 Task: Find connections with filter location Cumbum with filter topic #Educationwith filter profile language German with filter current company Zoho with filter school St. Xavier's High School - India with filter industry Plastics and Rubber Product Manufacturing with filter service category Consulting with filter keywords title Production Engineer
Action: Mouse moved to (176, 242)
Screenshot: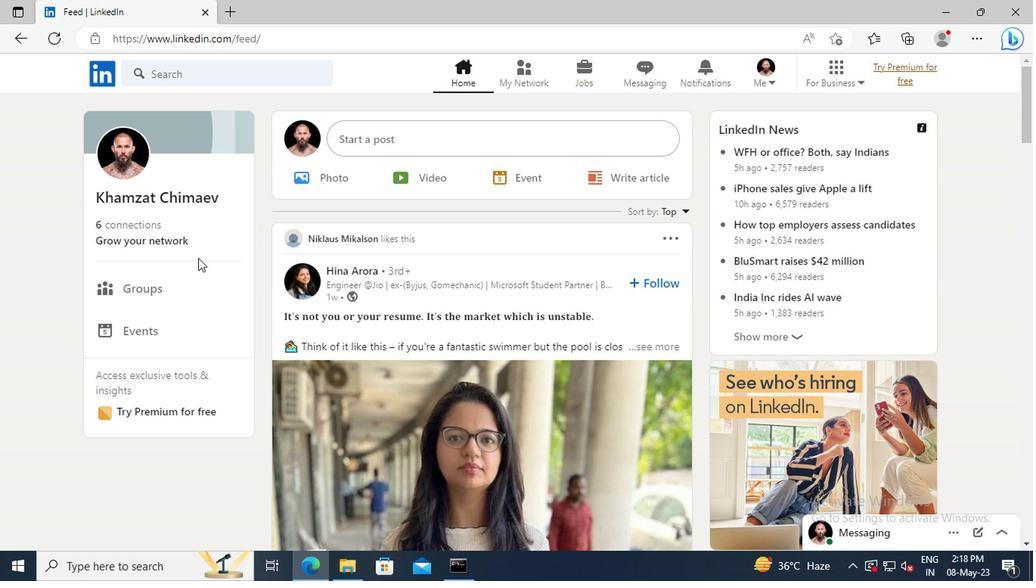 
Action: Mouse pressed left at (176, 242)
Screenshot: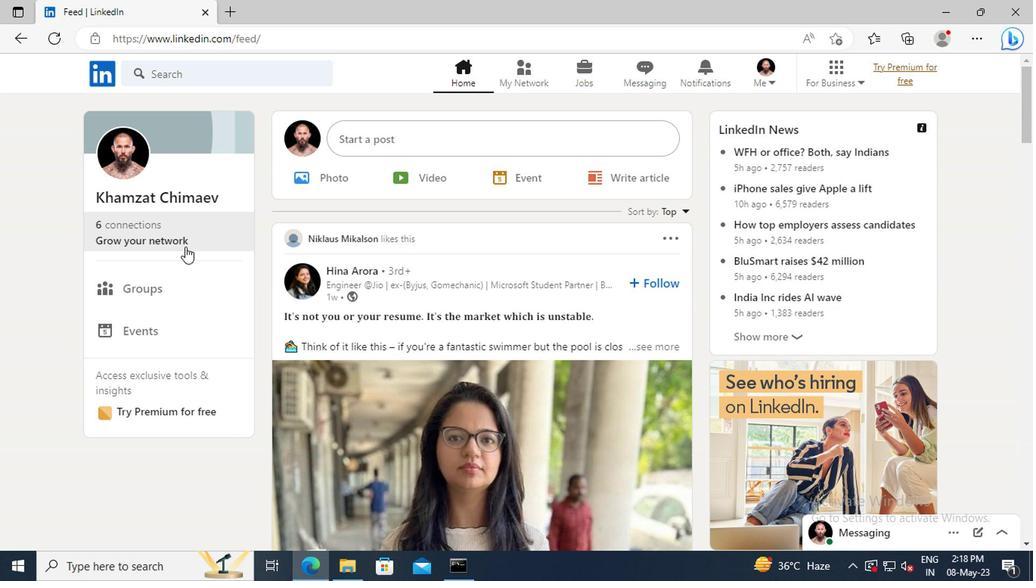 
Action: Mouse moved to (173, 162)
Screenshot: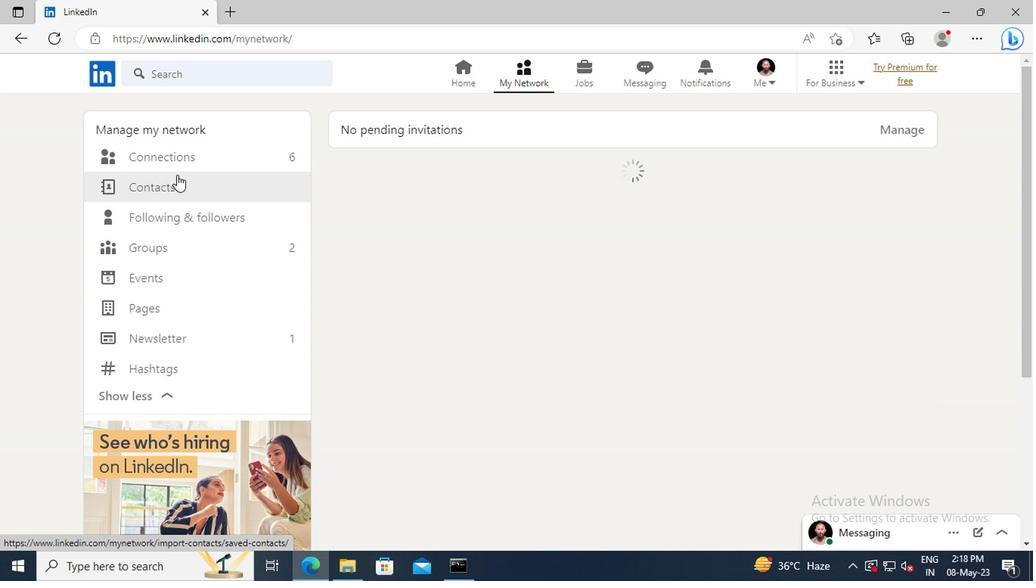 
Action: Mouse pressed left at (173, 162)
Screenshot: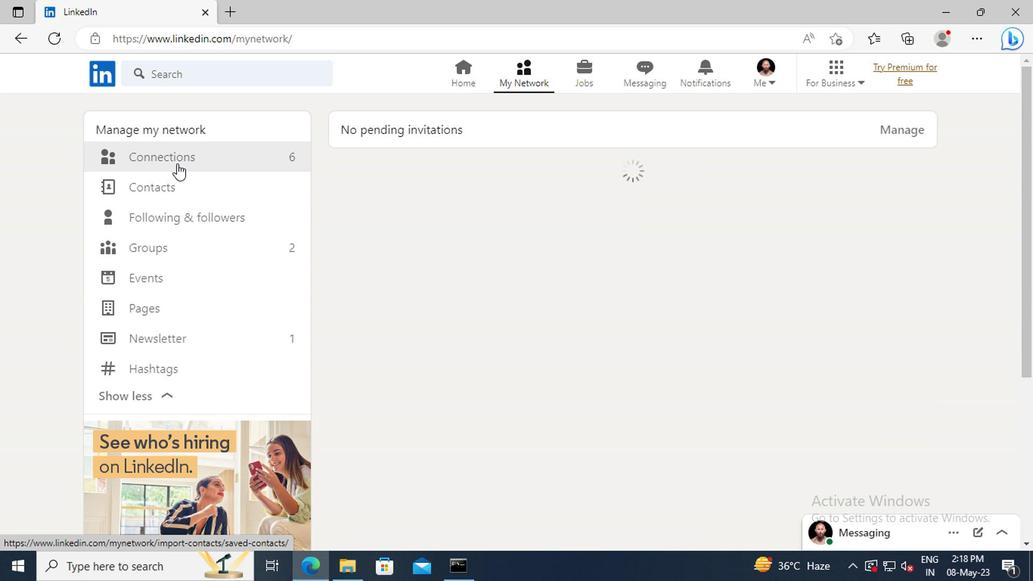 
Action: Mouse moved to (607, 160)
Screenshot: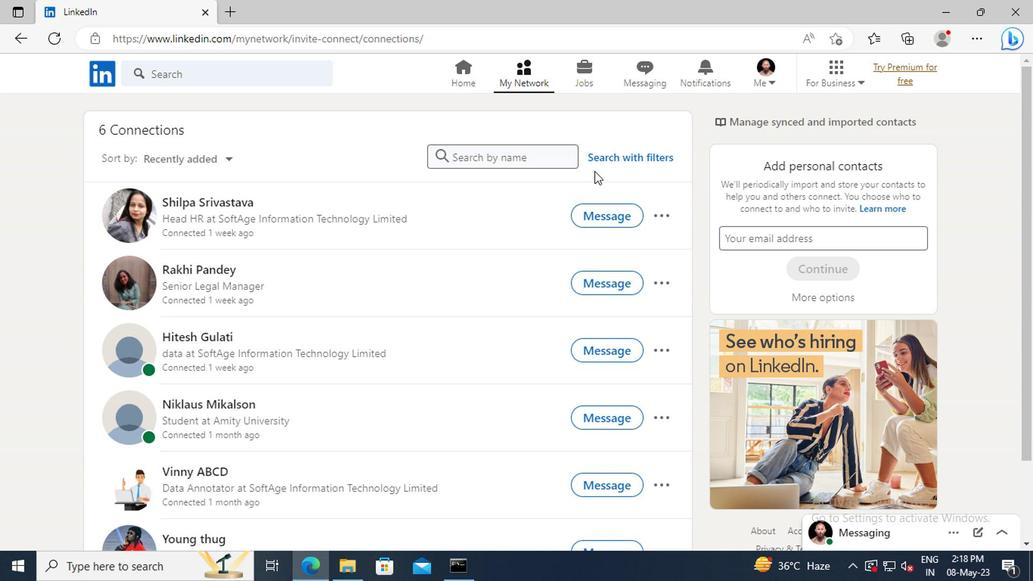 
Action: Mouse pressed left at (607, 160)
Screenshot: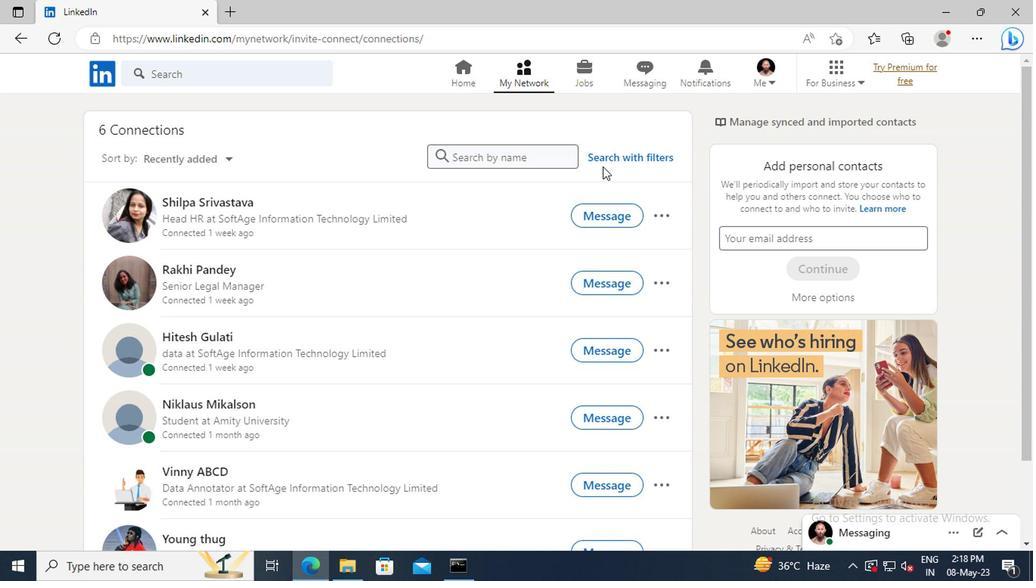 
Action: Mouse moved to (566, 122)
Screenshot: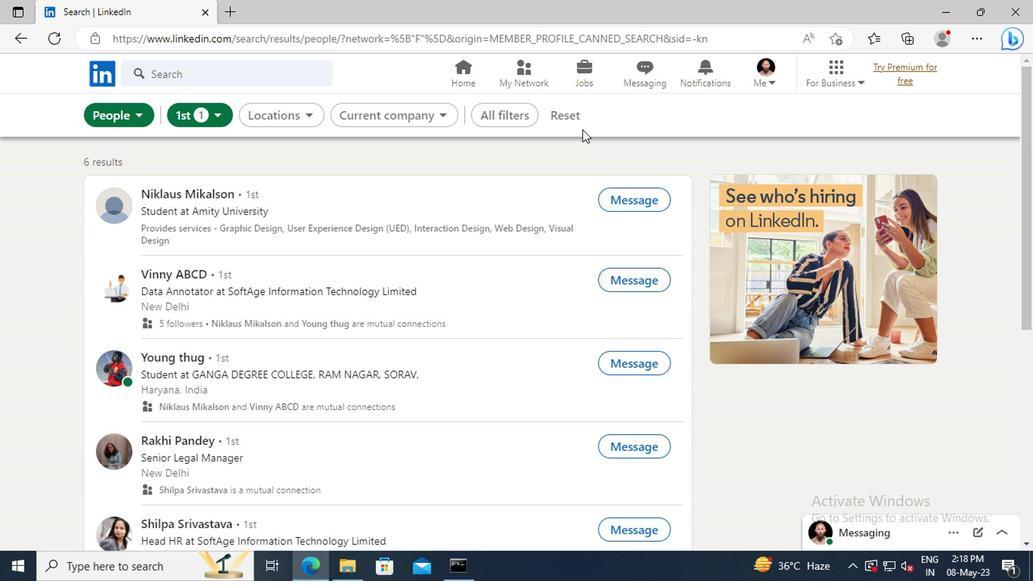 
Action: Mouse pressed left at (566, 122)
Screenshot: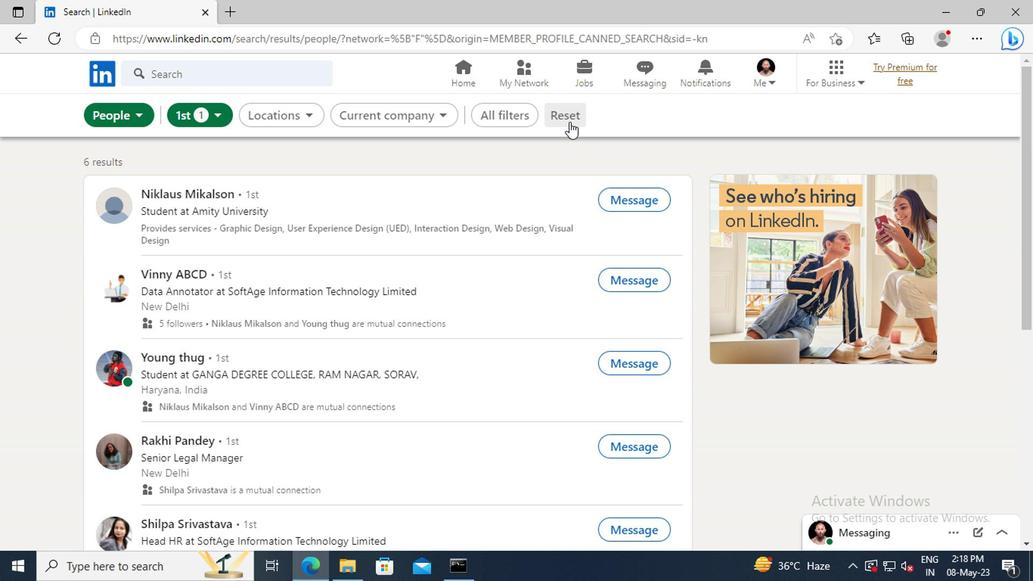 
Action: Mouse moved to (542, 122)
Screenshot: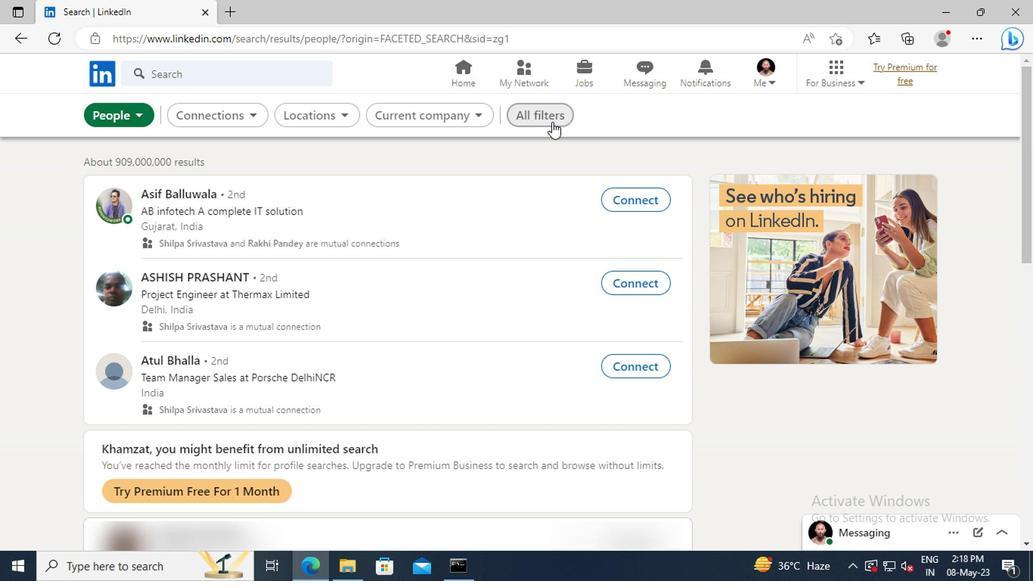 
Action: Mouse pressed left at (542, 122)
Screenshot: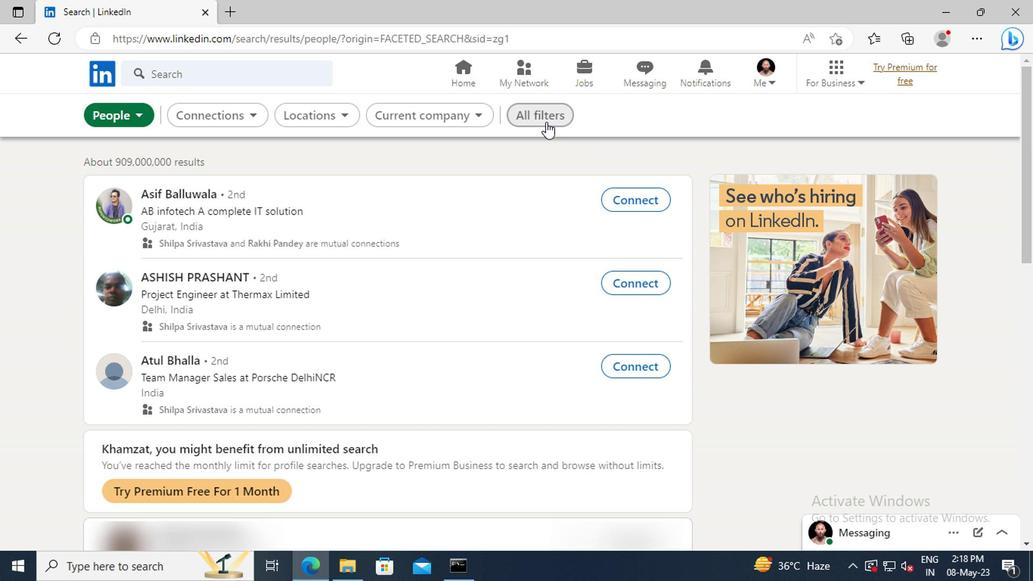 
Action: Mouse moved to (849, 291)
Screenshot: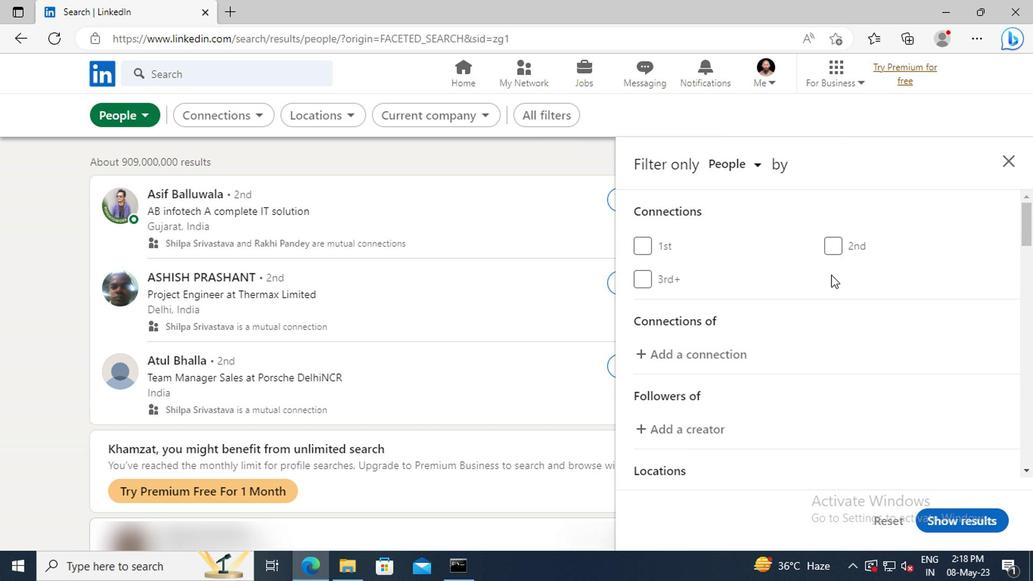 
Action: Mouse scrolled (849, 290) with delta (0, 0)
Screenshot: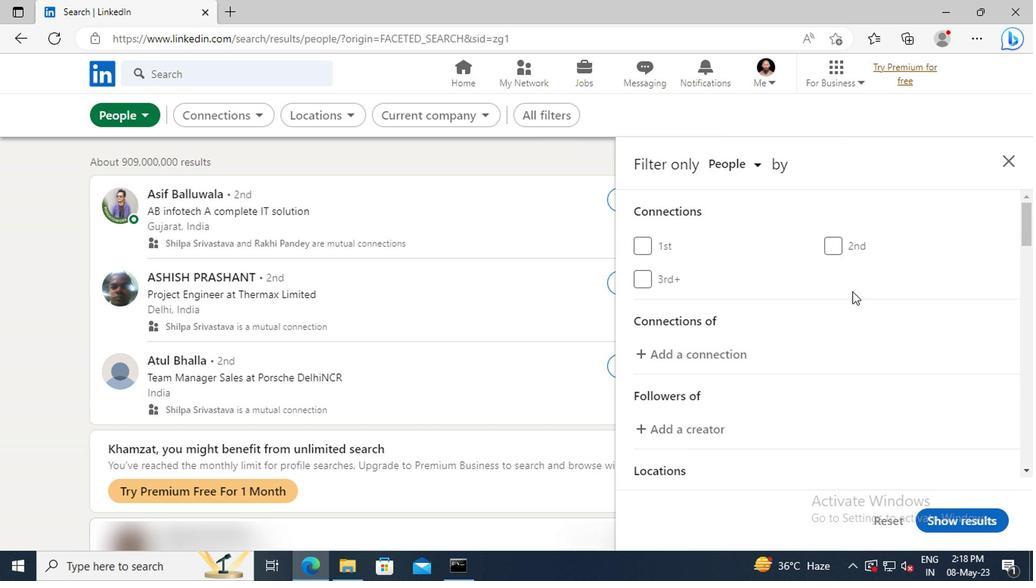 
Action: Mouse scrolled (849, 290) with delta (0, 0)
Screenshot: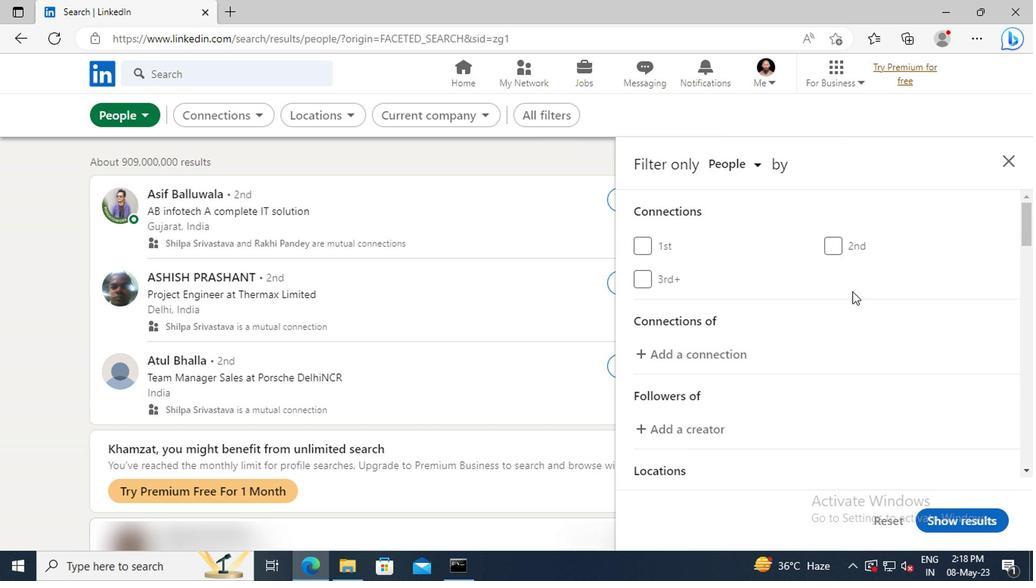 
Action: Mouse scrolled (849, 290) with delta (0, 0)
Screenshot: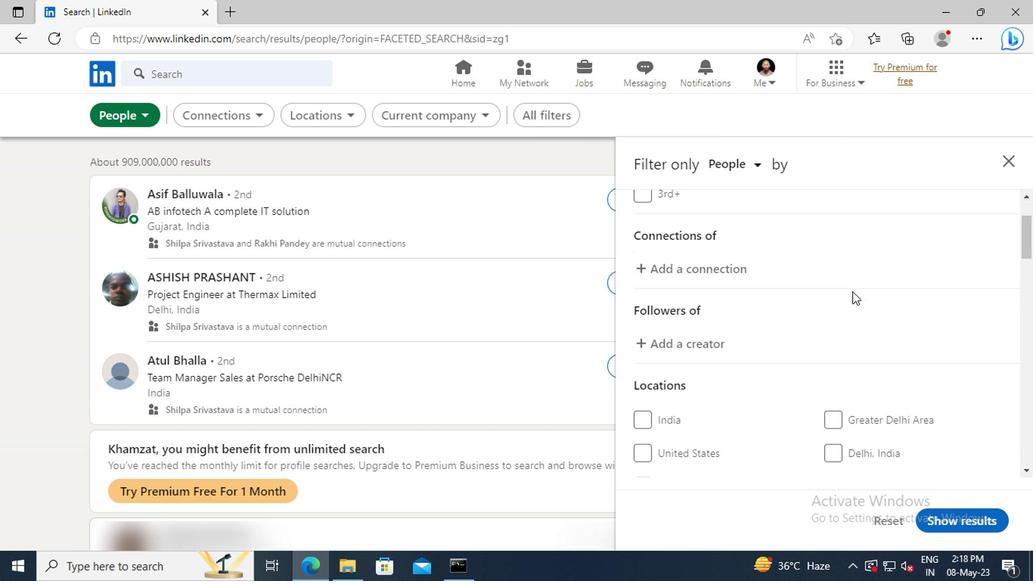
Action: Mouse scrolled (849, 290) with delta (0, 0)
Screenshot: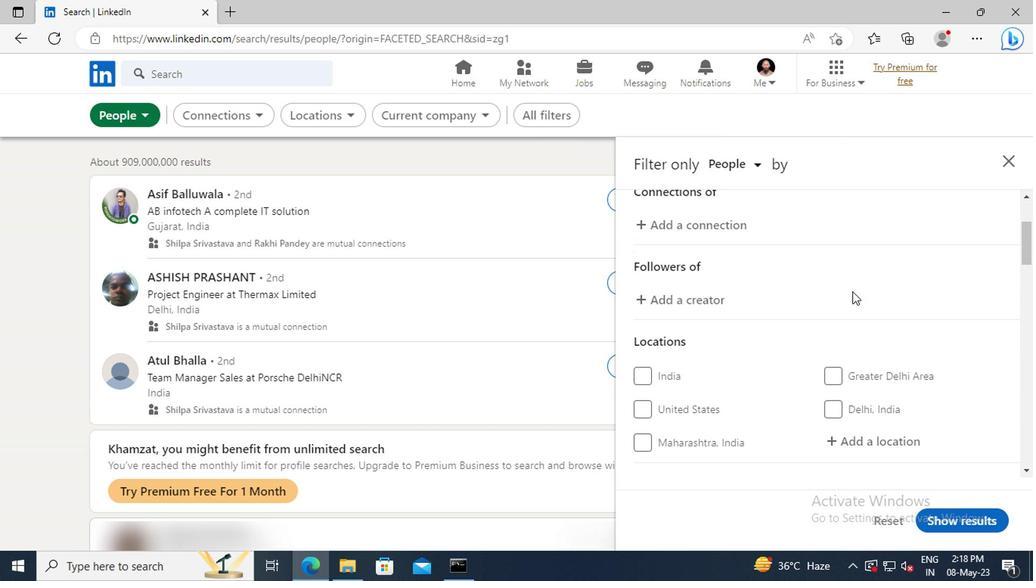 
Action: Mouse scrolled (849, 290) with delta (0, 0)
Screenshot: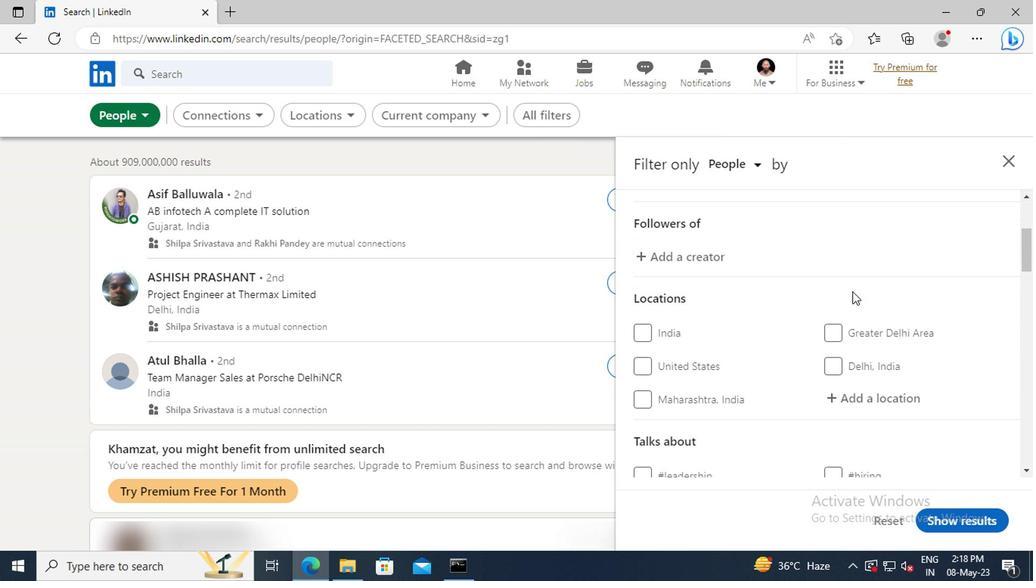 
Action: Mouse moved to (850, 354)
Screenshot: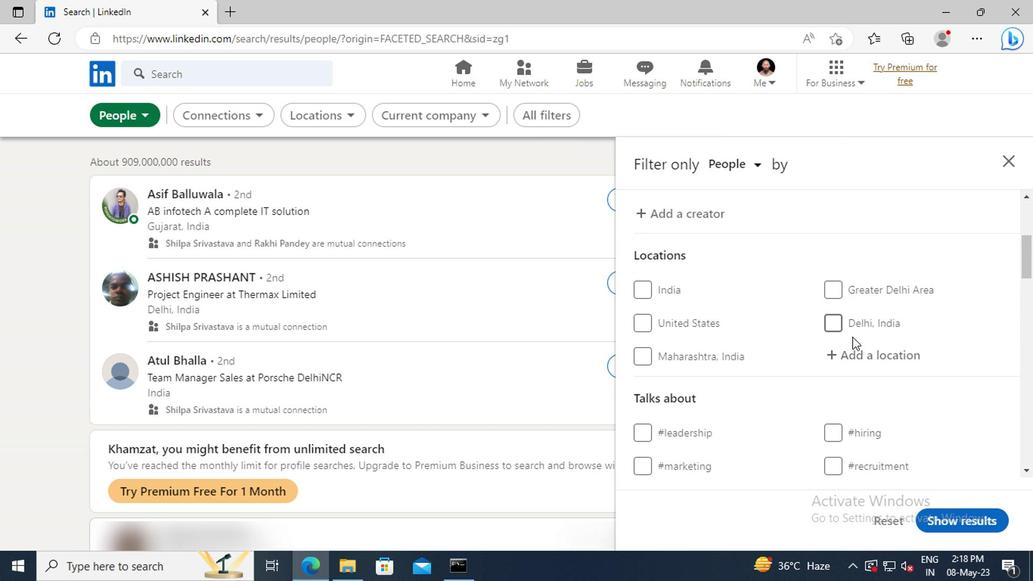 
Action: Mouse pressed left at (850, 354)
Screenshot: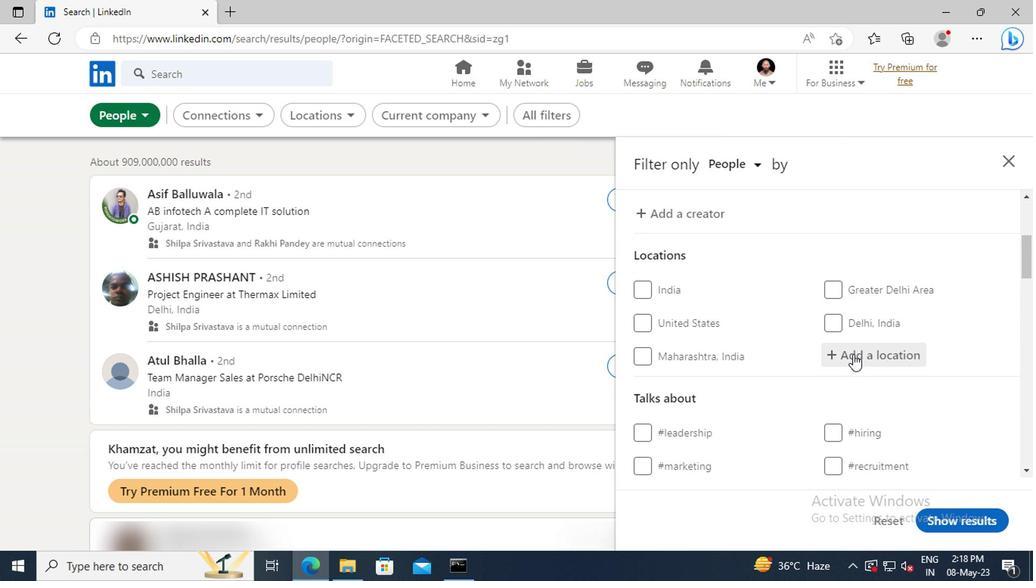 
Action: Key pressed <Key.shift>CUMBUM
Screenshot: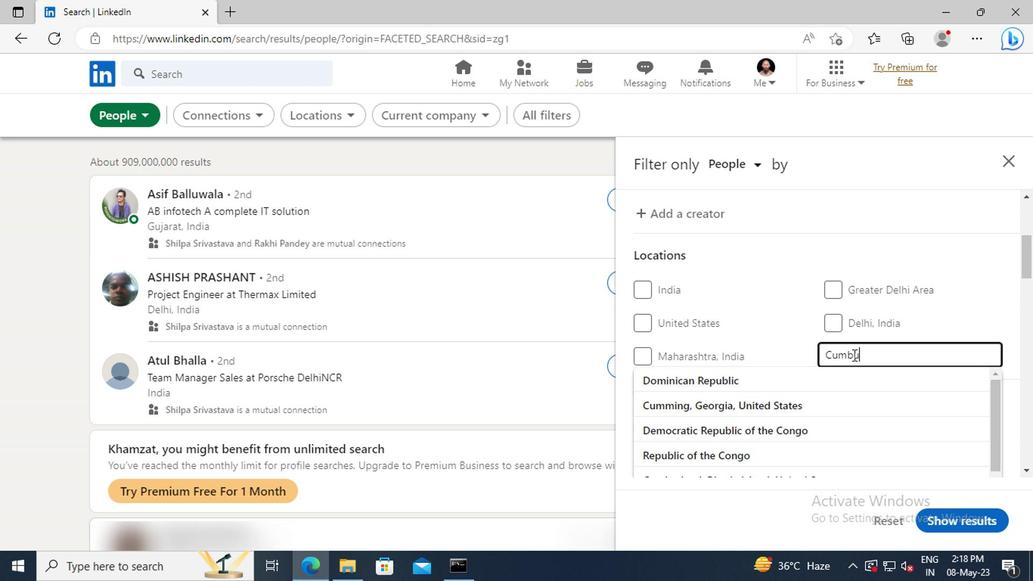 
Action: Mouse moved to (850, 379)
Screenshot: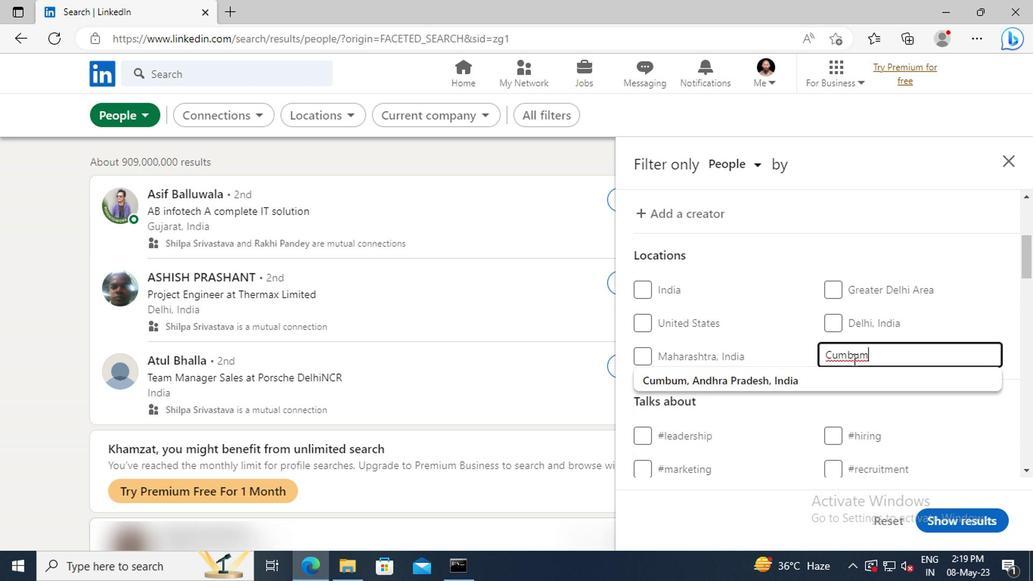 
Action: Mouse pressed left at (850, 379)
Screenshot: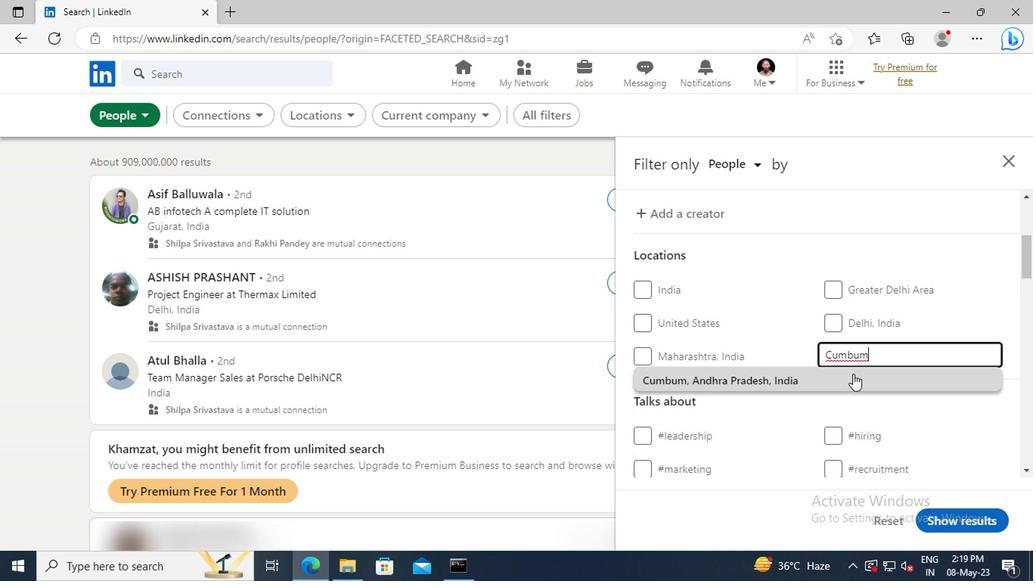 
Action: Mouse moved to (849, 368)
Screenshot: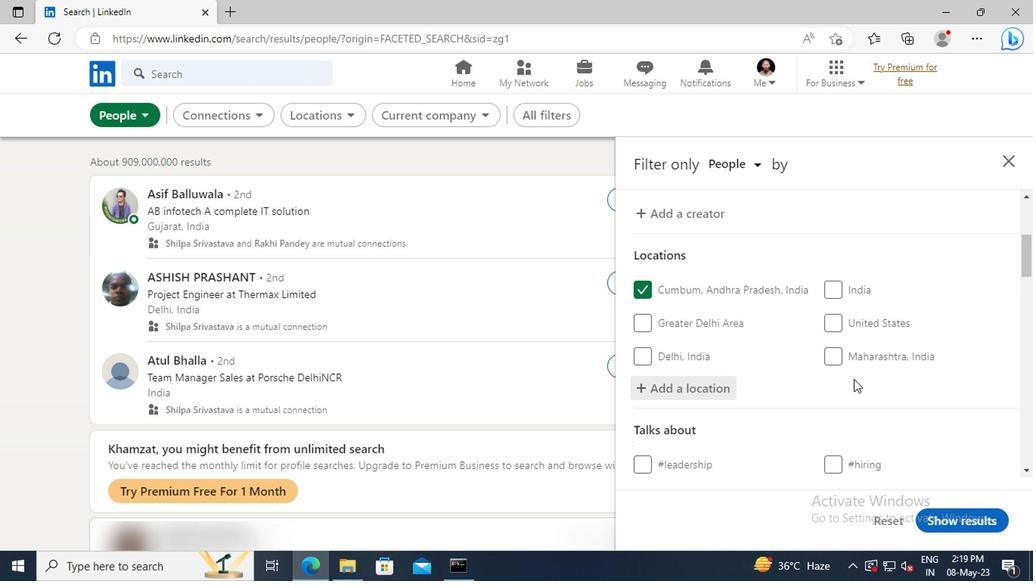 
Action: Mouse scrolled (849, 367) with delta (0, 0)
Screenshot: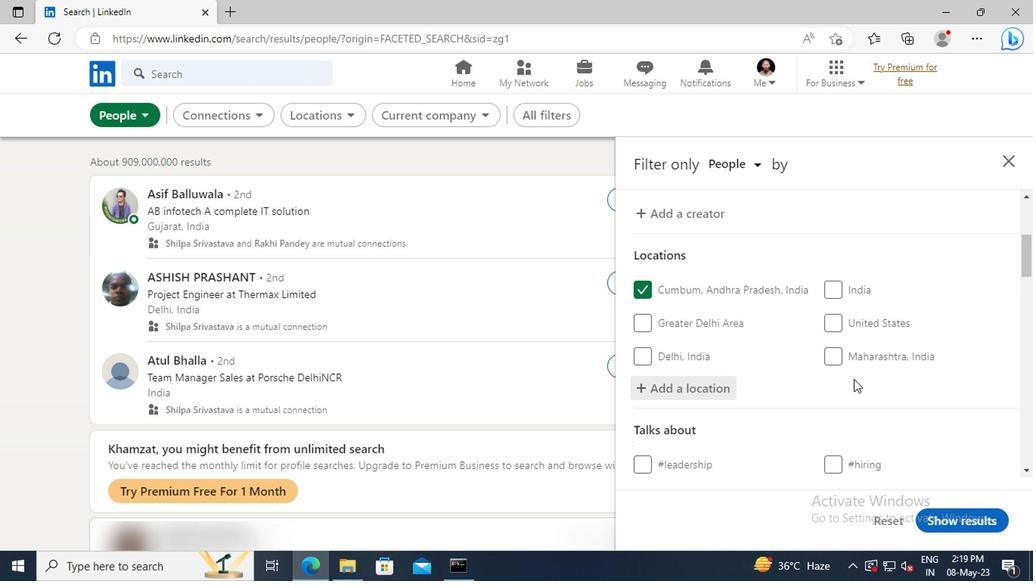 
Action: Mouse moved to (849, 363)
Screenshot: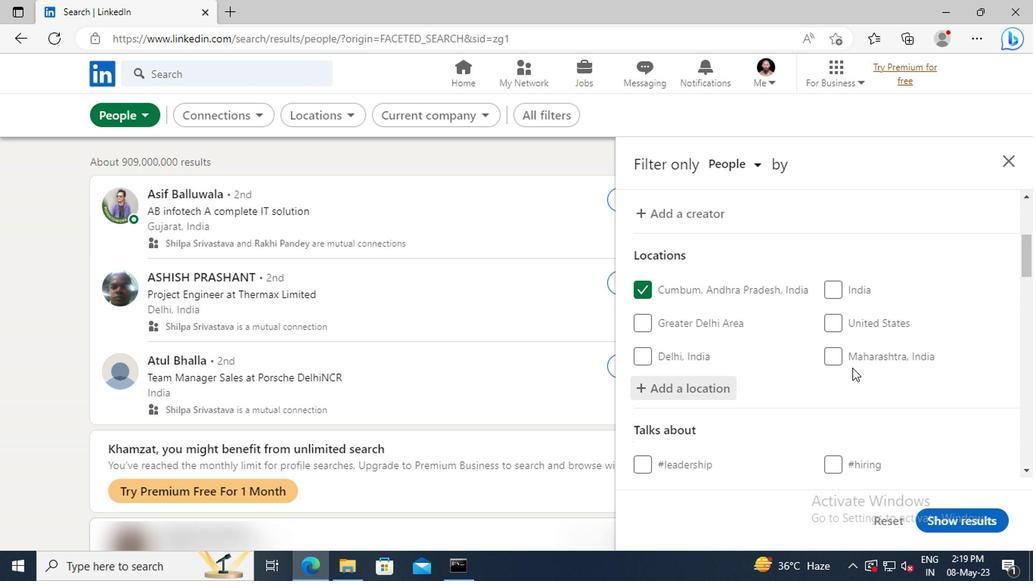 
Action: Mouse scrolled (849, 362) with delta (0, -1)
Screenshot: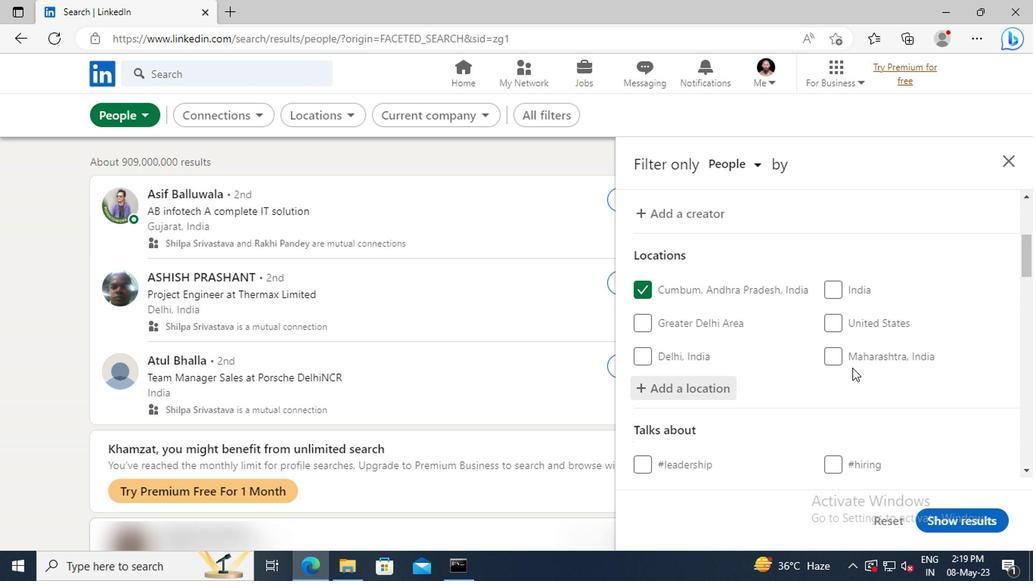 
Action: Mouse moved to (847, 360)
Screenshot: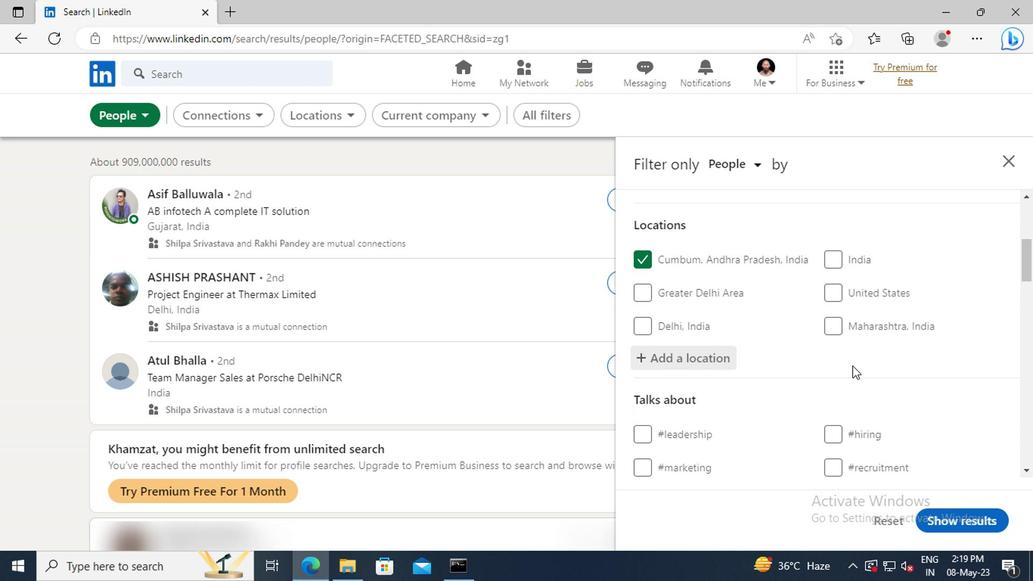 
Action: Mouse scrolled (847, 360) with delta (0, 0)
Screenshot: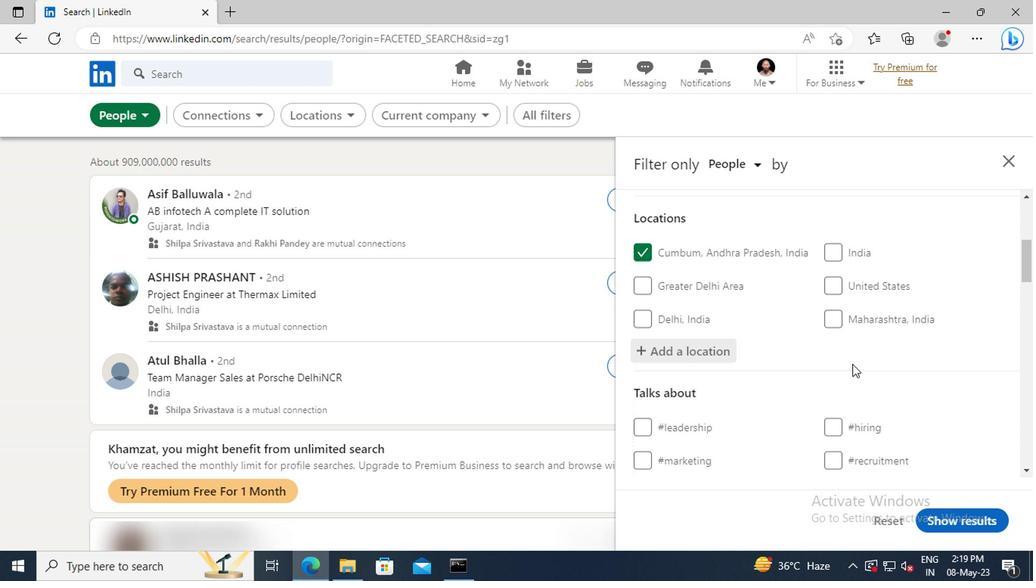 
Action: Mouse scrolled (847, 360) with delta (0, 0)
Screenshot: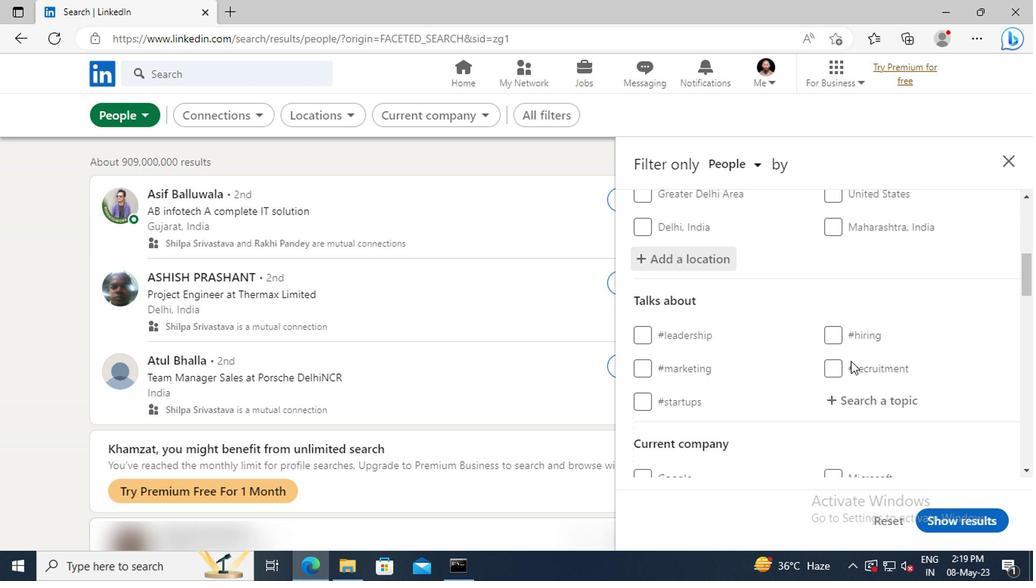 
Action: Mouse pressed left at (847, 360)
Screenshot: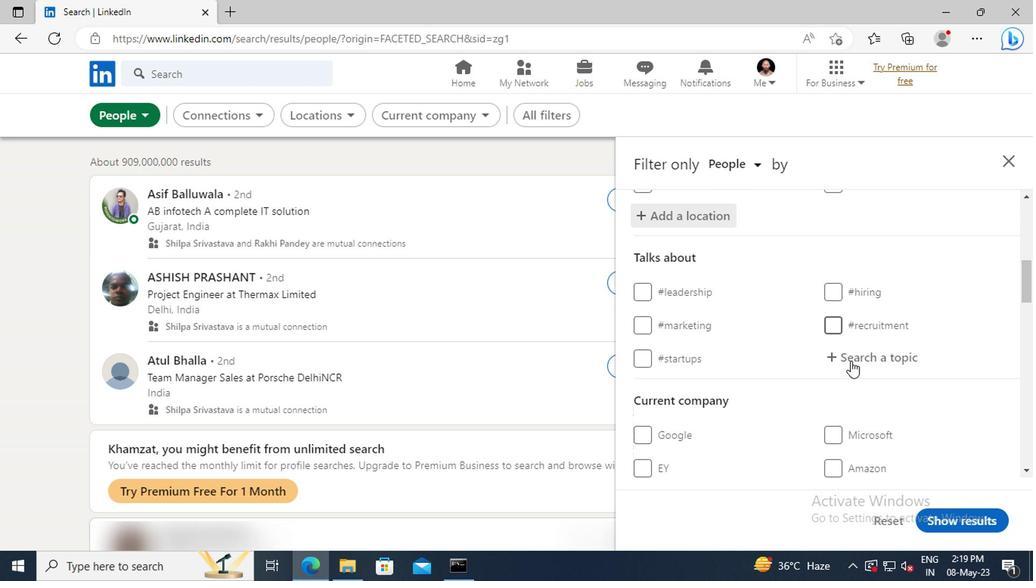 
Action: Key pressed <Key.shift>EDU
Screenshot: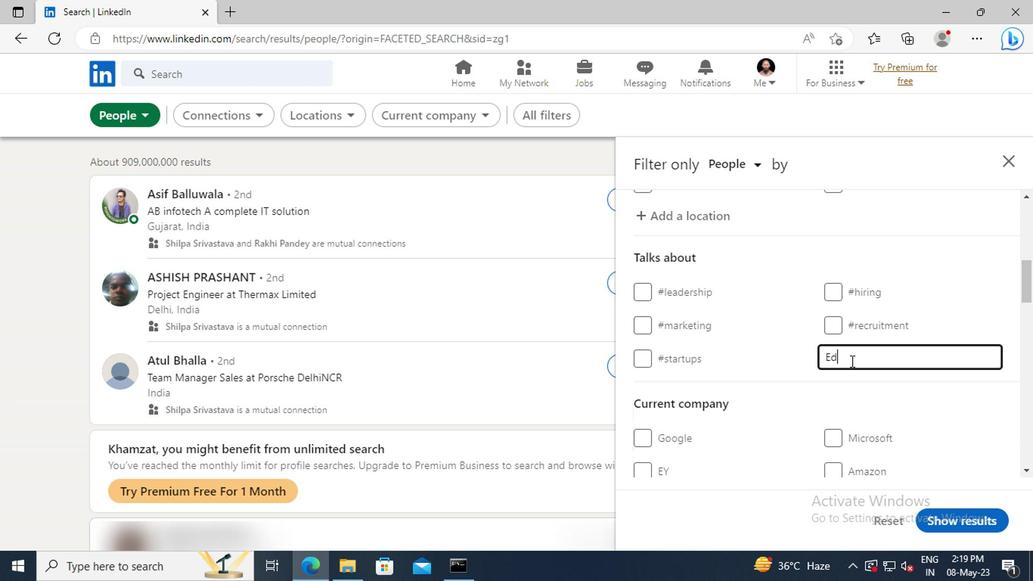 
Action: Mouse moved to (848, 376)
Screenshot: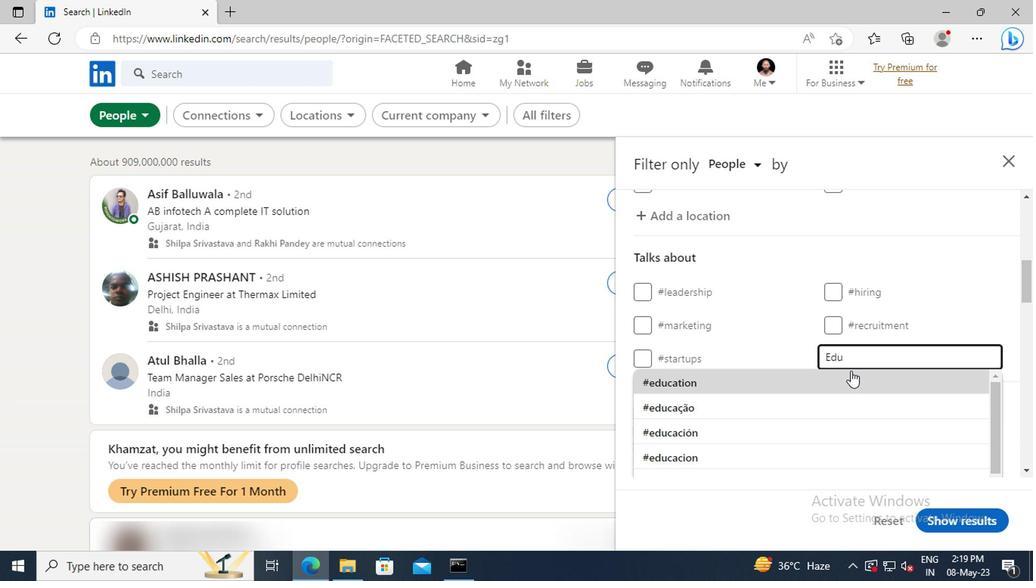 
Action: Mouse pressed left at (848, 376)
Screenshot: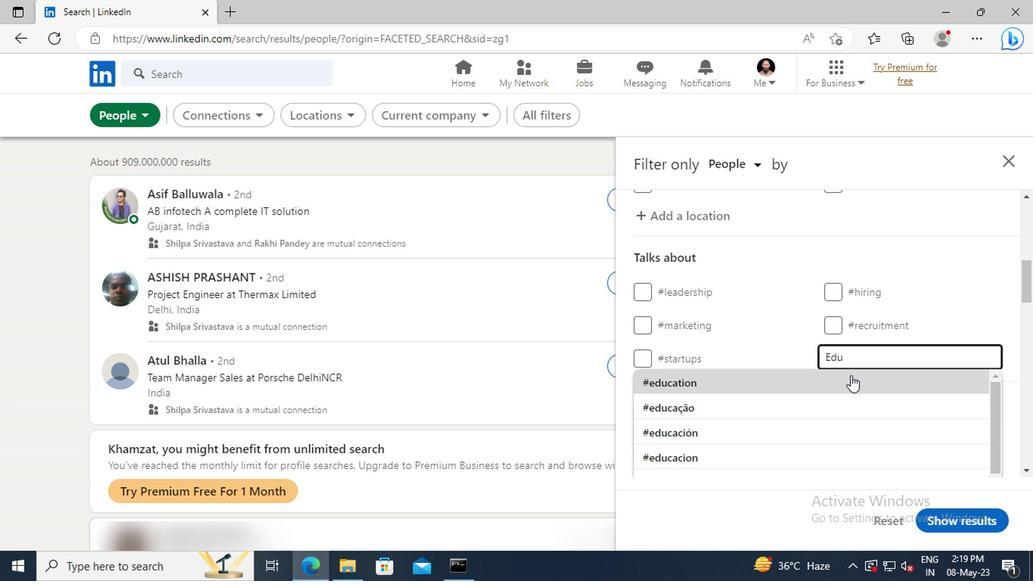 
Action: Mouse scrolled (848, 375) with delta (0, -1)
Screenshot: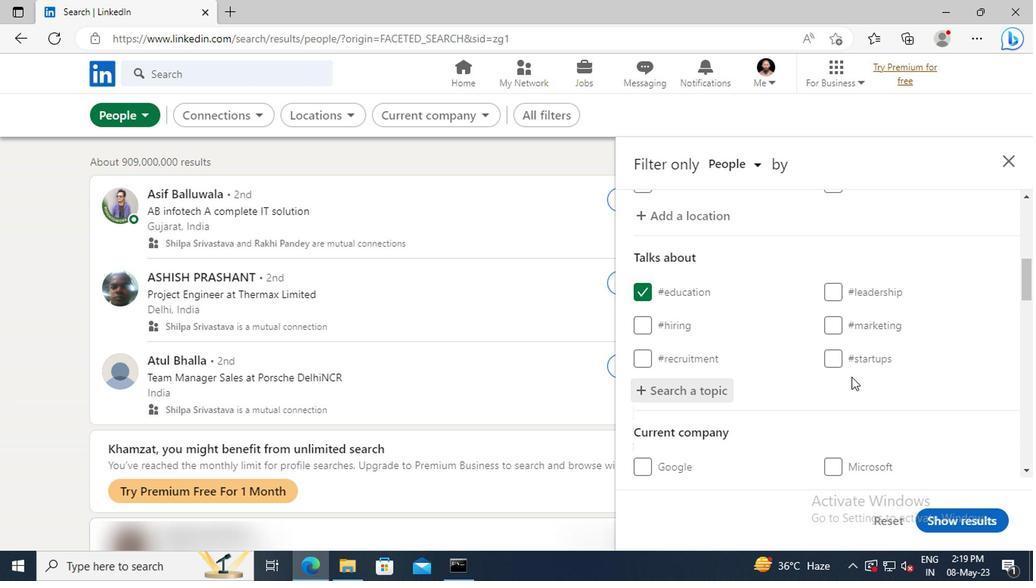 
Action: Mouse scrolled (848, 375) with delta (0, -1)
Screenshot: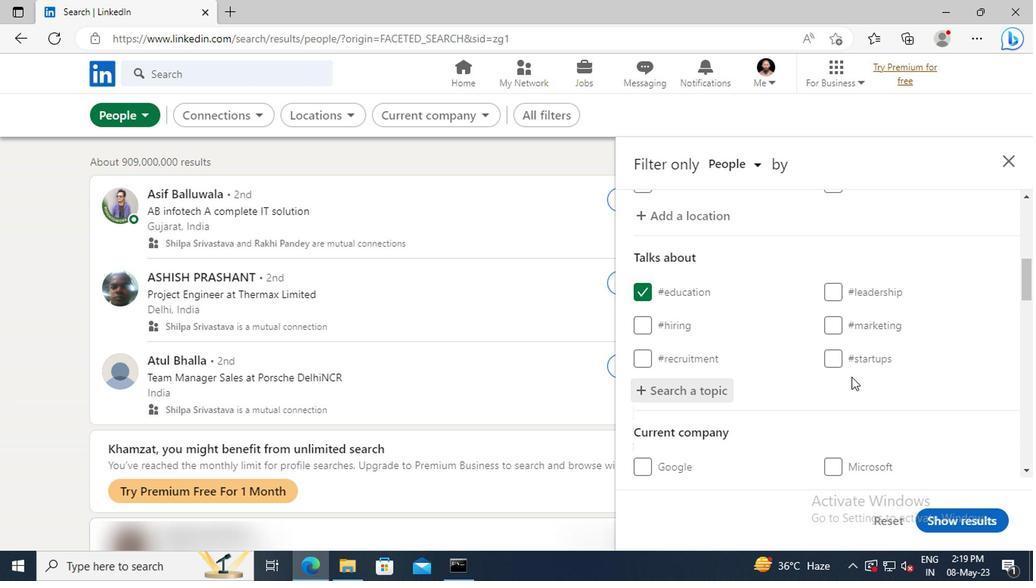 
Action: Mouse scrolled (848, 375) with delta (0, -1)
Screenshot: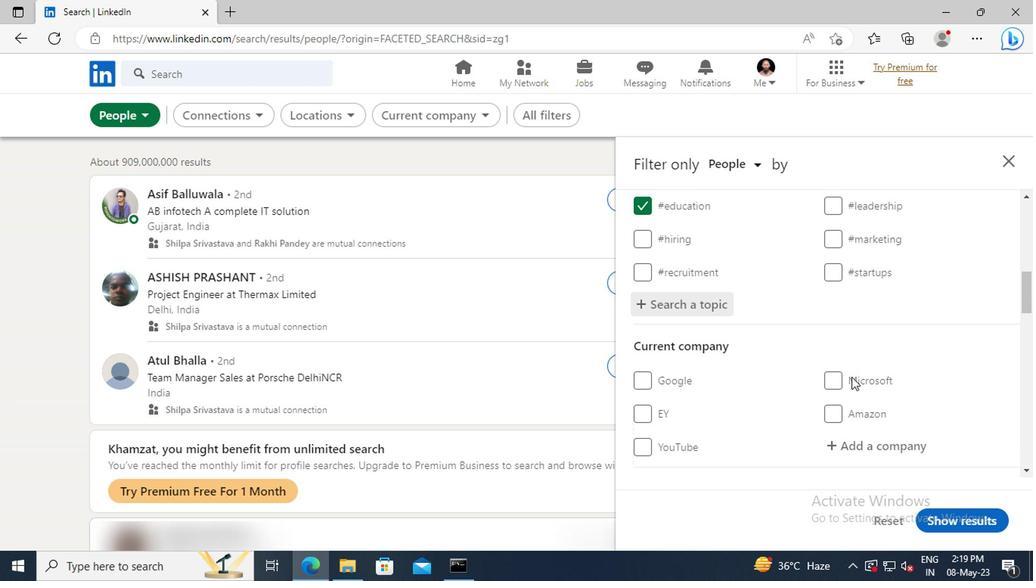 
Action: Mouse scrolled (848, 375) with delta (0, -1)
Screenshot: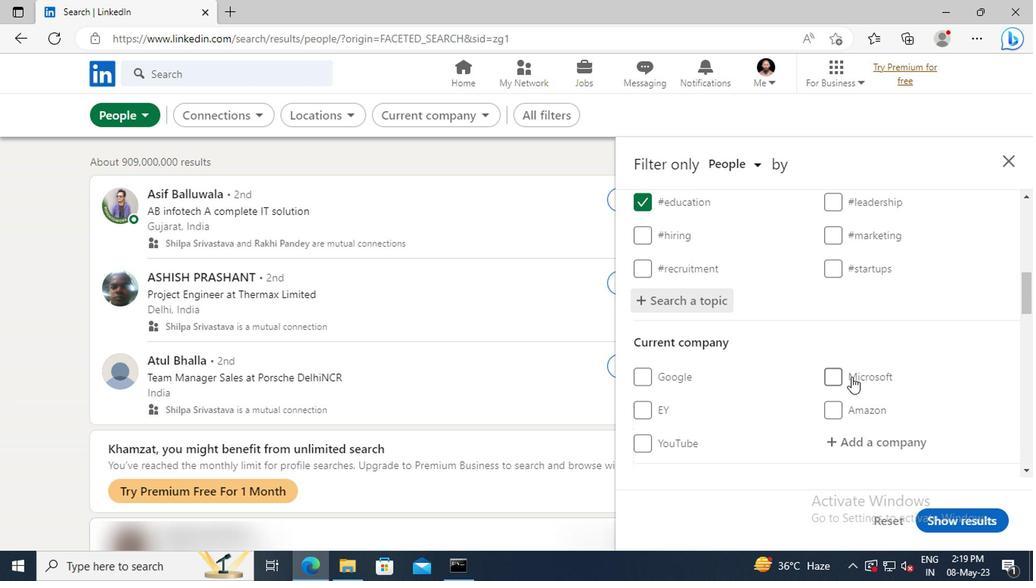 
Action: Mouse scrolled (848, 375) with delta (0, -1)
Screenshot: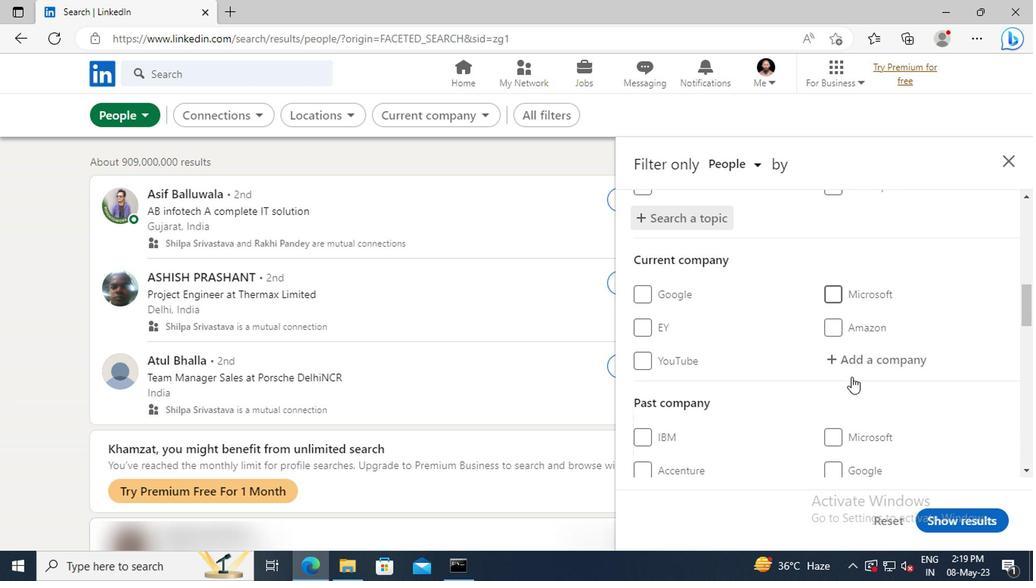 
Action: Mouse scrolled (848, 375) with delta (0, -1)
Screenshot: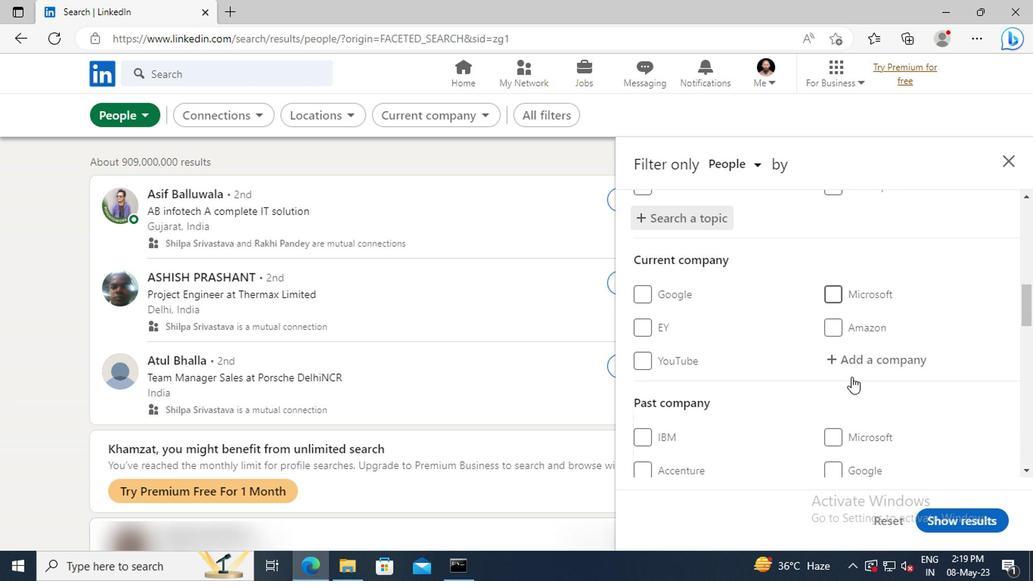 
Action: Mouse scrolled (848, 375) with delta (0, -1)
Screenshot: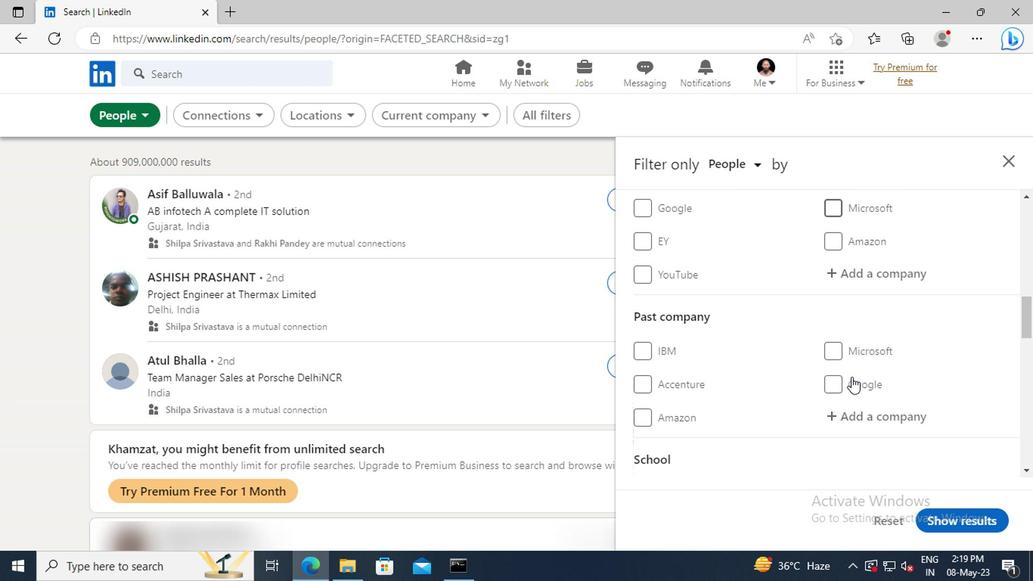 
Action: Mouse scrolled (848, 375) with delta (0, -1)
Screenshot: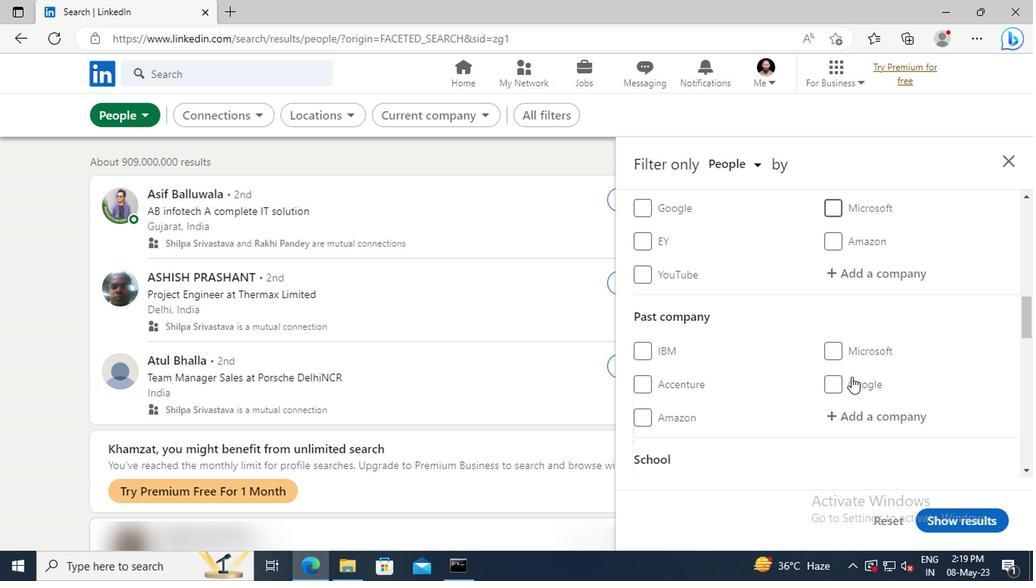 
Action: Mouse scrolled (848, 375) with delta (0, -1)
Screenshot: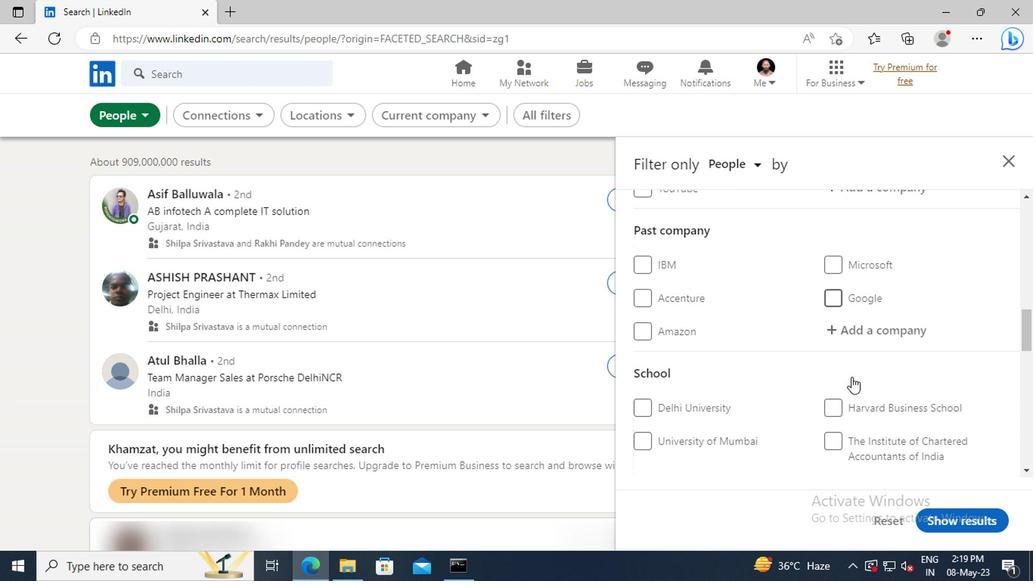 
Action: Mouse scrolled (848, 375) with delta (0, -1)
Screenshot: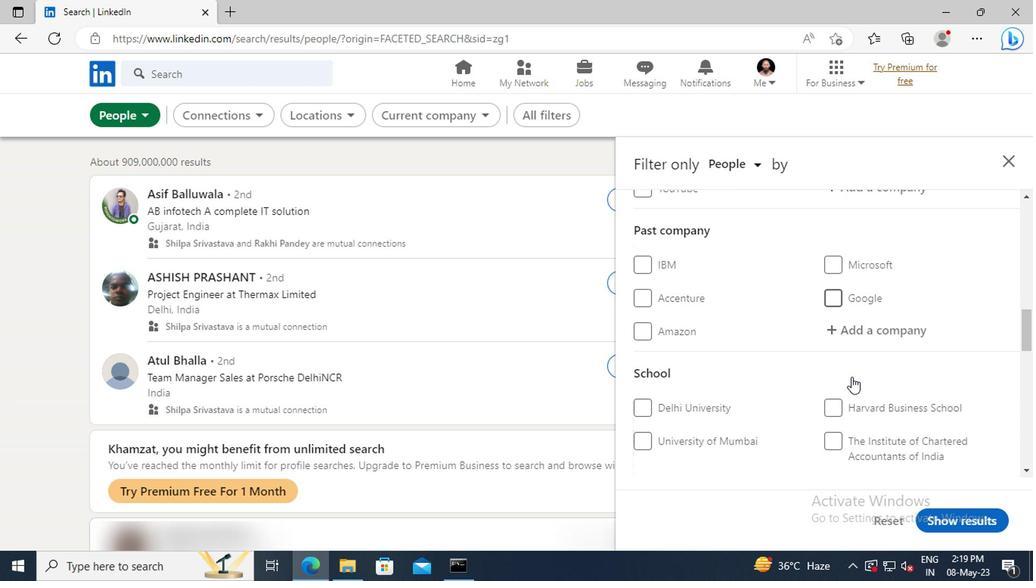 
Action: Mouse scrolled (848, 375) with delta (0, -1)
Screenshot: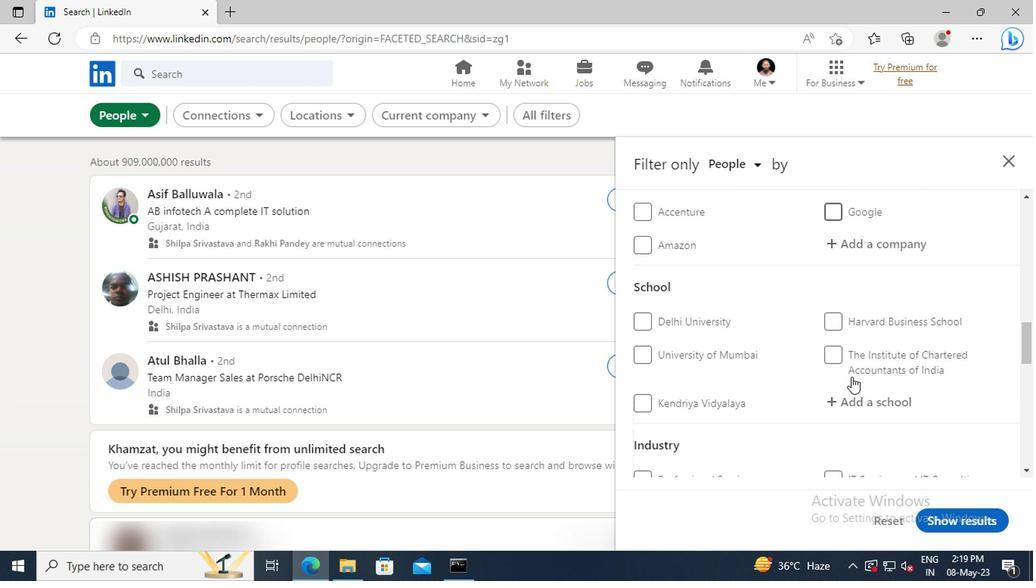 
Action: Mouse scrolled (848, 375) with delta (0, -1)
Screenshot: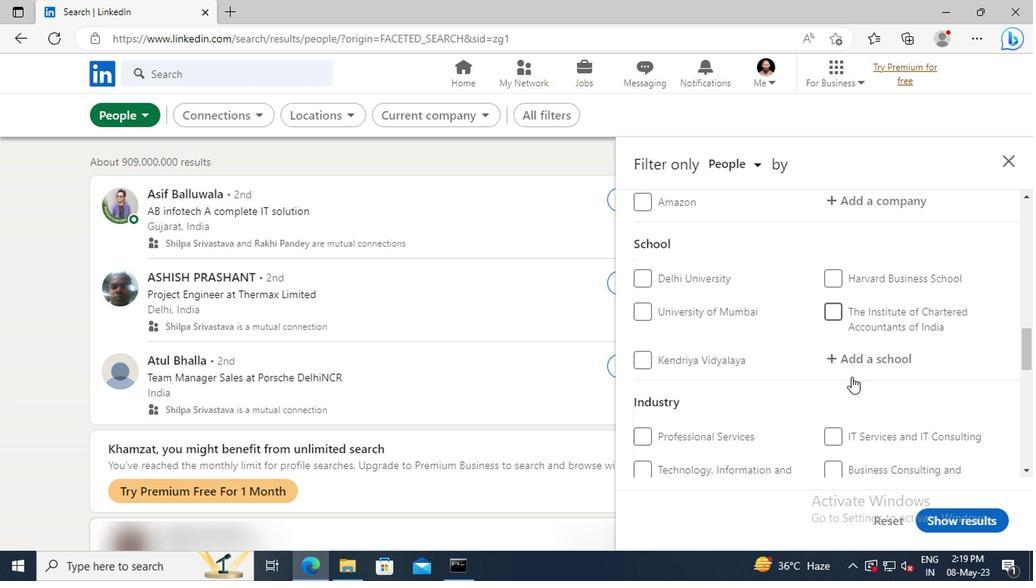 
Action: Mouse scrolled (848, 375) with delta (0, -1)
Screenshot: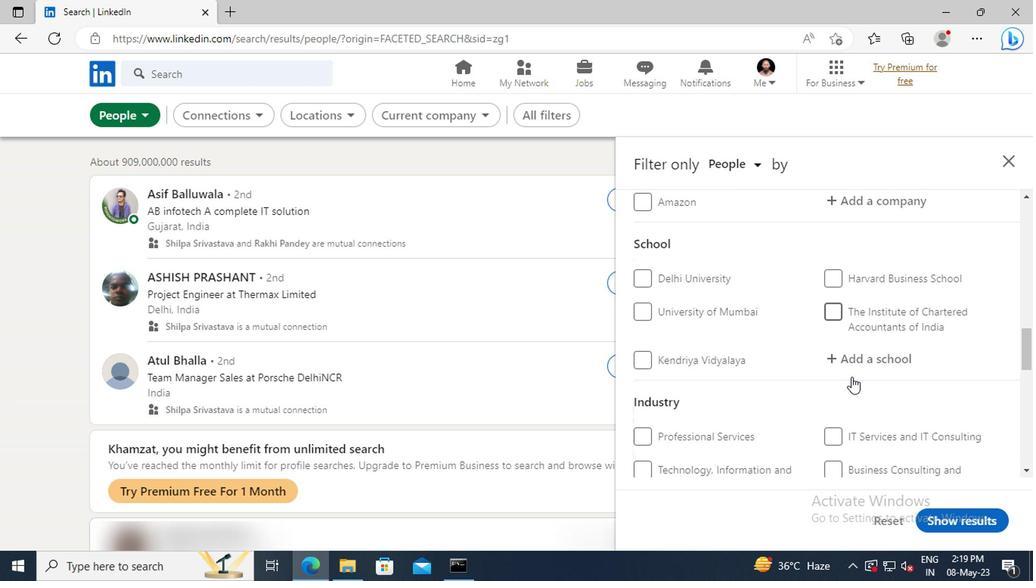 
Action: Mouse scrolled (848, 375) with delta (0, -1)
Screenshot: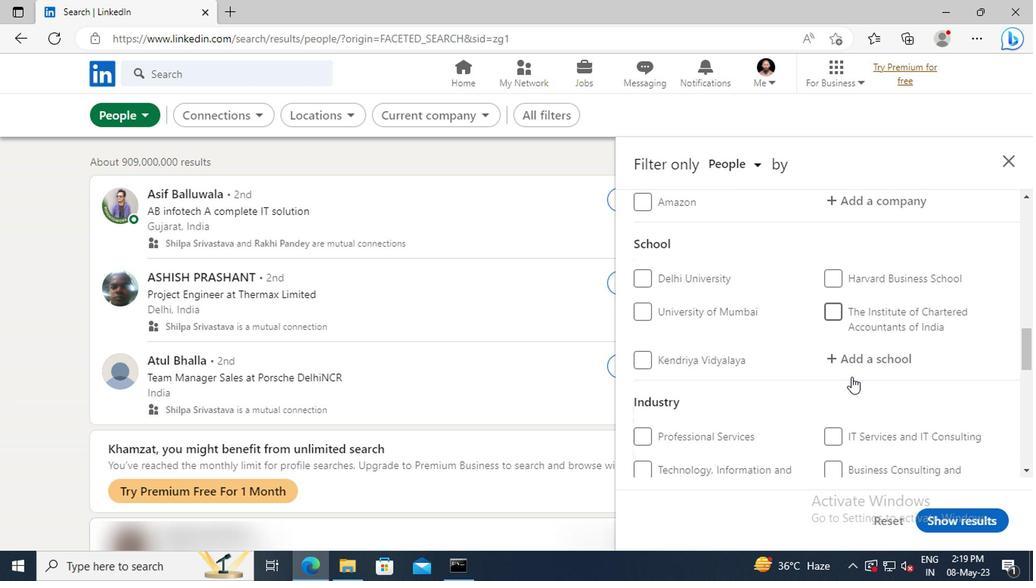 
Action: Mouse scrolled (848, 375) with delta (0, -1)
Screenshot: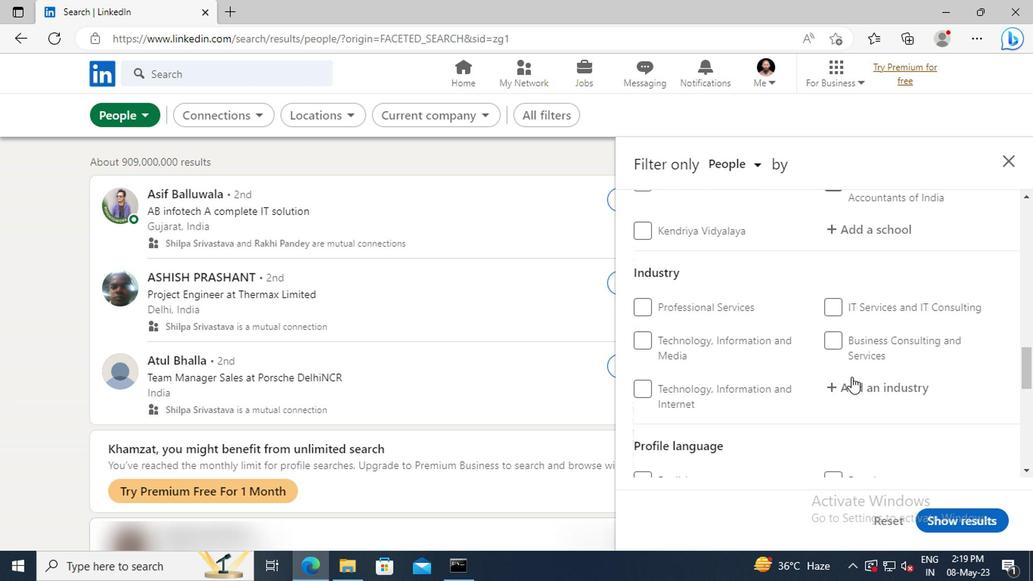 
Action: Mouse scrolled (848, 375) with delta (0, -1)
Screenshot: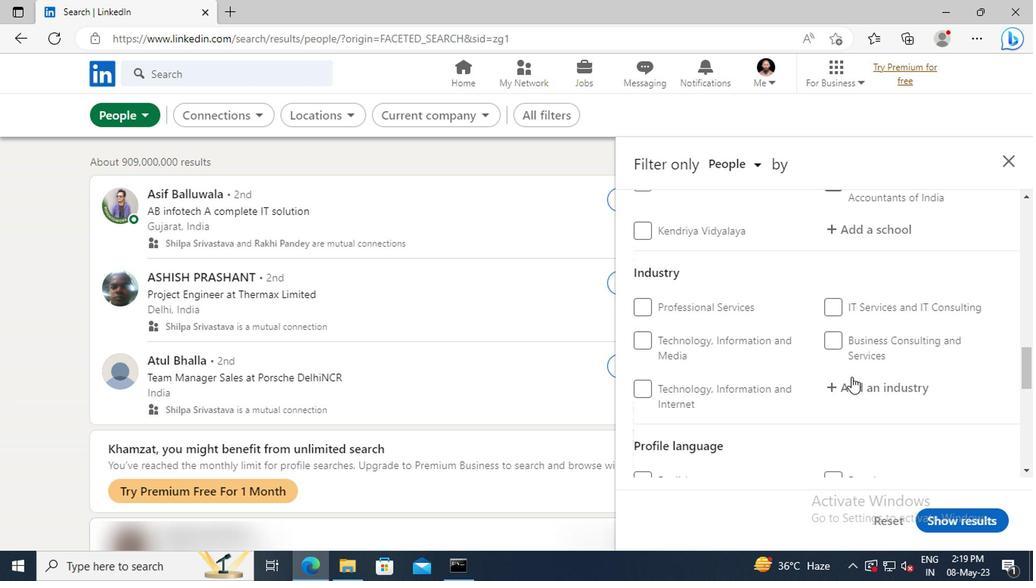 
Action: Mouse moved to (637, 458)
Screenshot: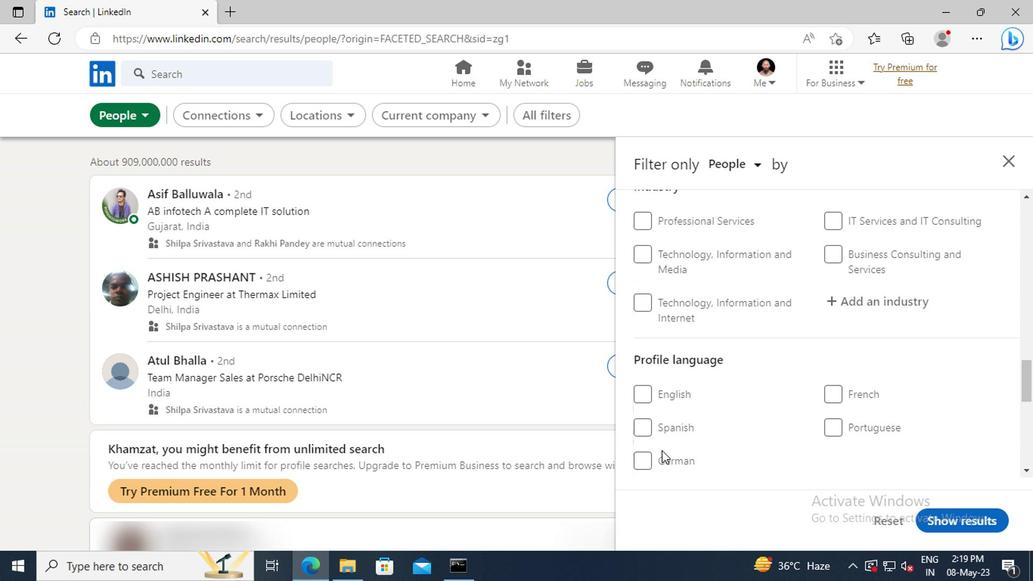 
Action: Mouse pressed left at (637, 458)
Screenshot: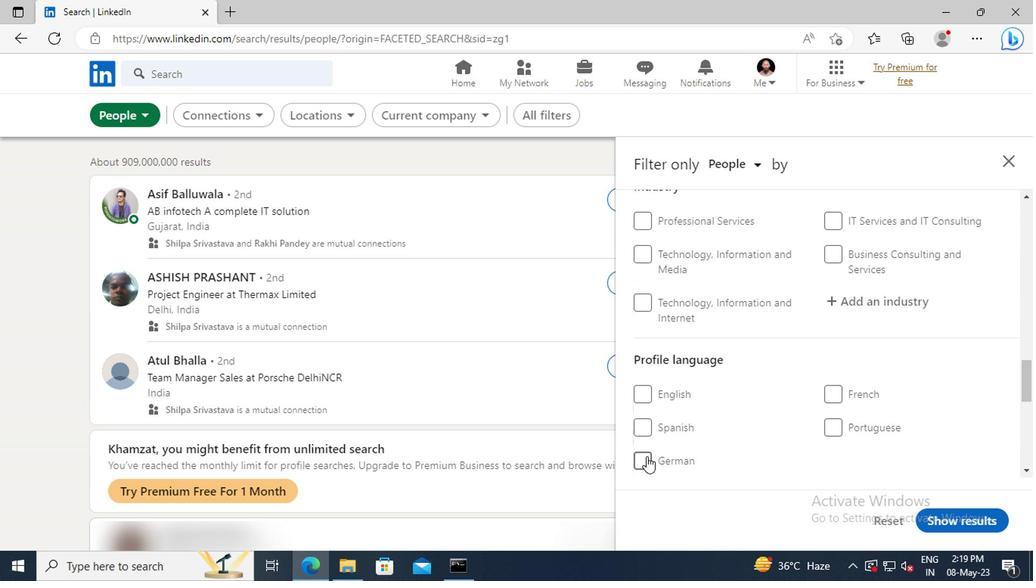 
Action: Mouse moved to (861, 394)
Screenshot: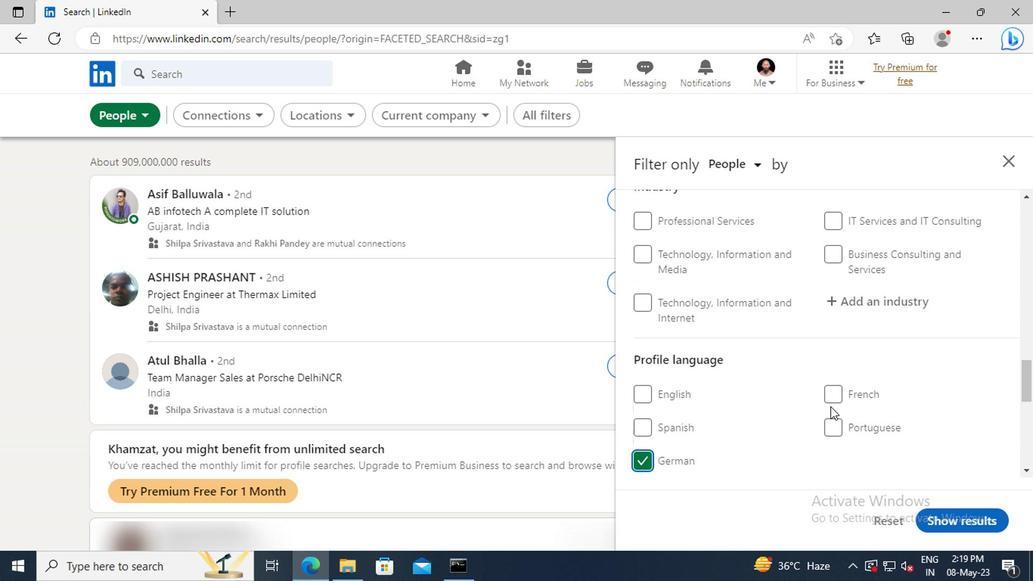 
Action: Mouse scrolled (861, 395) with delta (0, 1)
Screenshot: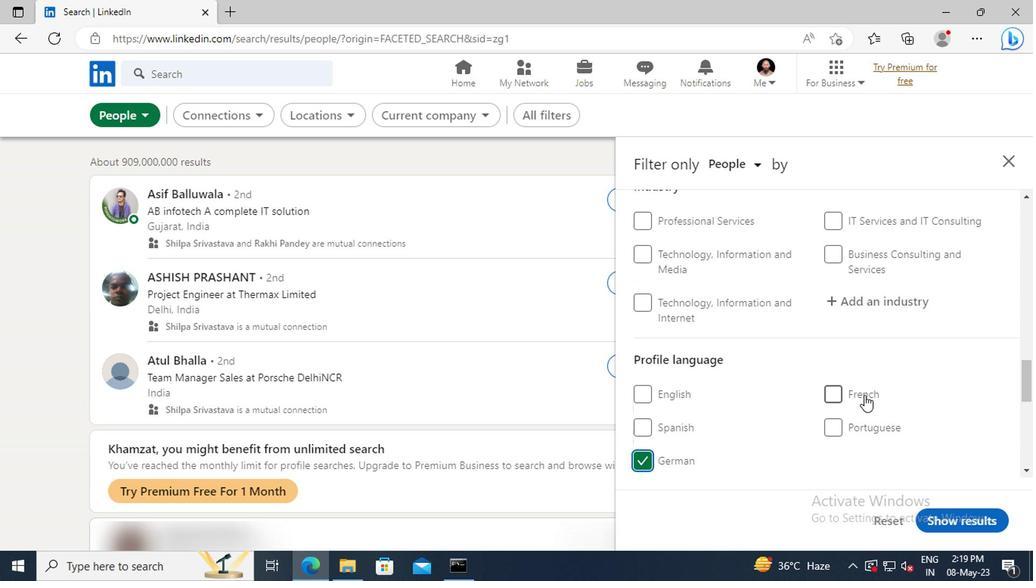 
Action: Mouse scrolled (861, 395) with delta (0, 1)
Screenshot: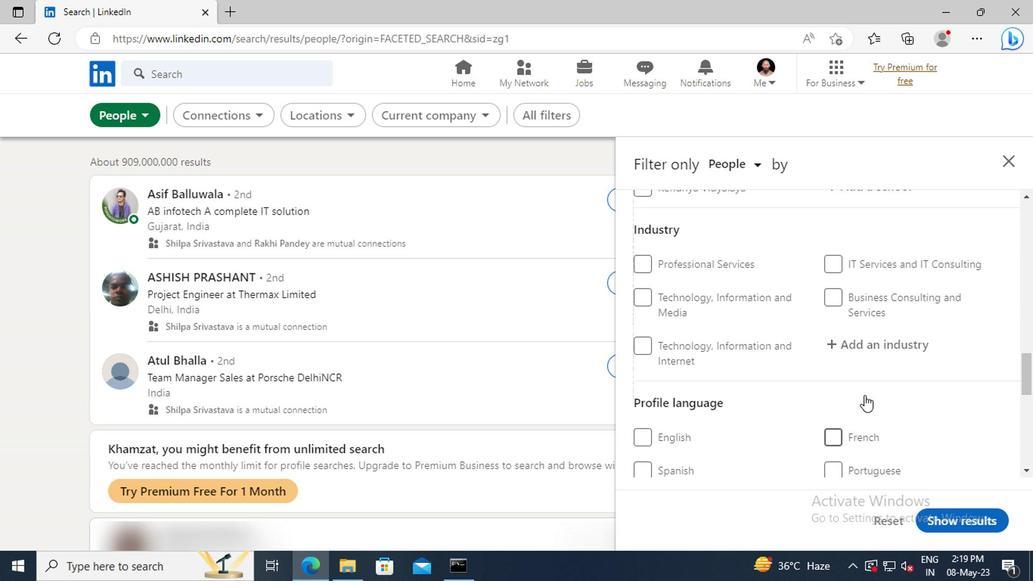 
Action: Mouse scrolled (861, 395) with delta (0, 1)
Screenshot: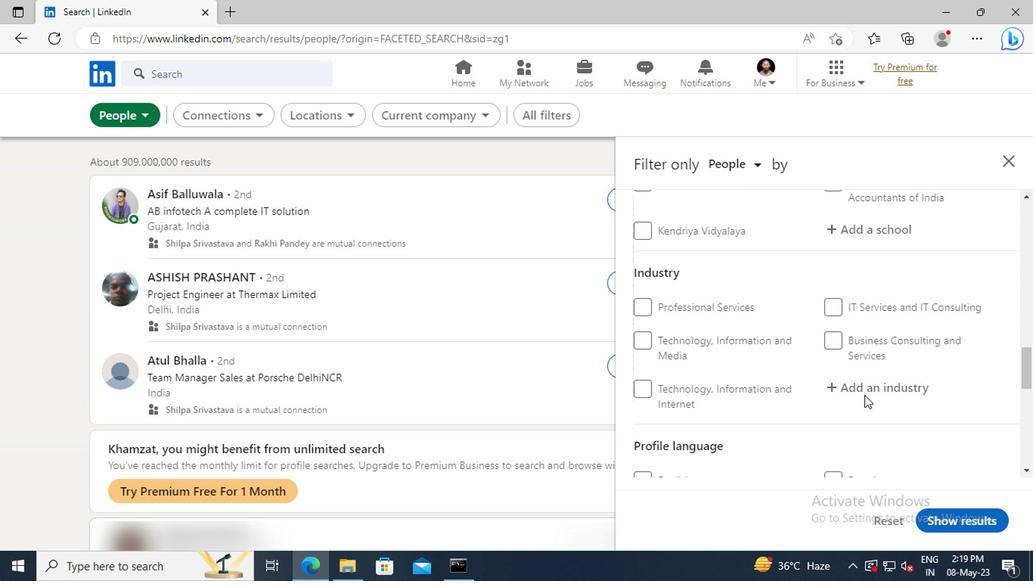 
Action: Mouse scrolled (861, 395) with delta (0, 1)
Screenshot: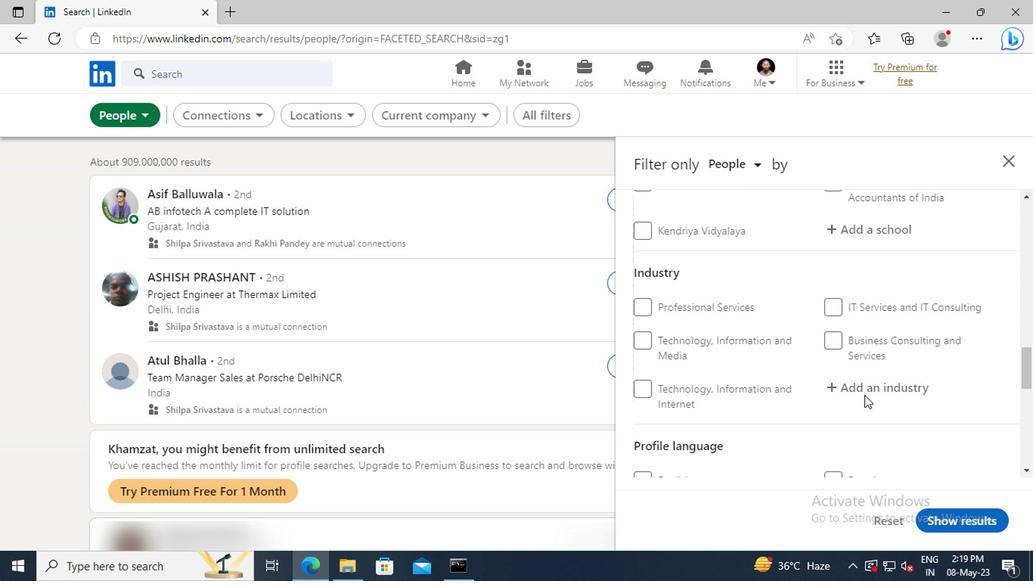 
Action: Mouse scrolled (861, 395) with delta (0, 1)
Screenshot: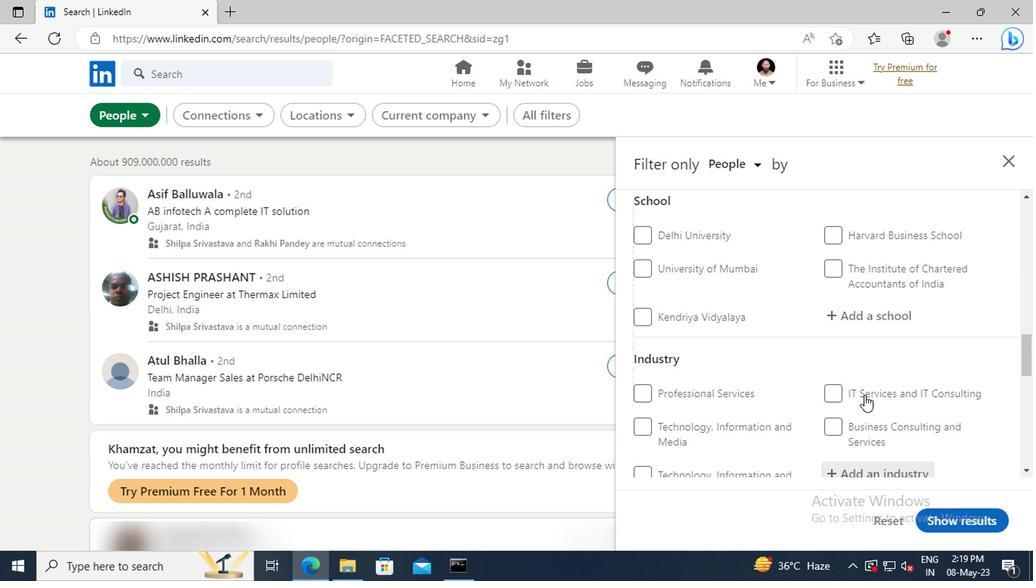 
Action: Mouse scrolled (861, 395) with delta (0, 1)
Screenshot: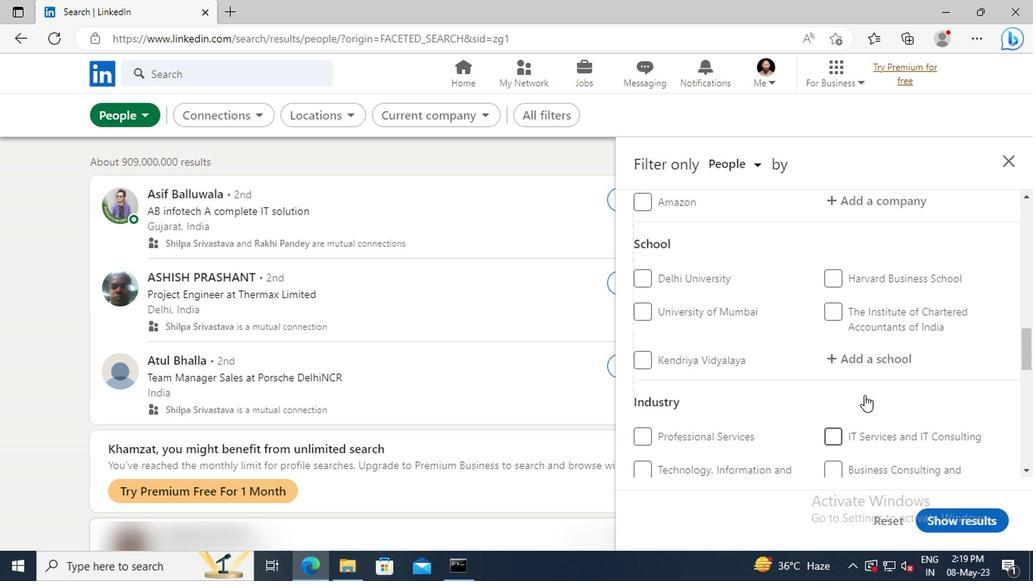 
Action: Mouse scrolled (861, 395) with delta (0, 1)
Screenshot: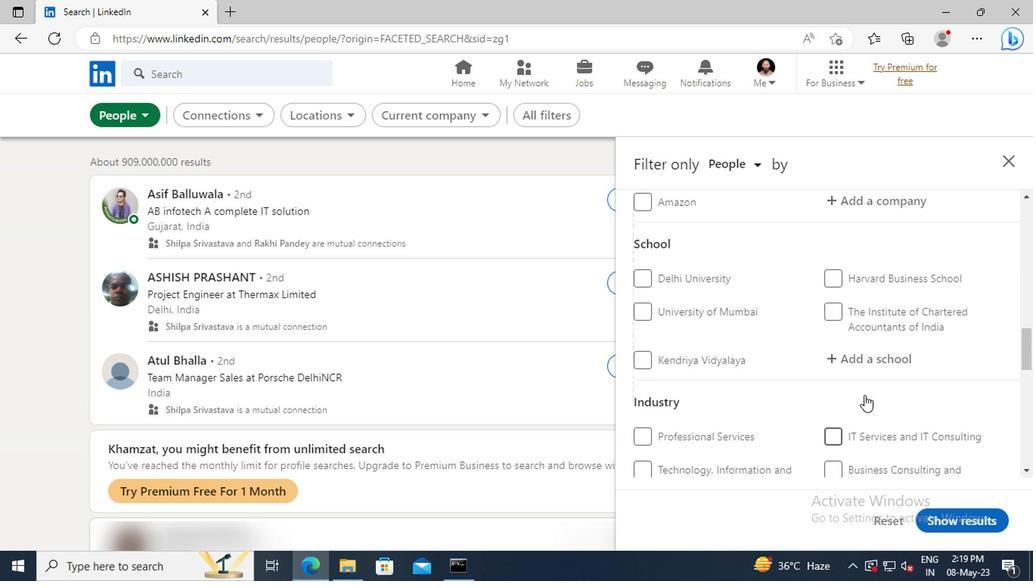 
Action: Mouse scrolled (861, 395) with delta (0, 1)
Screenshot: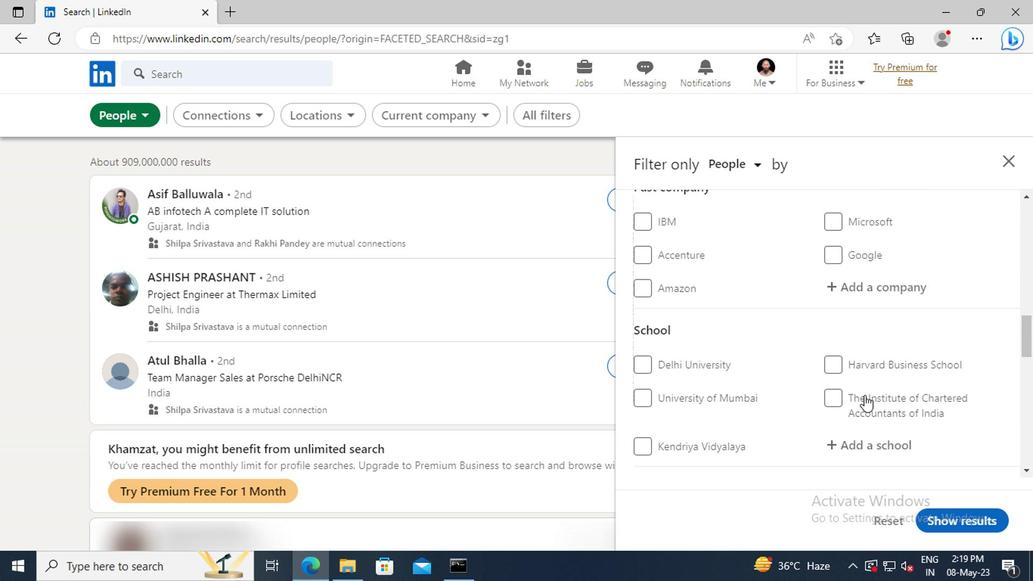 
Action: Mouse scrolled (861, 395) with delta (0, 1)
Screenshot: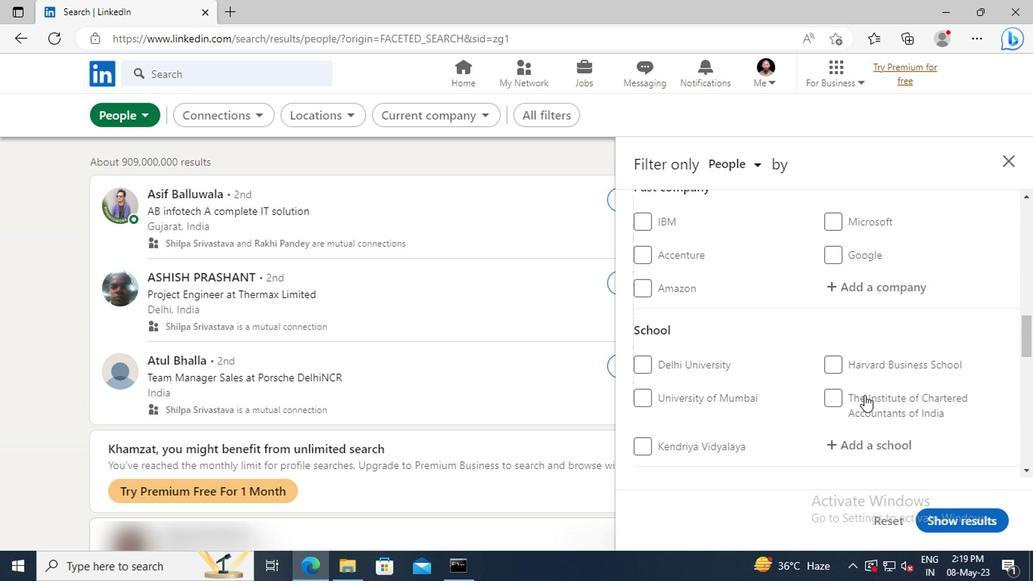 
Action: Mouse scrolled (861, 395) with delta (0, 1)
Screenshot: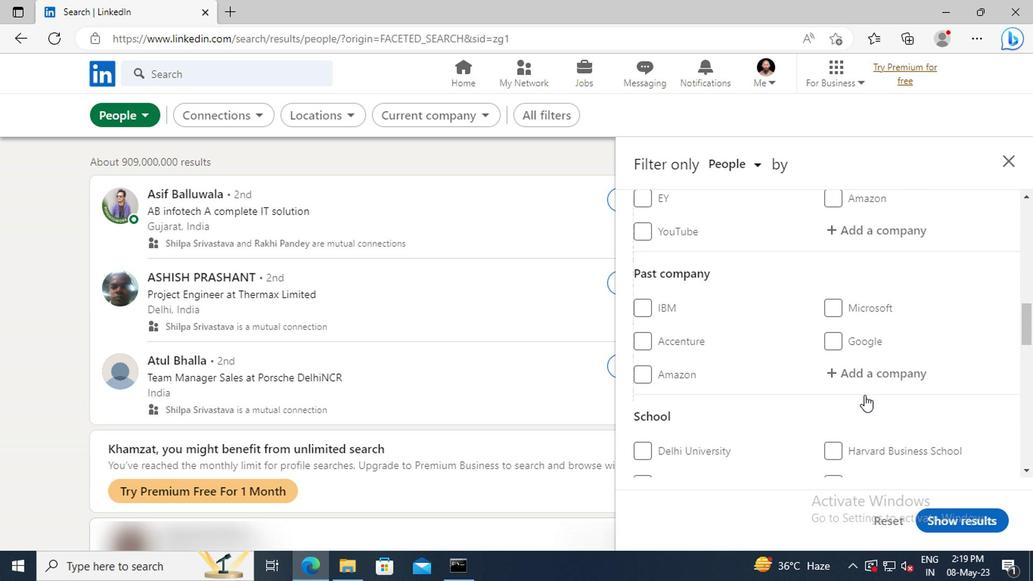 
Action: Mouse scrolled (861, 395) with delta (0, 1)
Screenshot: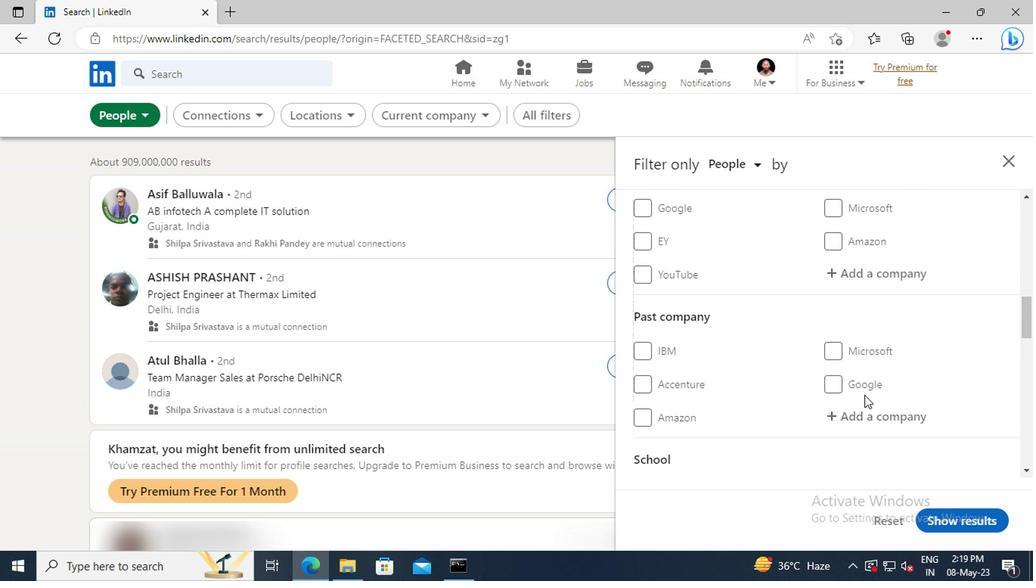 
Action: Mouse moved to (859, 321)
Screenshot: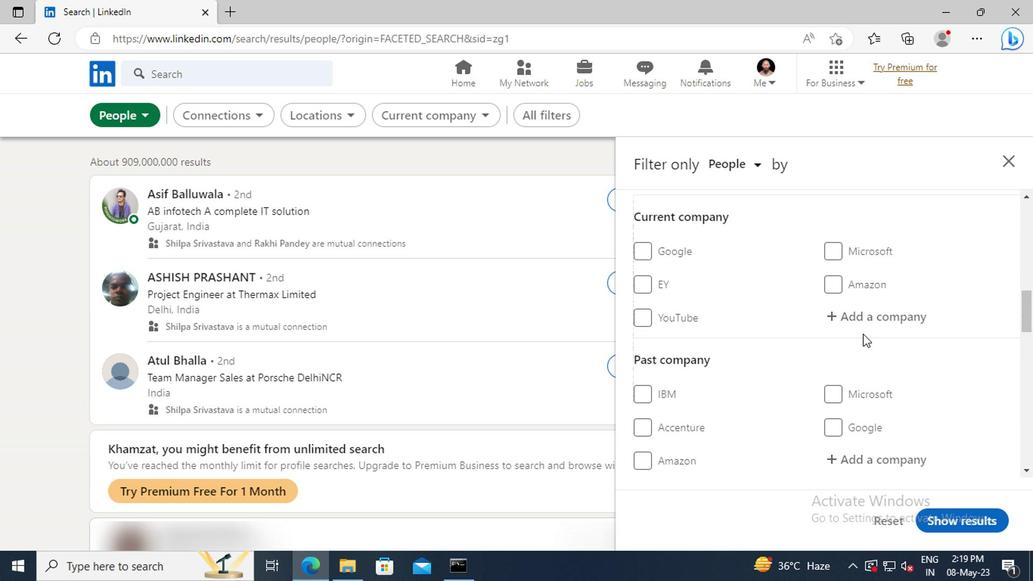 
Action: Mouse pressed left at (859, 321)
Screenshot: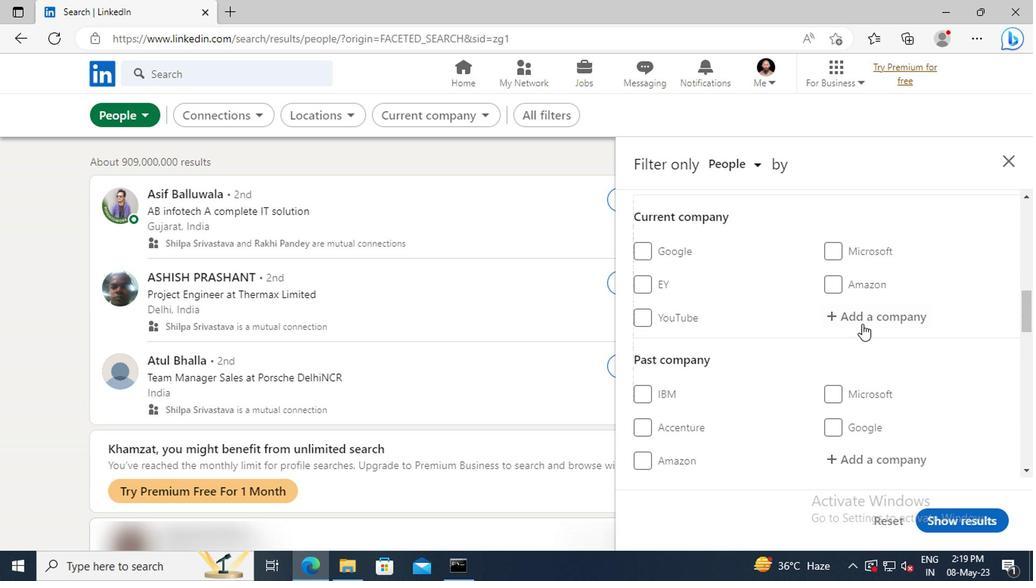 
Action: Key pressed <Key.shift><Key.shift><Key.shift><Key.shift><Key.shift><Key.shift><Key.shift><Key.shift><Key.shift>ZOHO
Screenshot: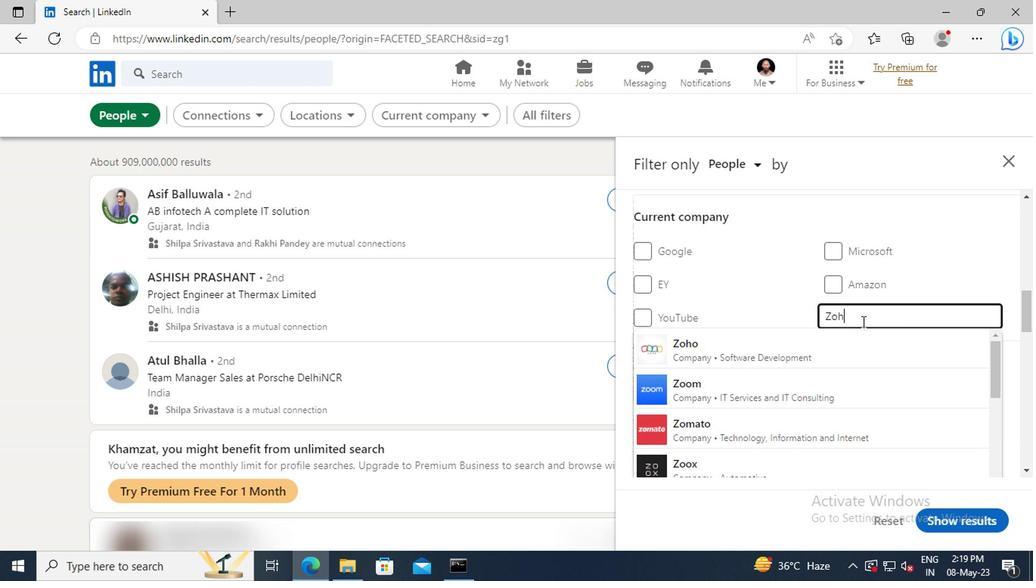 
Action: Mouse moved to (858, 341)
Screenshot: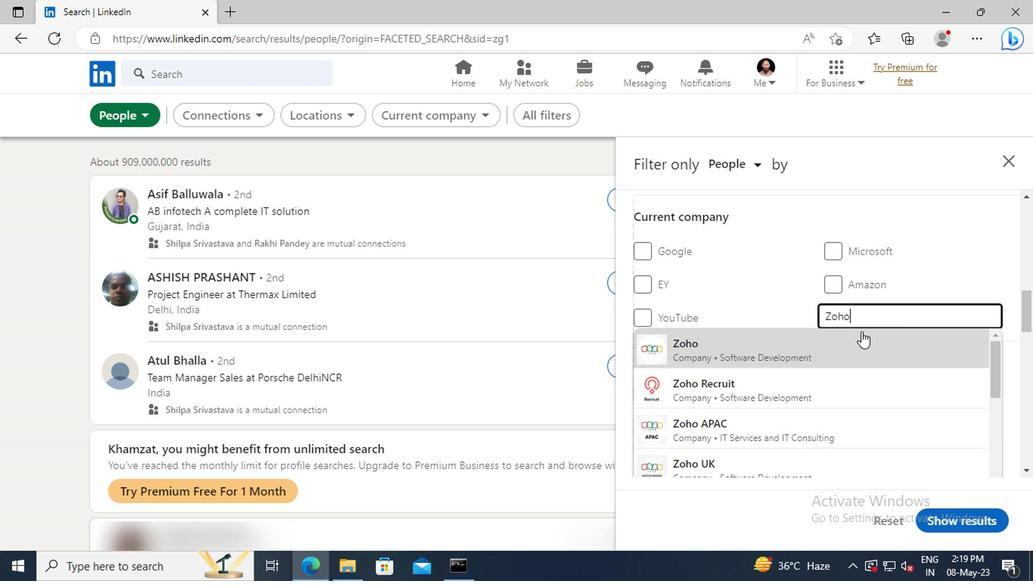 
Action: Mouse pressed left at (858, 341)
Screenshot: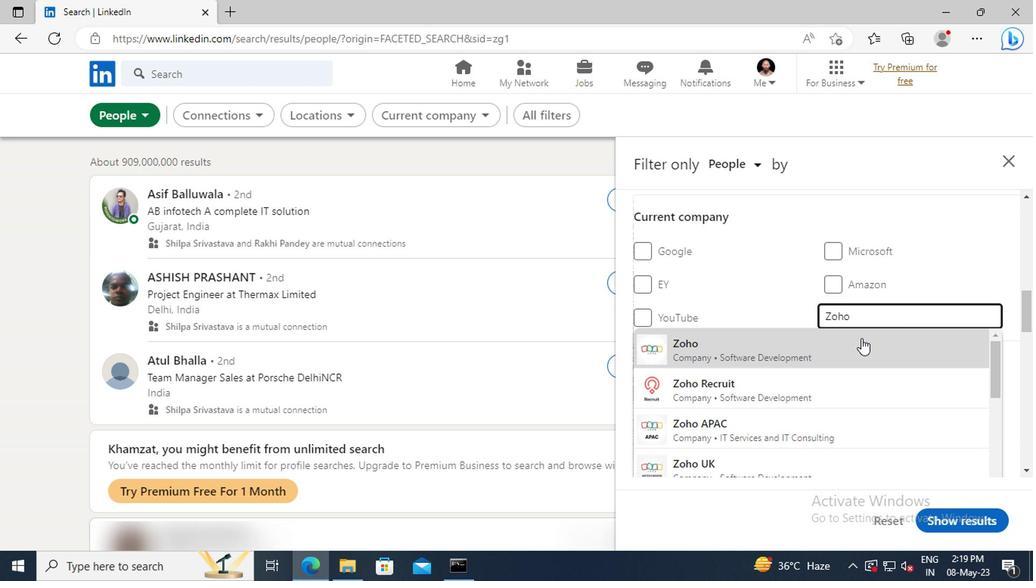 
Action: Mouse scrolled (858, 340) with delta (0, 0)
Screenshot: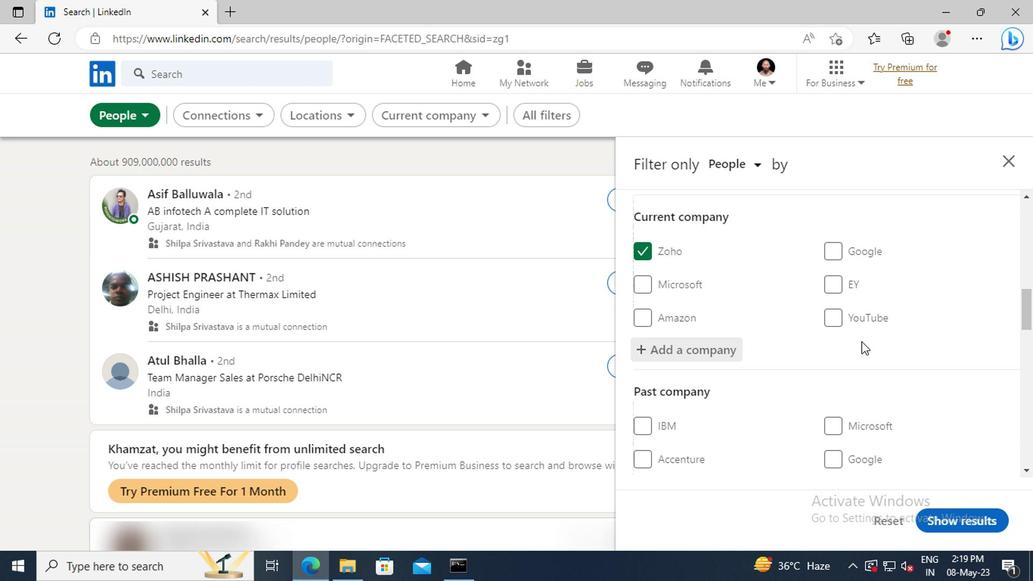 
Action: Mouse moved to (851, 310)
Screenshot: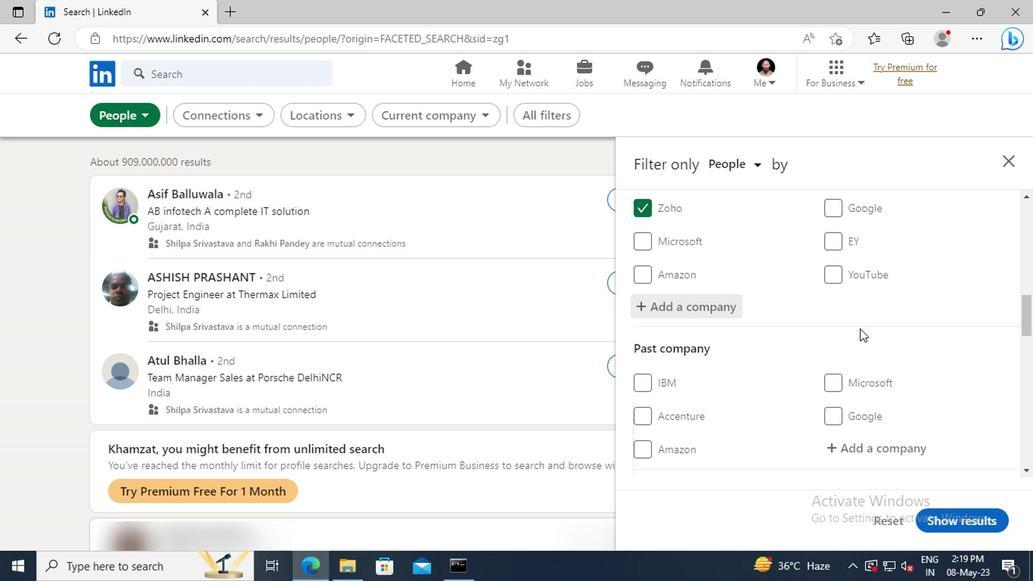 
Action: Mouse scrolled (851, 309) with delta (0, 0)
Screenshot: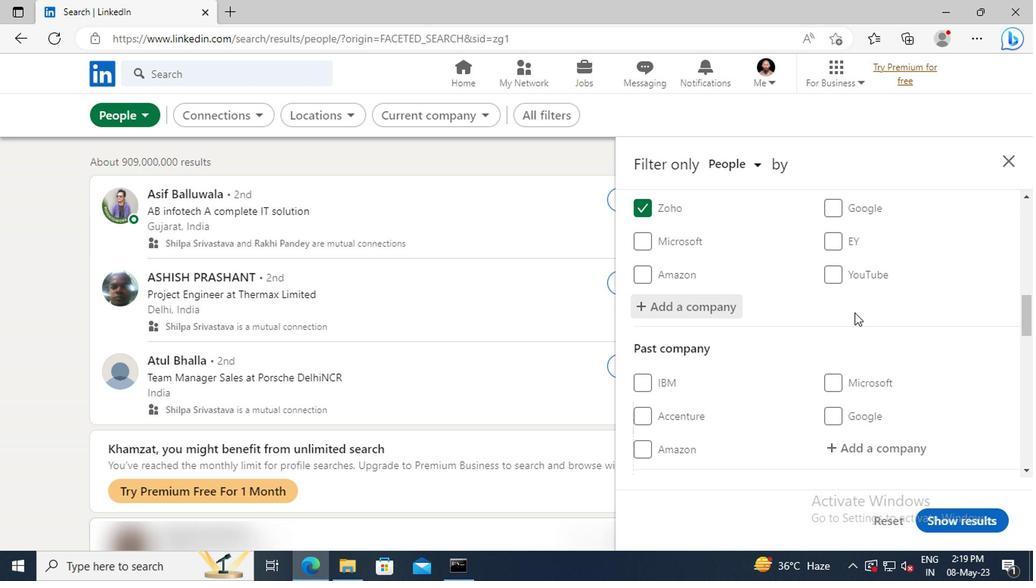 
Action: Mouse scrolled (851, 309) with delta (0, 0)
Screenshot: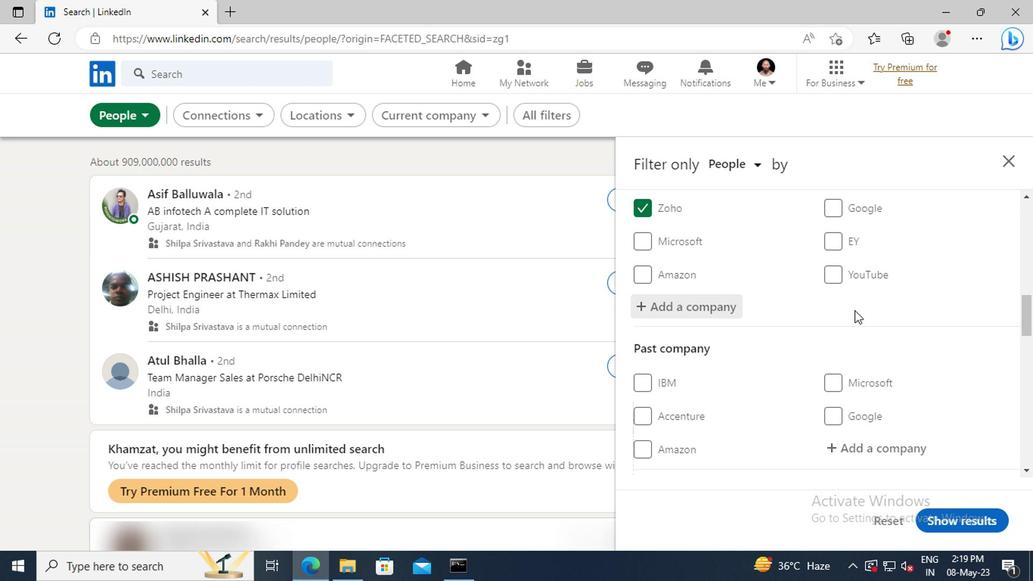 
Action: Mouse scrolled (851, 309) with delta (0, 0)
Screenshot: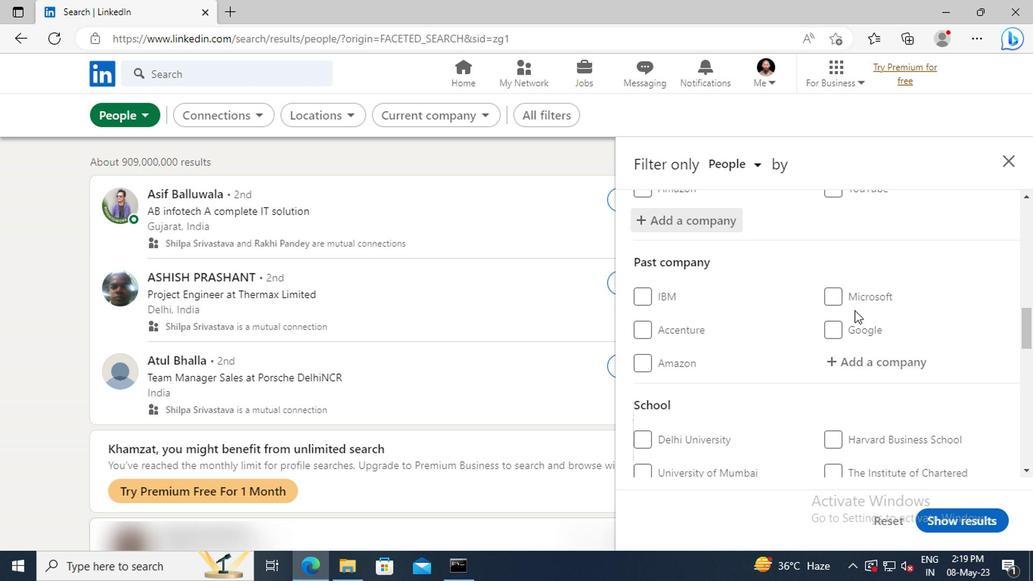 
Action: Mouse scrolled (851, 309) with delta (0, 0)
Screenshot: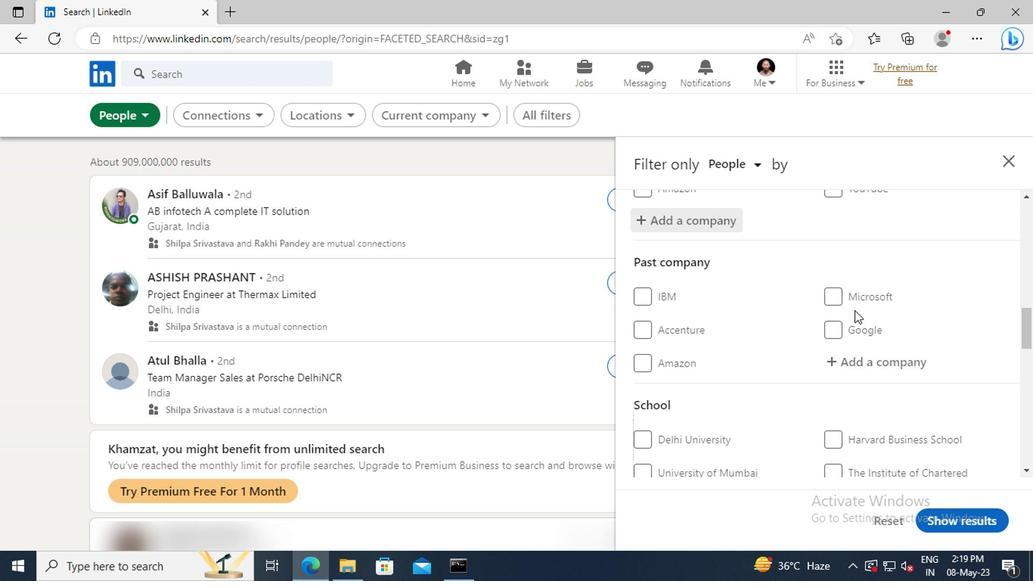 
Action: Mouse scrolled (851, 309) with delta (0, 0)
Screenshot: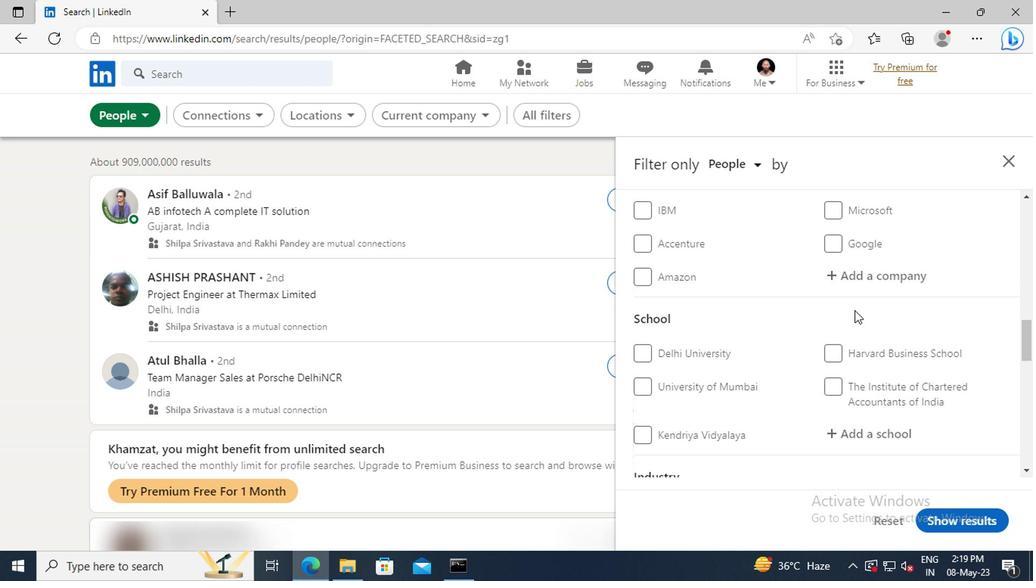 
Action: Mouse scrolled (851, 309) with delta (0, 0)
Screenshot: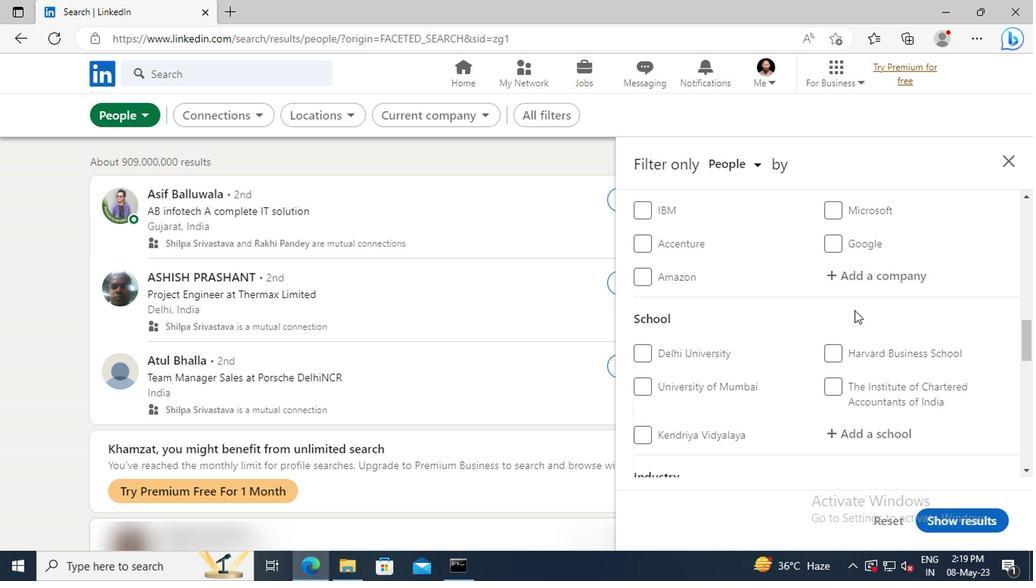 
Action: Mouse scrolled (851, 309) with delta (0, 0)
Screenshot: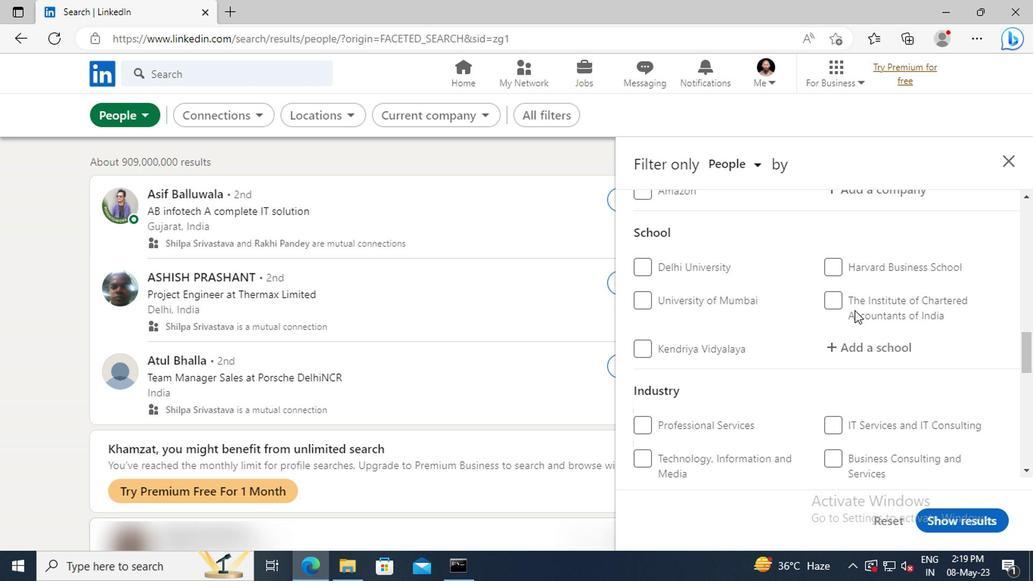
Action: Mouse moved to (850, 310)
Screenshot: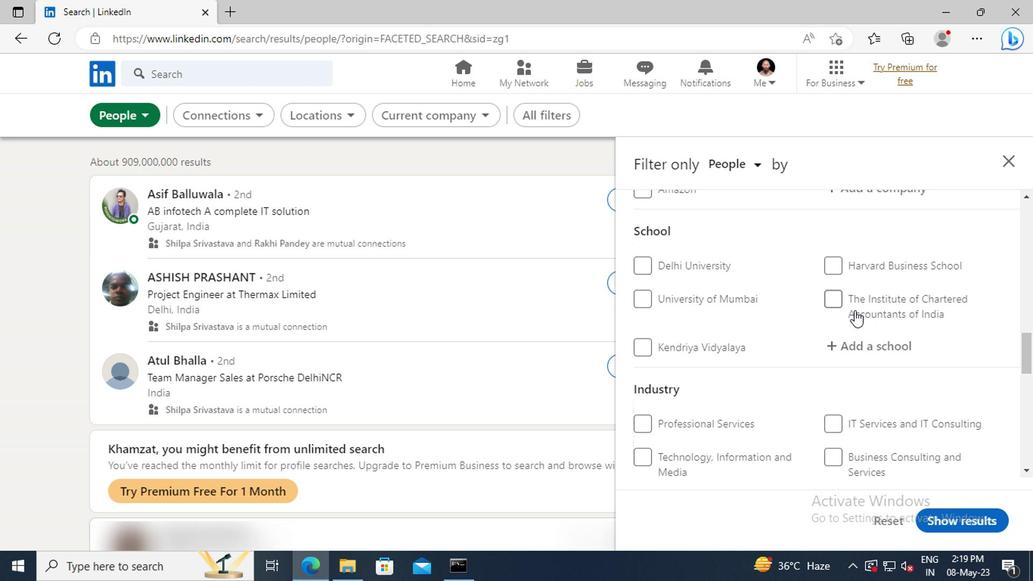 
Action: Mouse pressed left at (850, 310)
Screenshot: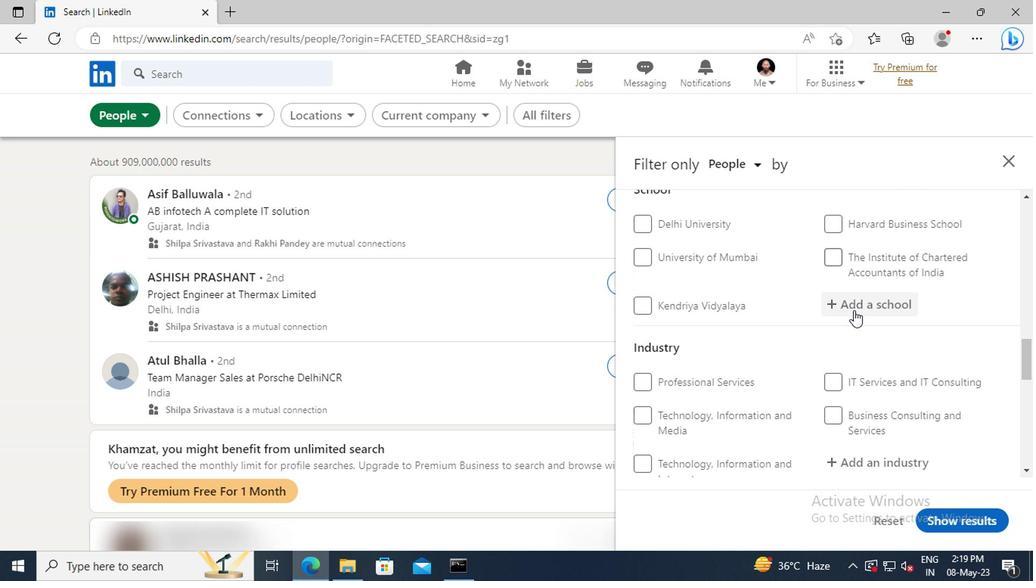 
Action: Key pressed <Key.shift>ST.<Key.space><Key.shift>XAA<Key.backspace>V
Screenshot: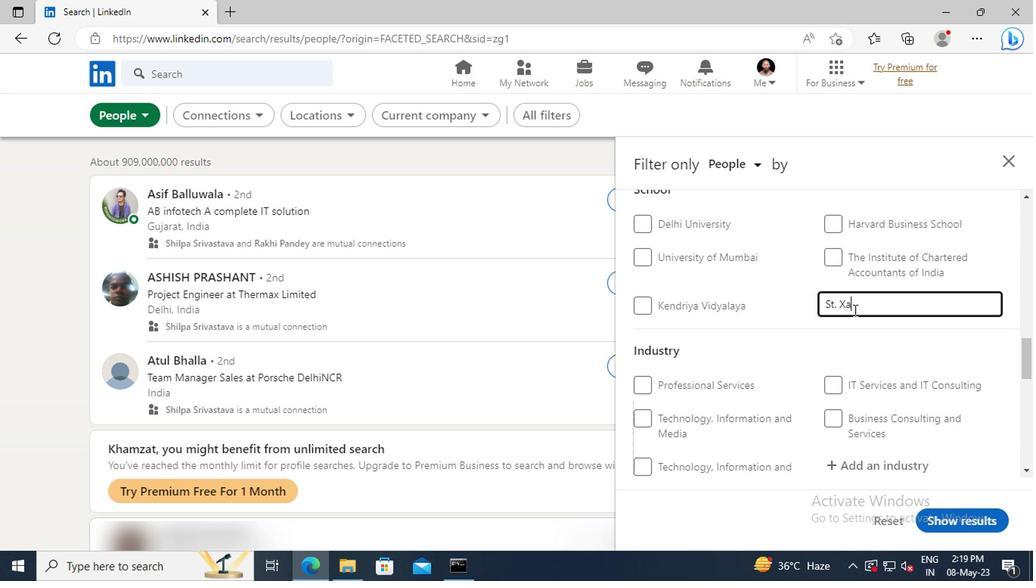 
Action: Mouse moved to (861, 367)
Screenshot: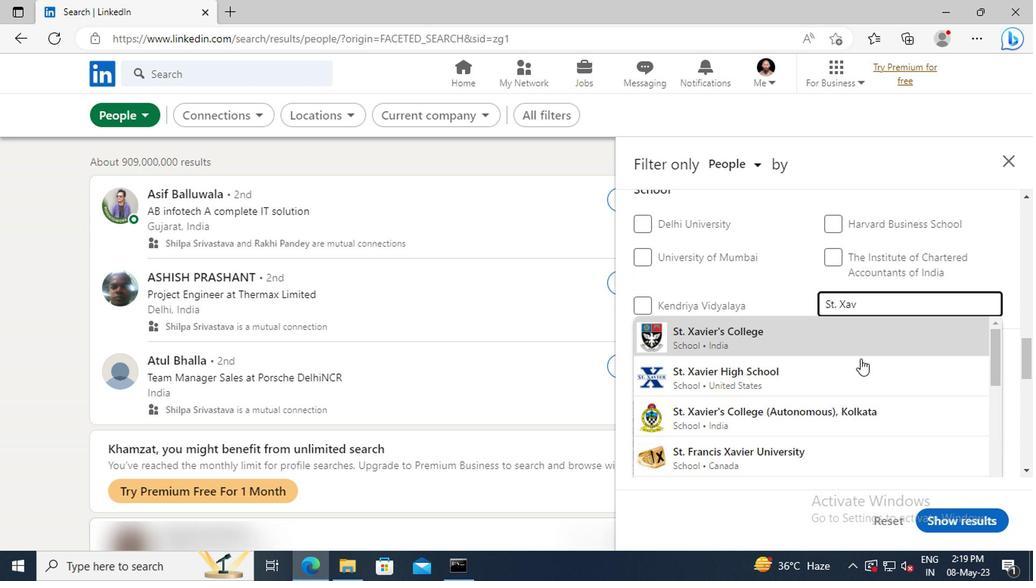 
Action: Mouse pressed left at (861, 367)
Screenshot: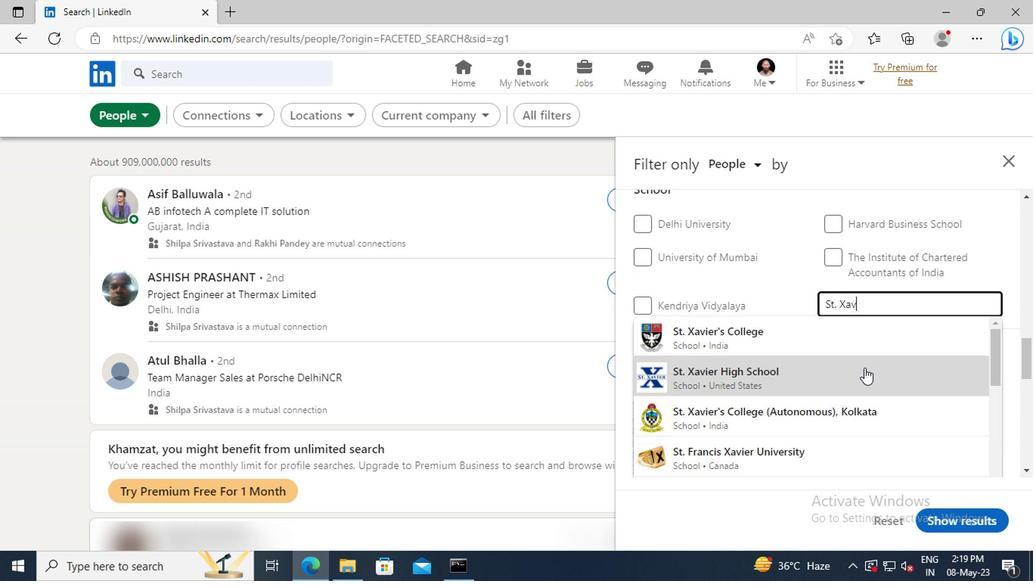 
Action: Mouse moved to (861, 360)
Screenshot: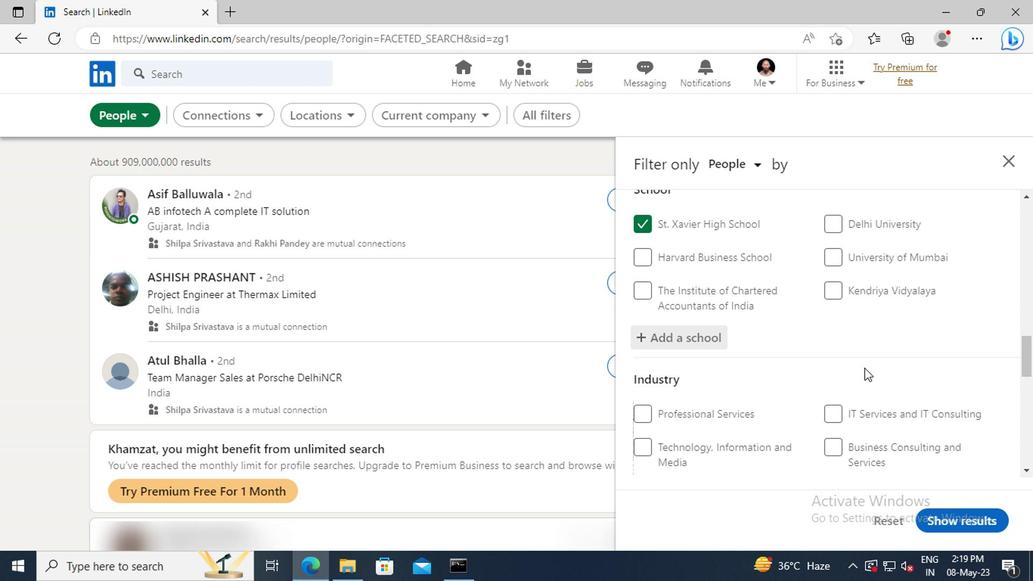 
Action: Mouse scrolled (861, 360) with delta (0, 0)
Screenshot: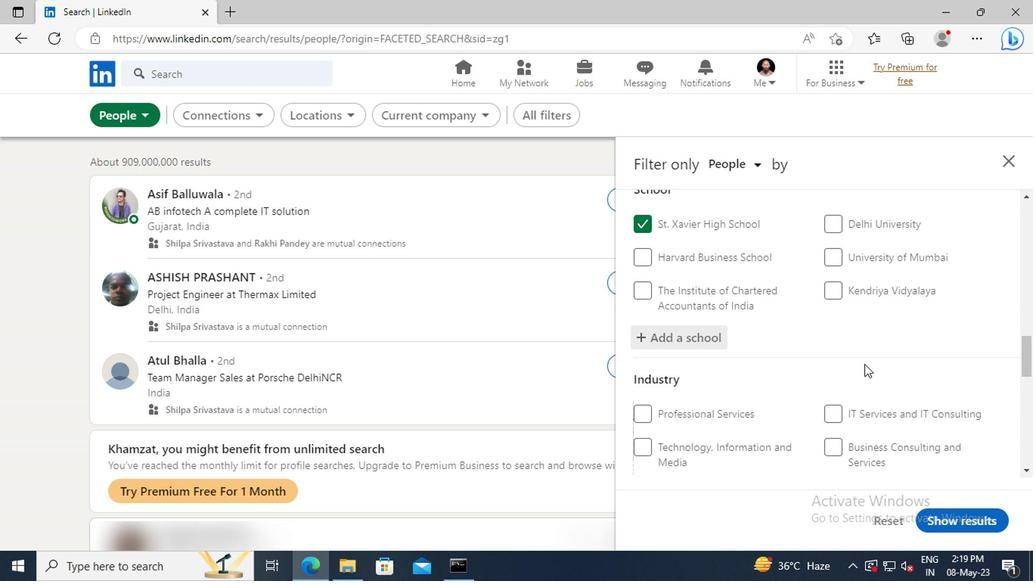 
Action: Mouse moved to (860, 351)
Screenshot: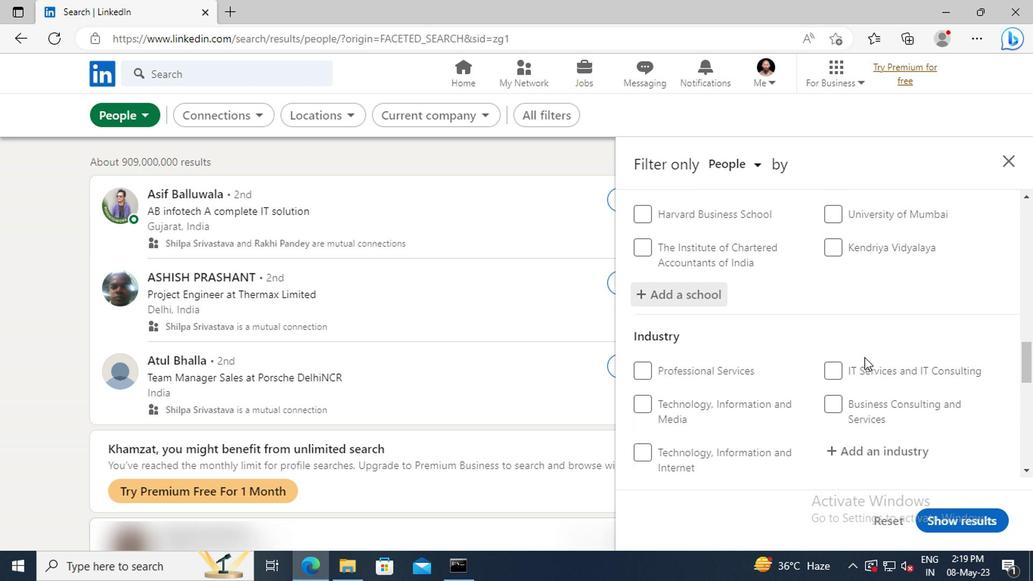 
Action: Mouse scrolled (860, 350) with delta (0, 0)
Screenshot: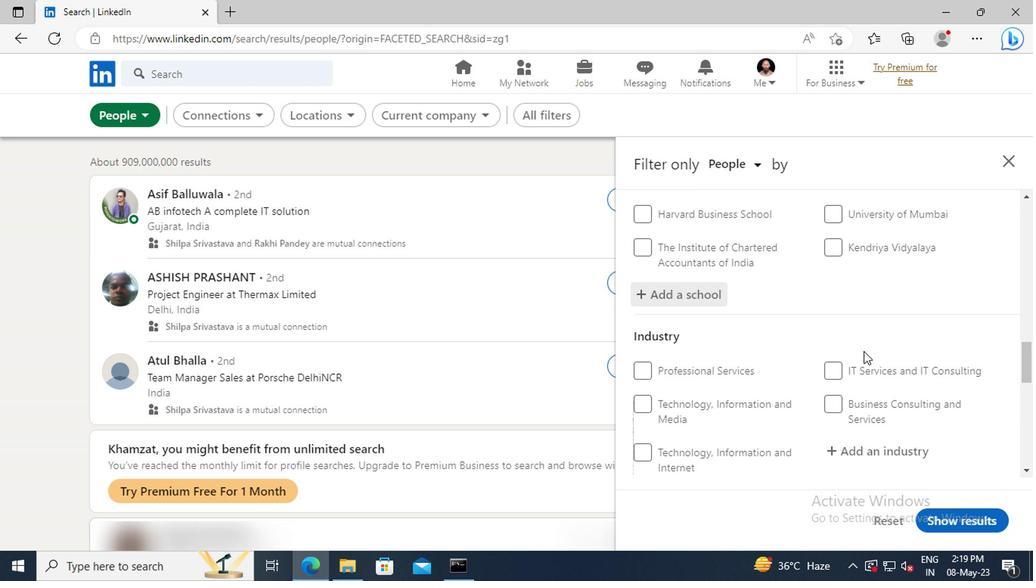 
Action: Mouse scrolled (860, 350) with delta (0, 0)
Screenshot: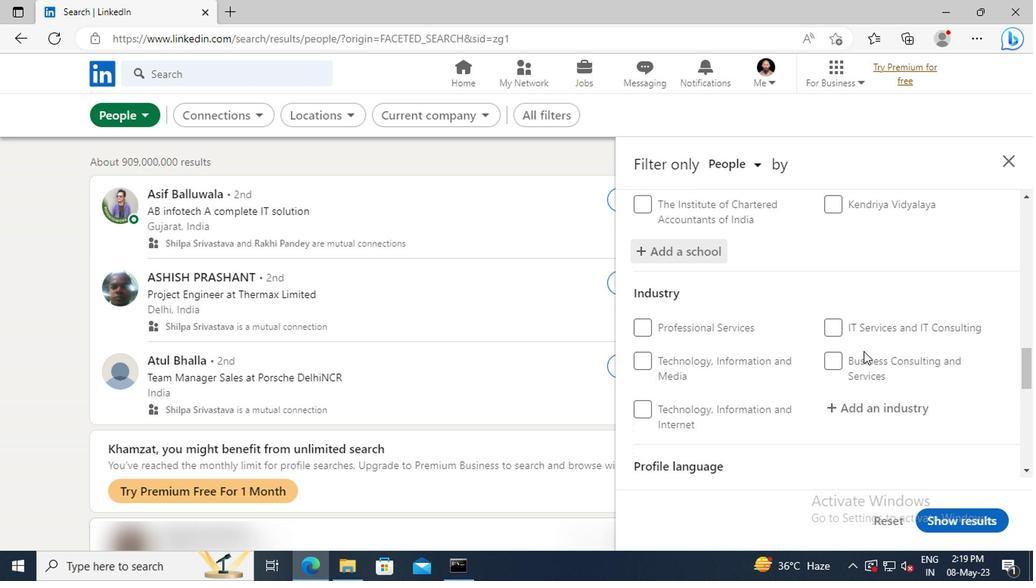 
Action: Mouse moved to (850, 360)
Screenshot: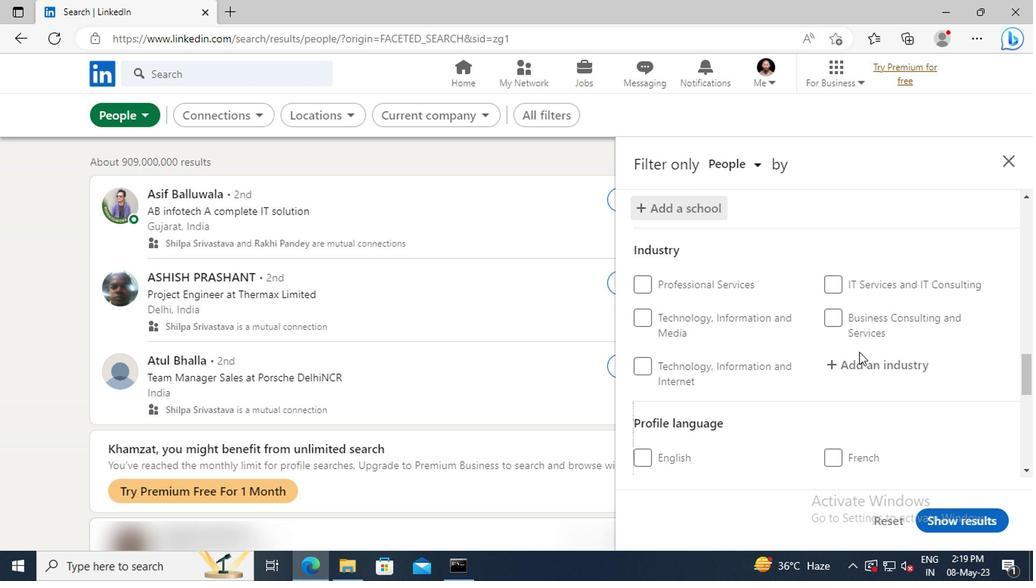
Action: Mouse pressed left at (850, 360)
Screenshot: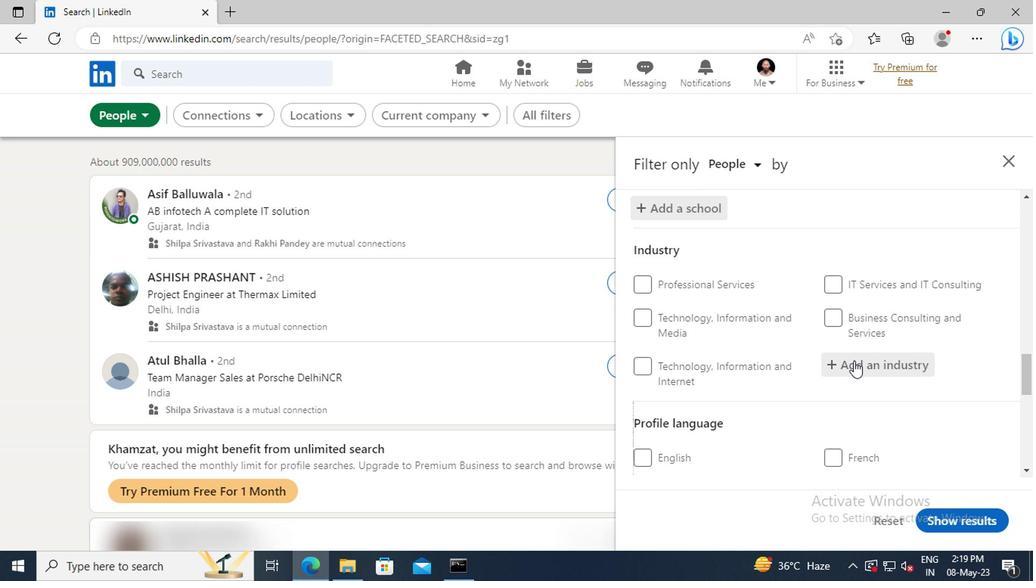 
Action: Key pressed <Key.shift>PLAST
Screenshot: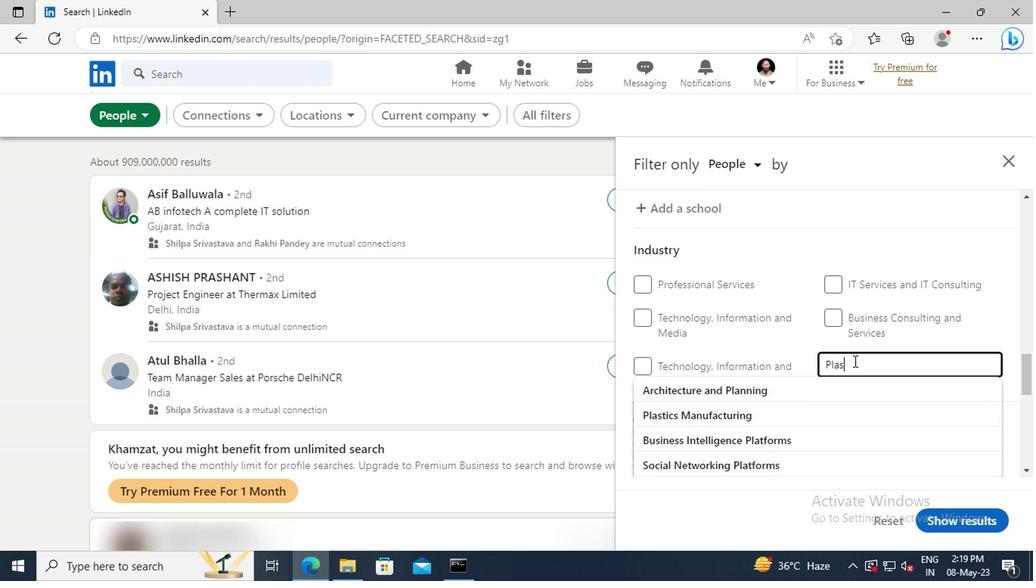 
Action: Mouse moved to (859, 408)
Screenshot: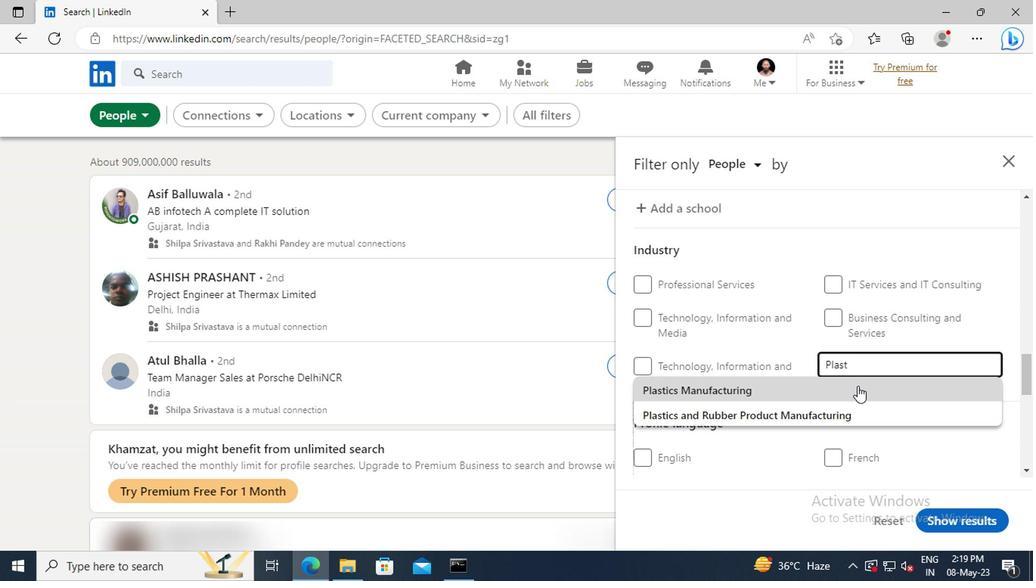 
Action: Mouse pressed left at (859, 408)
Screenshot: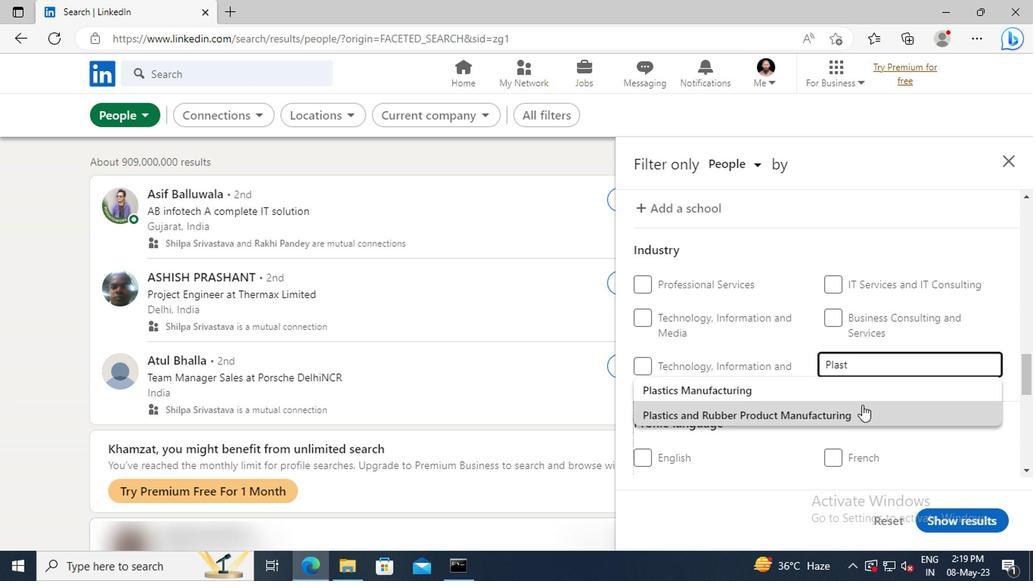 
Action: Mouse scrolled (859, 407) with delta (0, -1)
Screenshot: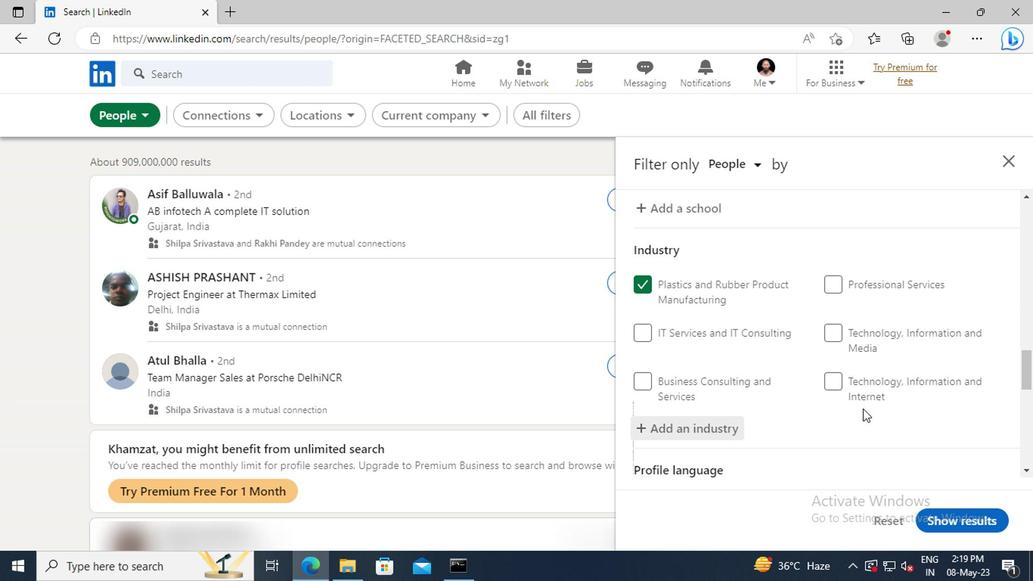 
Action: Mouse scrolled (859, 407) with delta (0, -1)
Screenshot: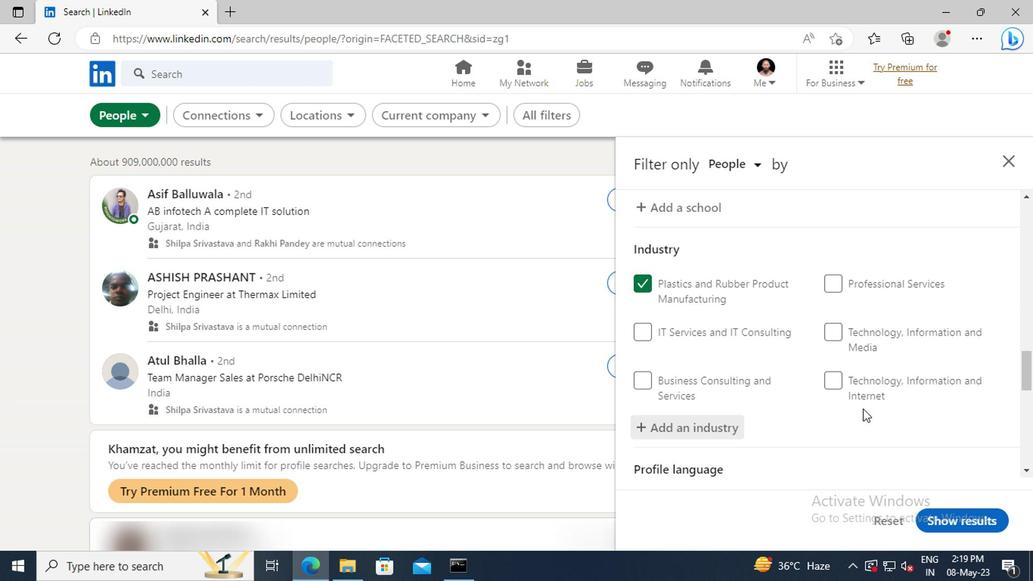 
Action: Mouse moved to (863, 400)
Screenshot: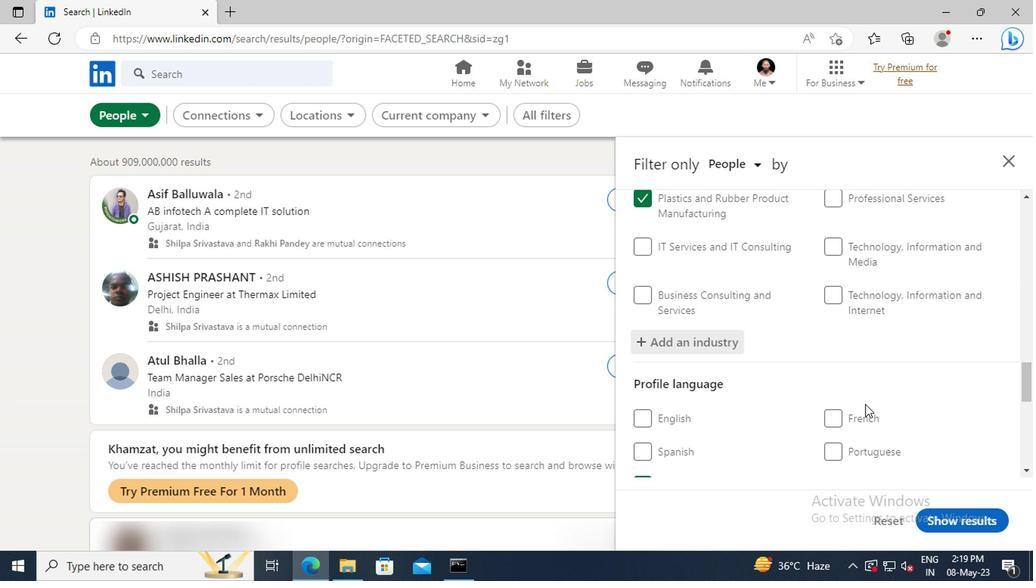 
Action: Mouse scrolled (863, 399) with delta (0, 0)
Screenshot: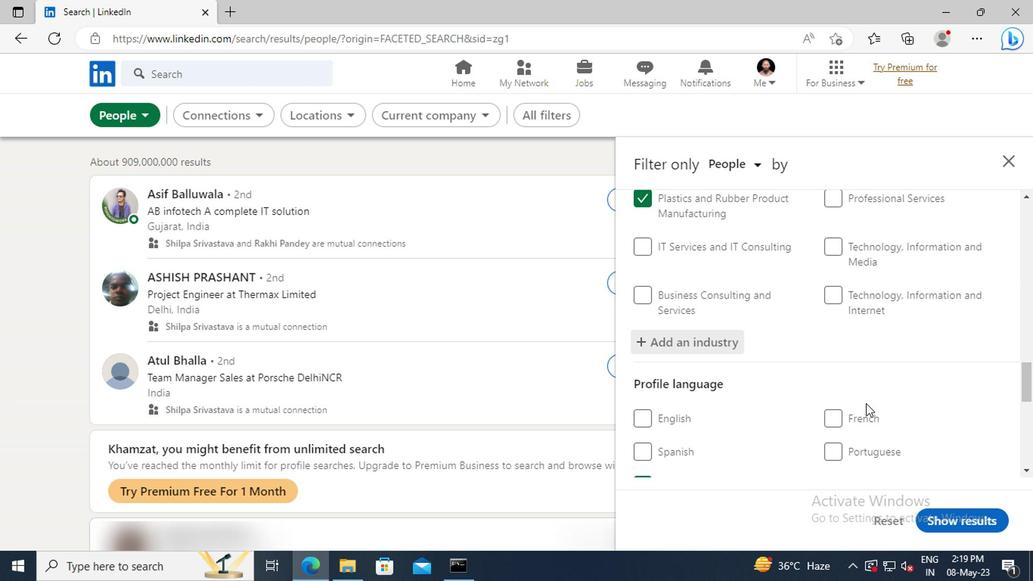
Action: Mouse scrolled (863, 399) with delta (0, 0)
Screenshot: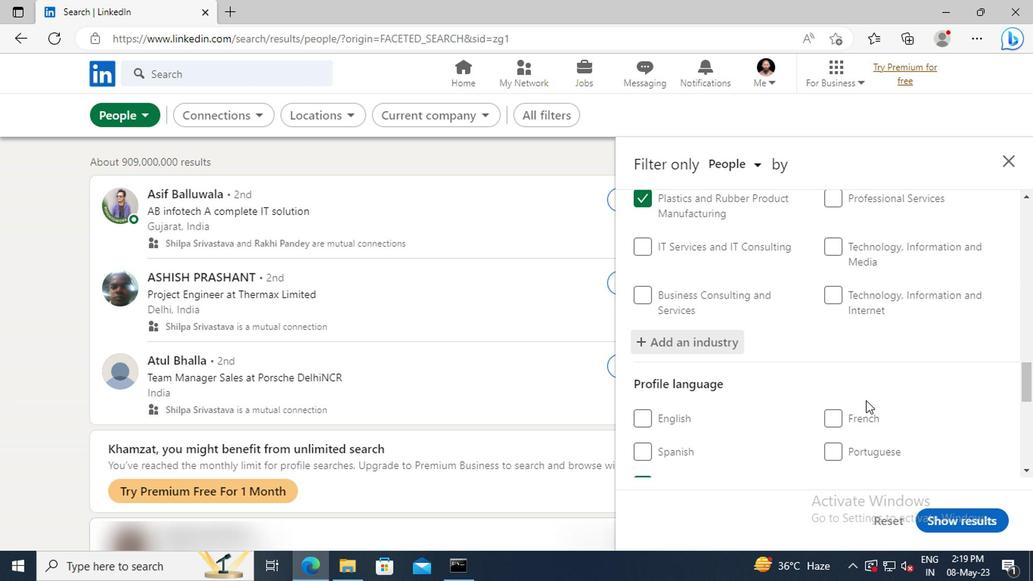 
Action: Mouse moved to (863, 390)
Screenshot: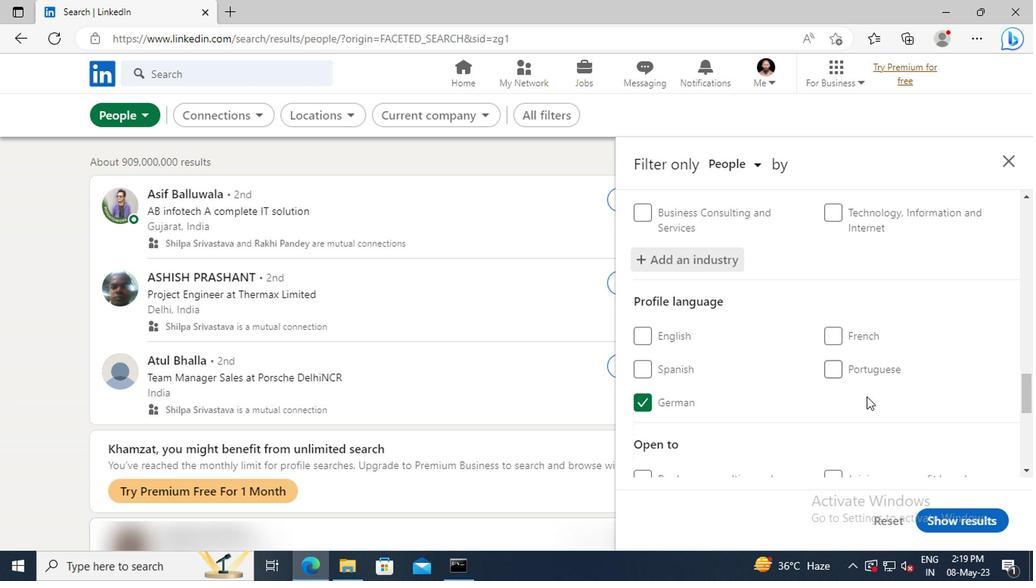 
Action: Mouse scrolled (863, 389) with delta (0, 0)
Screenshot: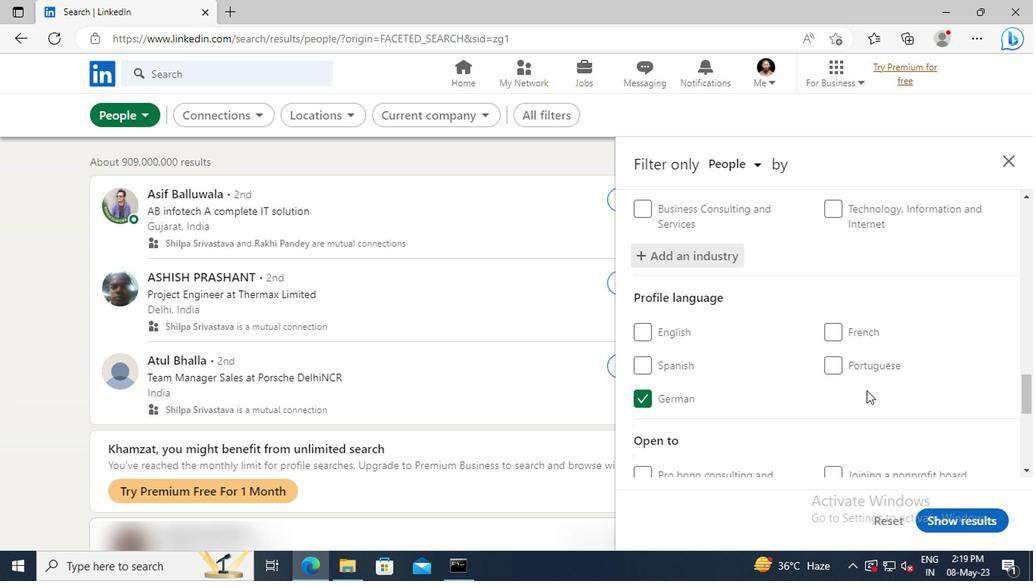 
Action: Mouse scrolled (863, 389) with delta (0, 0)
Screenshot: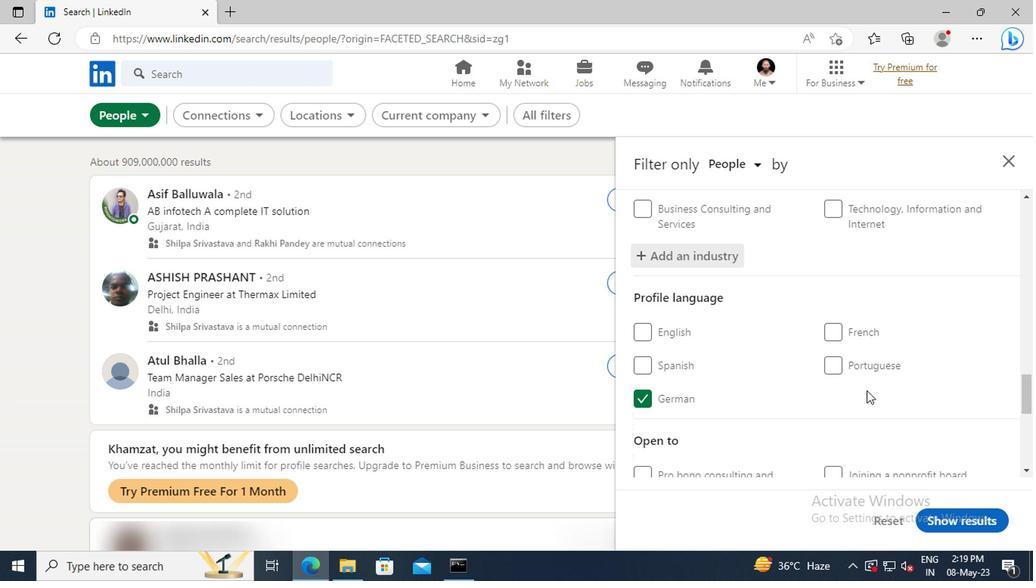 
Action: Mouse moved to (865, 375)
Screenshot: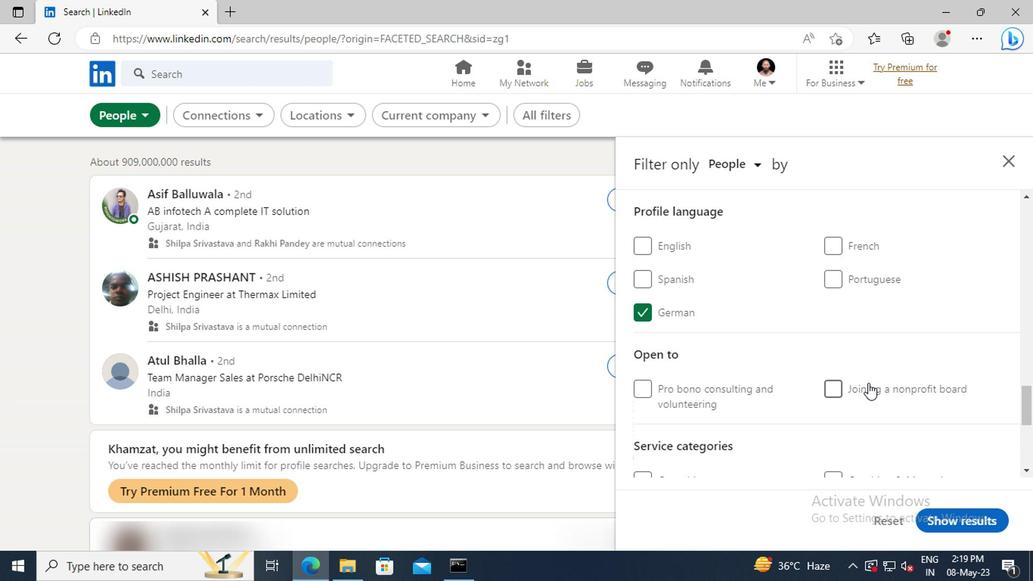 
Action: Mouse scrolled (865, 375) with delta (0, 0)
Screenshot: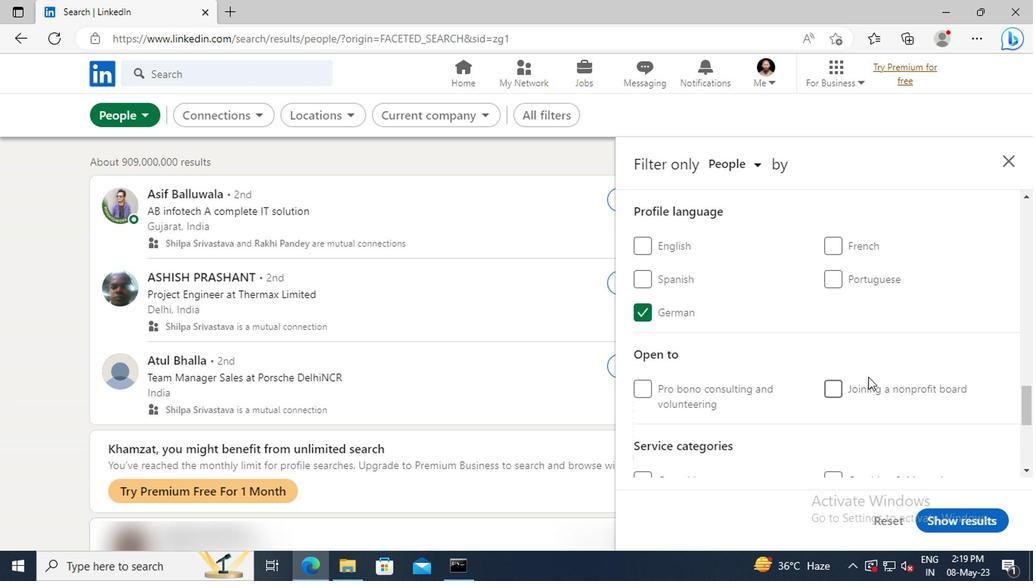 
Action: Mouse moved to (865, 375)
Screenshot: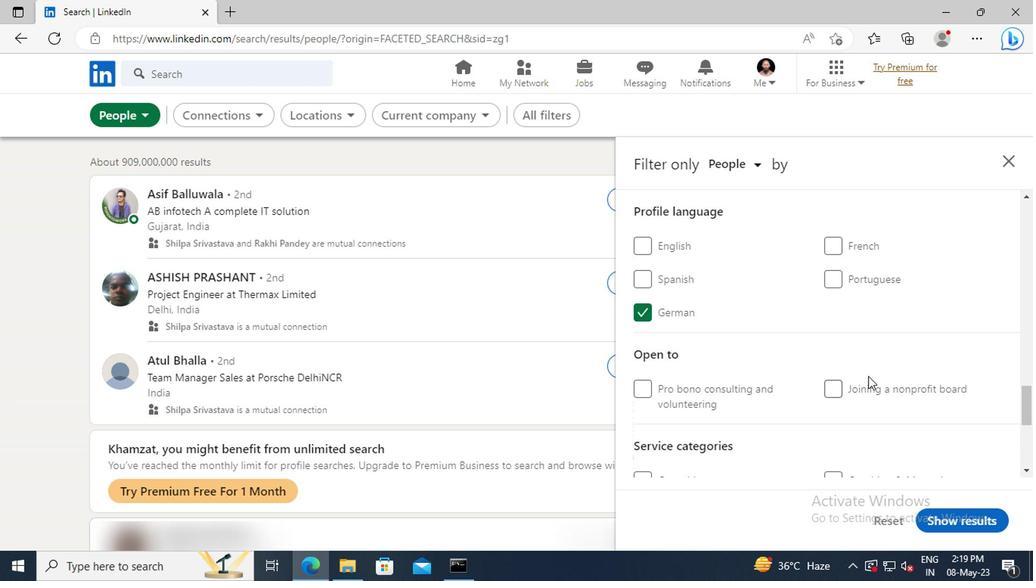 
Action: Mouse scrolled (865, 374) with delta (0, 0)
Screenshot: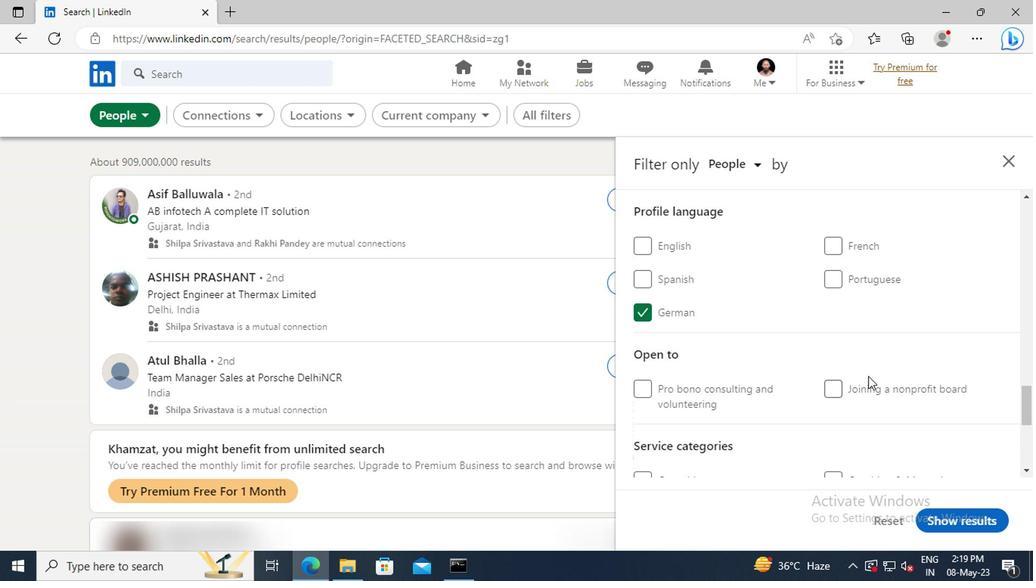 
Action: Mouse moved to (647, 393)
Screenshot: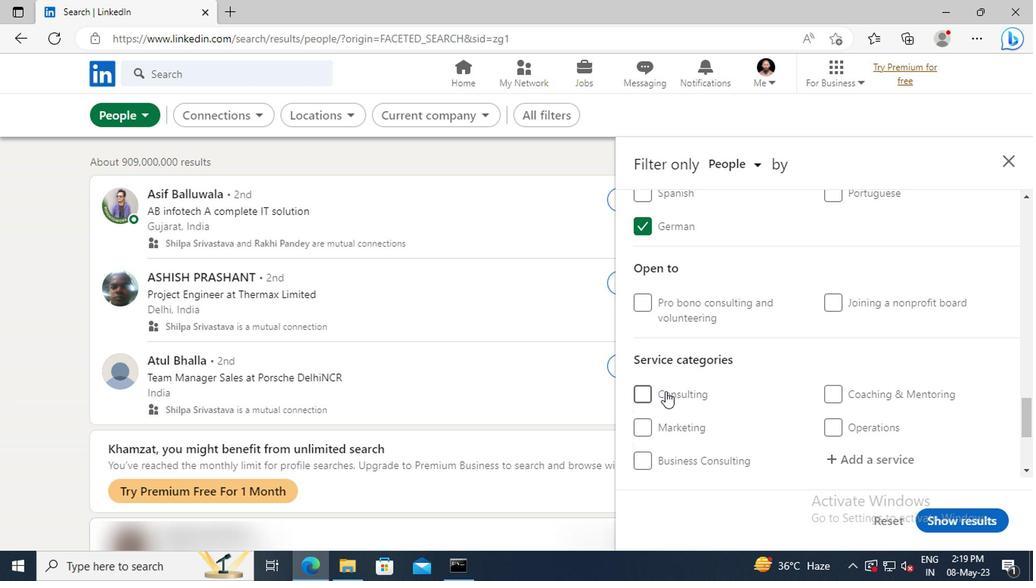 
Action: Mouse pressed left at (647, 393)
Screenshot: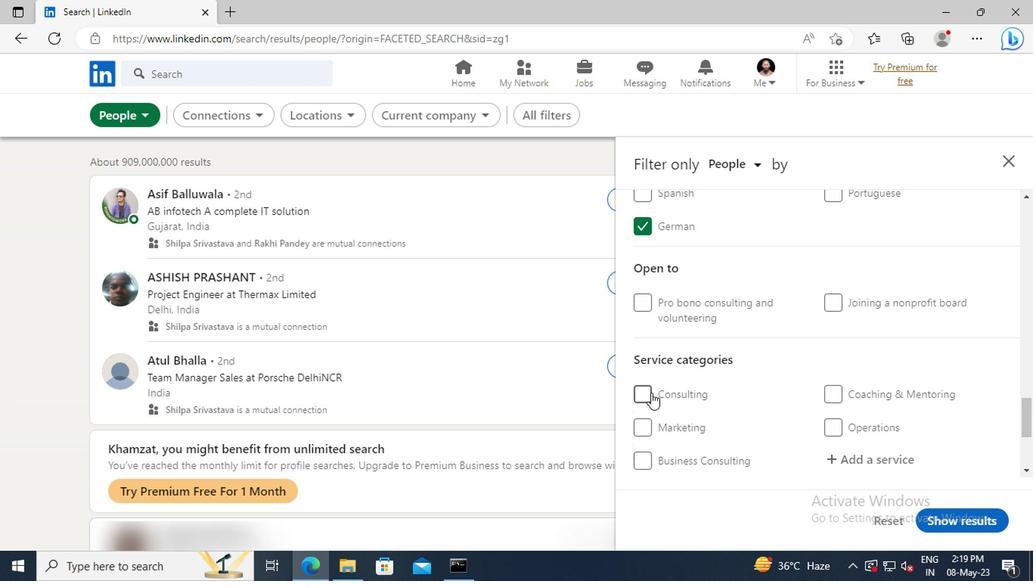 
Action: Mouse moved to (738, 388)
Screenshot: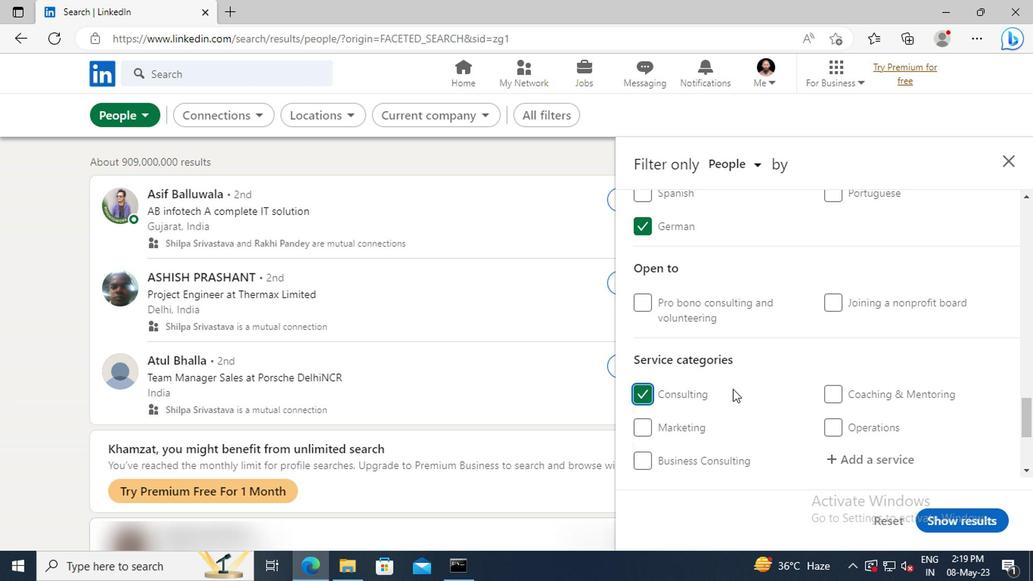 
Action: Mouse scrolled (738, 387) with delta (0, -1)
Screenshot: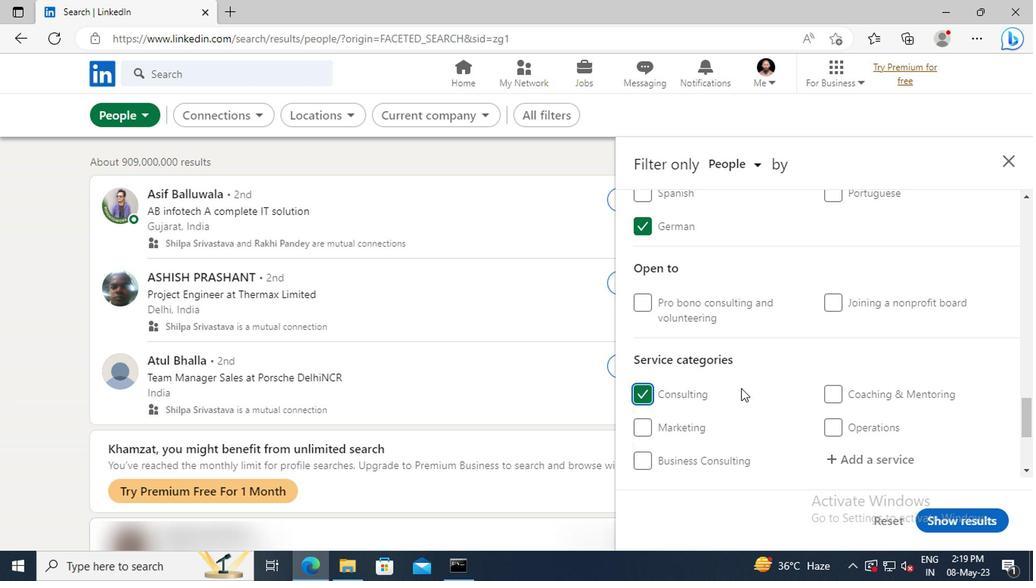 
Action: Mouse moved to (738, 388)
Screenshot: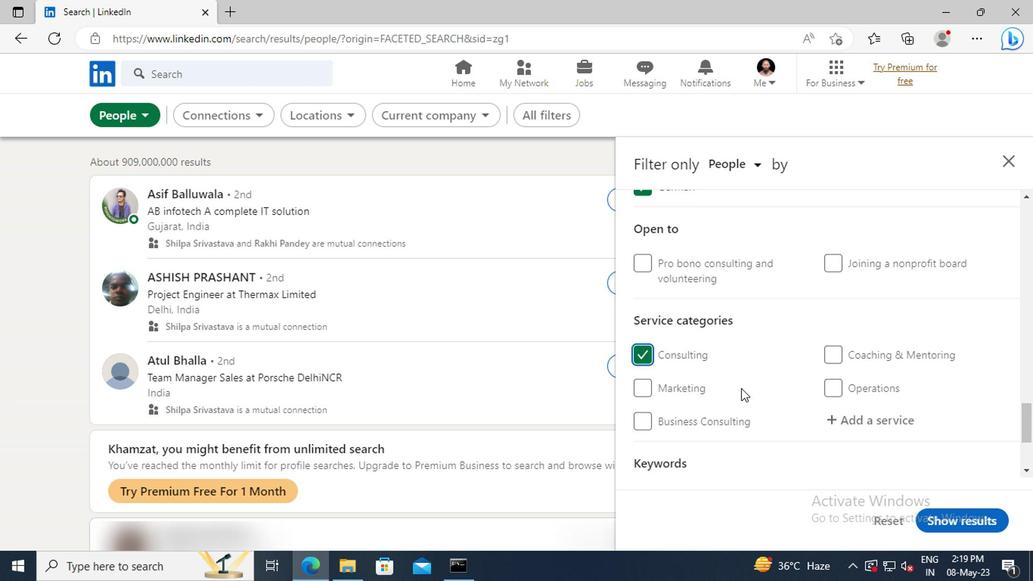 
Action: Mouse scrolled (738, 387) with delta (0, -1)
Screenshot: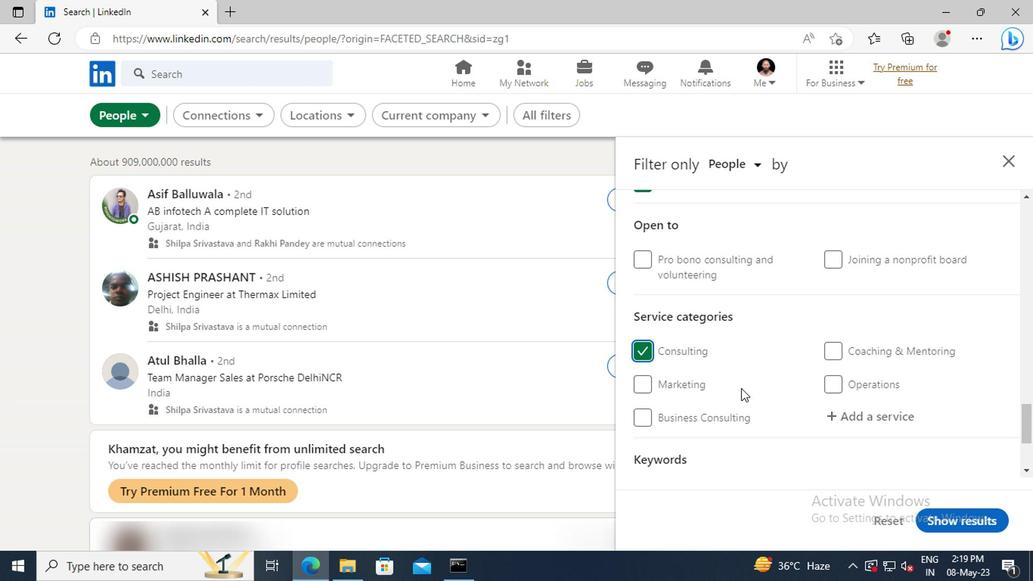 
Action: Mouse scrolled (738, 387) with delta (0, -1)
Screenshot: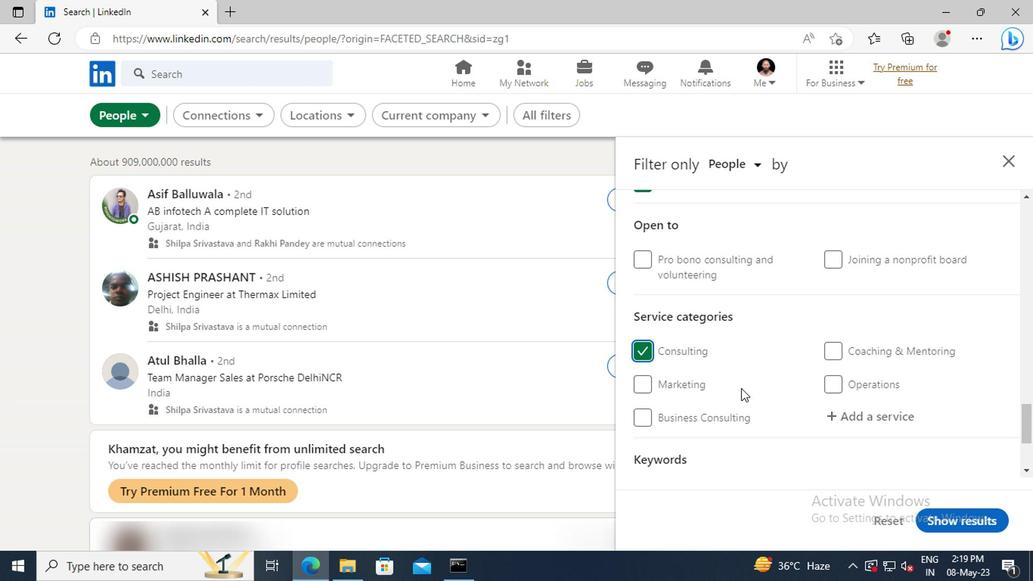 
Action: Mouse moved to (738, 387)
Screenshot: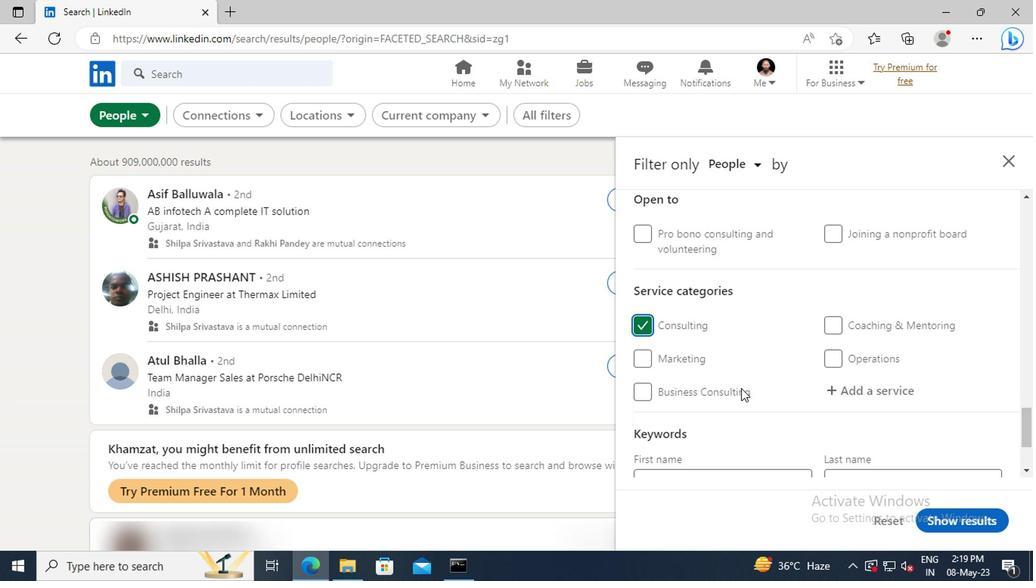 
Action: Mouse scrolled (738, 386) with delta (0, 0)
Screenshot: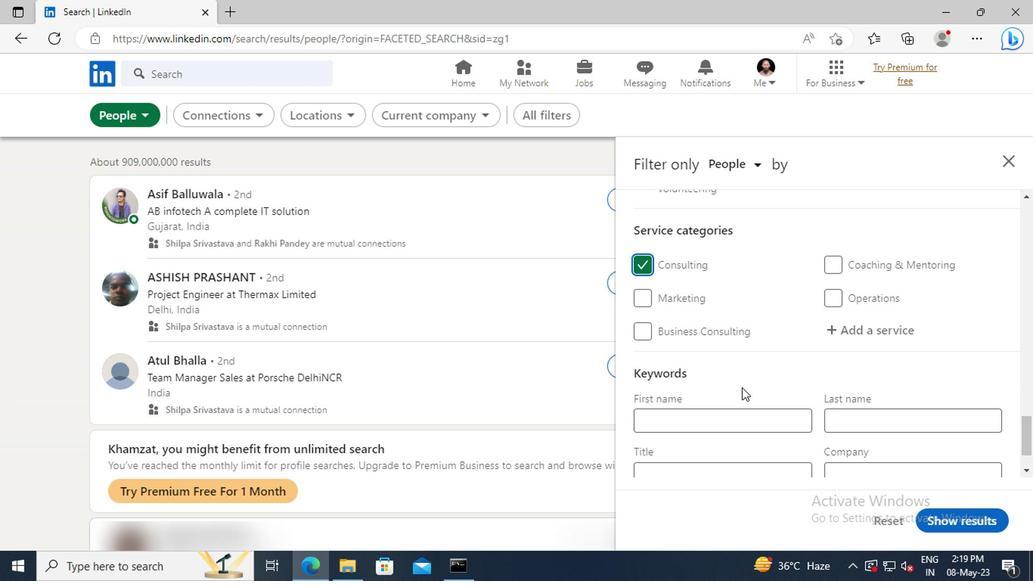 
Action: Mouse scrolled (738, 386) with delta (0, 0)
Screenshot: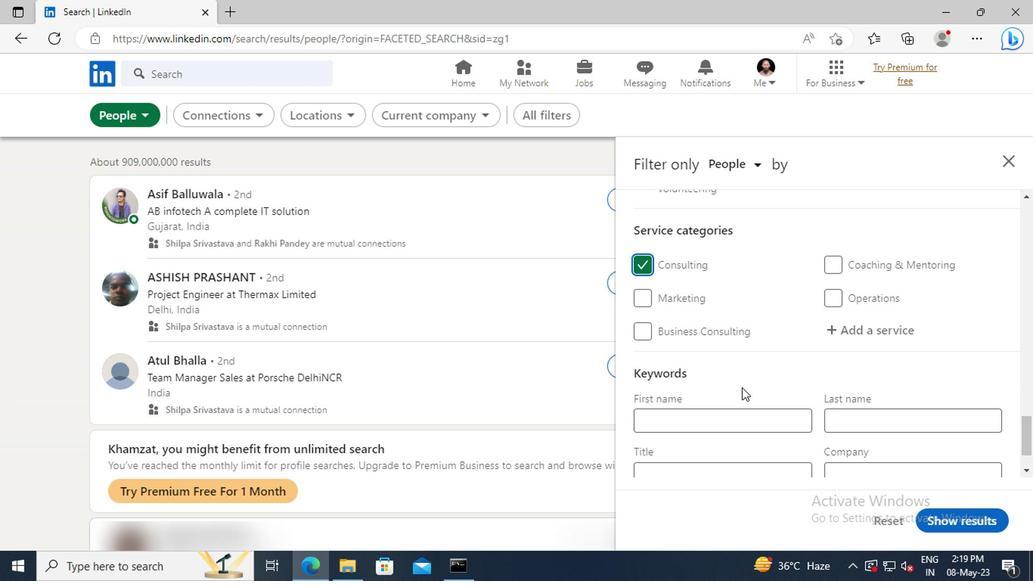 
Action: Mouse moved to (734, 412)
Screenshot: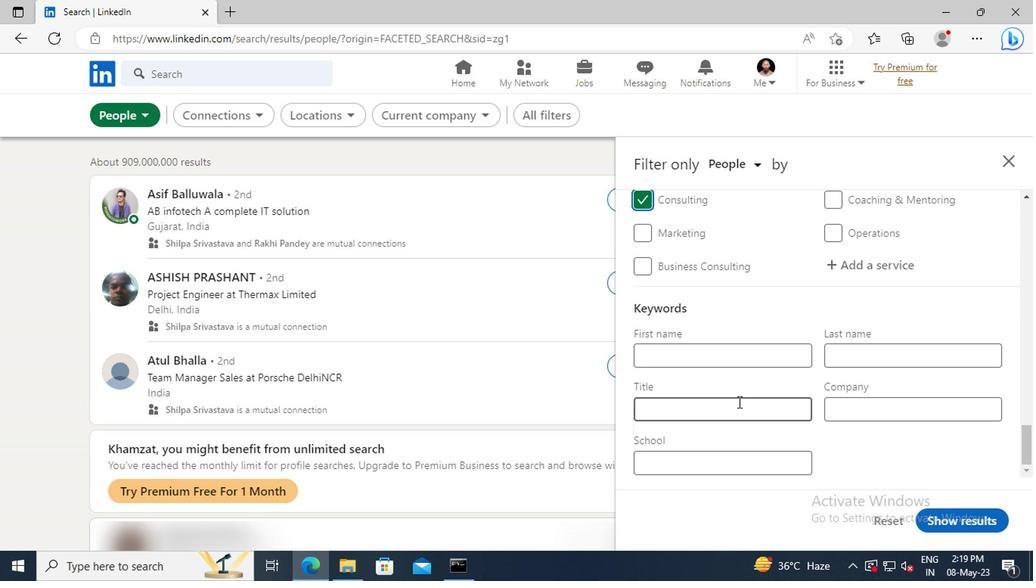 
Action: Mouse pressed left at (734, 412)
Screenshot: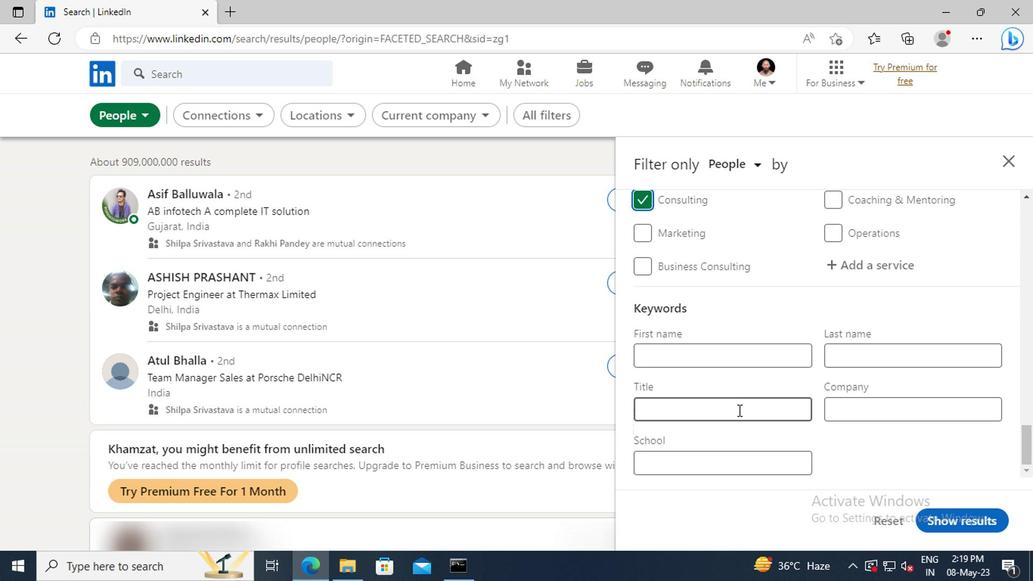 
Action: Key pressed <Key.shift>PRODUCTION<Key.space><Key.shift>ENGINEER<Key.enter>
Screenshot: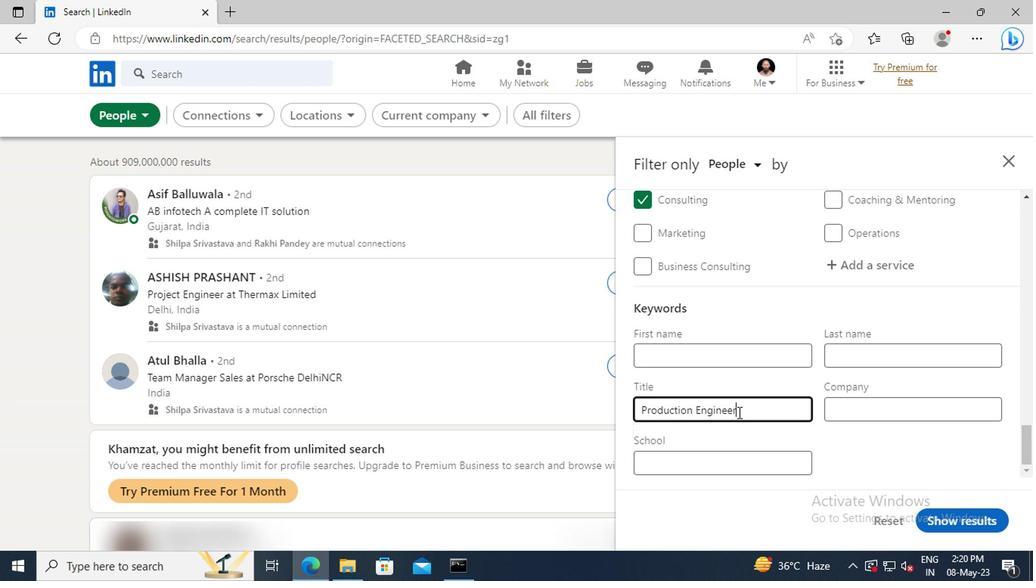 
Action: Mouse moved to (943, 520)
Screenshot: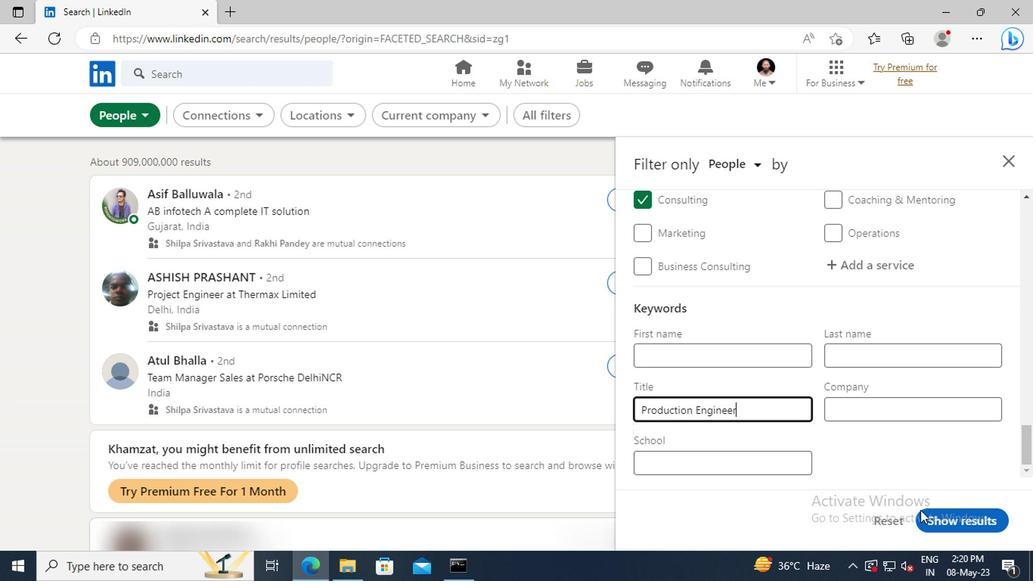 
Action: Mouse pressed left at (943, 520)
Screenshot: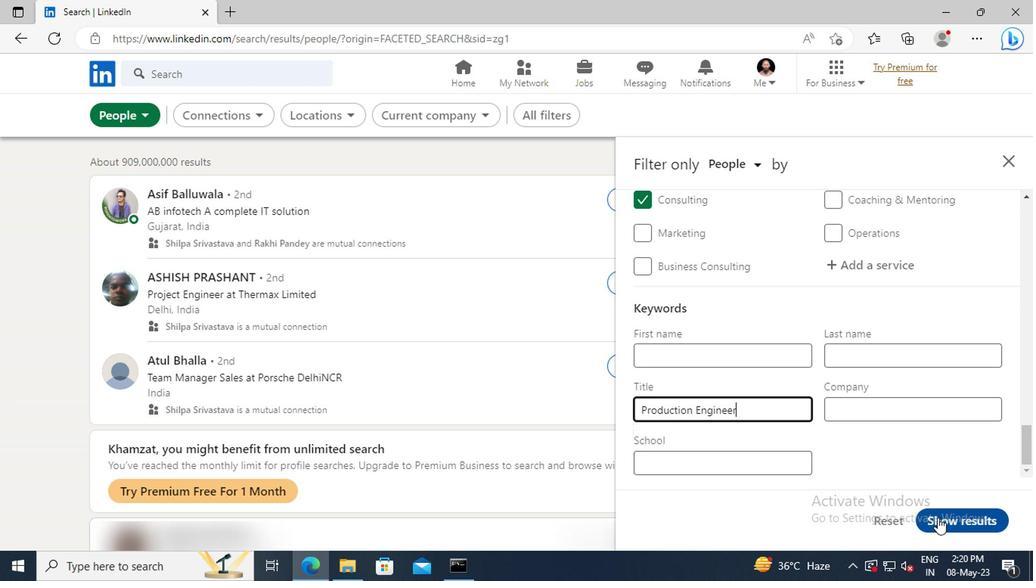 
